 Task: Find connections with filter location Srīrāmnagar with filter topic #Socialmediawith filter profile language German with filter current company Pristyn Care with filter school Ishan Institute of Management and Technology with filter industry Administrative and Support Services with filter service category Web Development with filter keywords title Media Relations Coordinator
Action: Mouse moved to (607, 85)
Screenshot: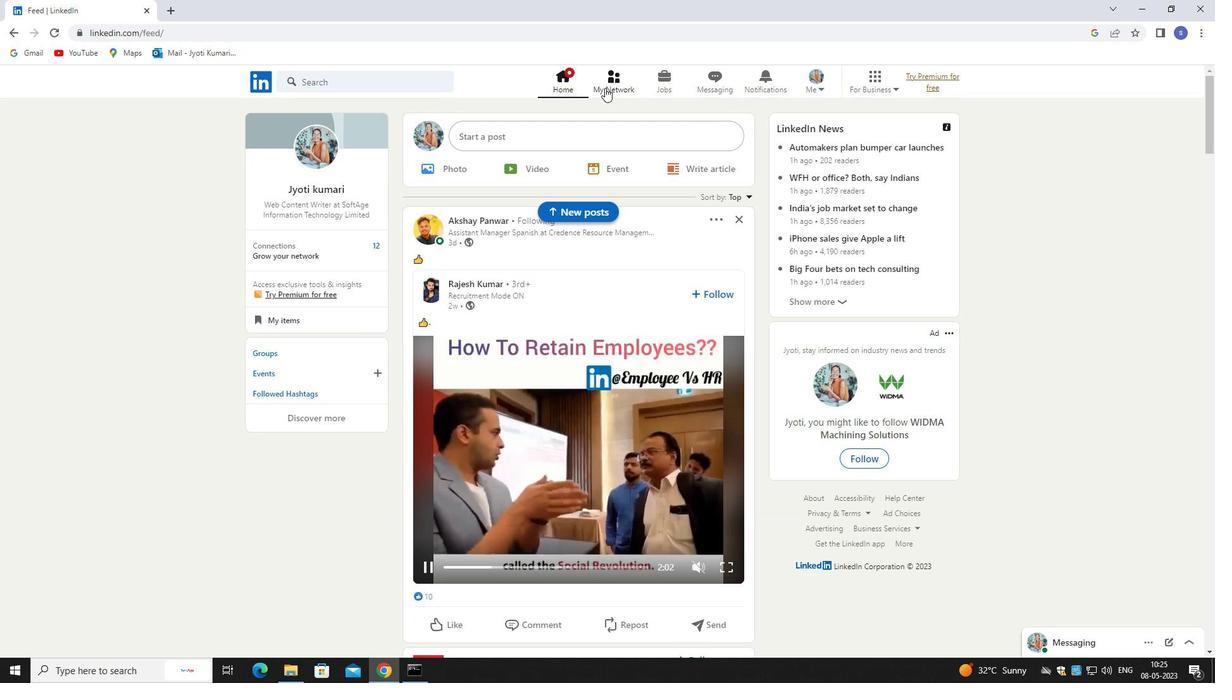 
Action: Mouse pressed left at (607, 85)
Screenshot: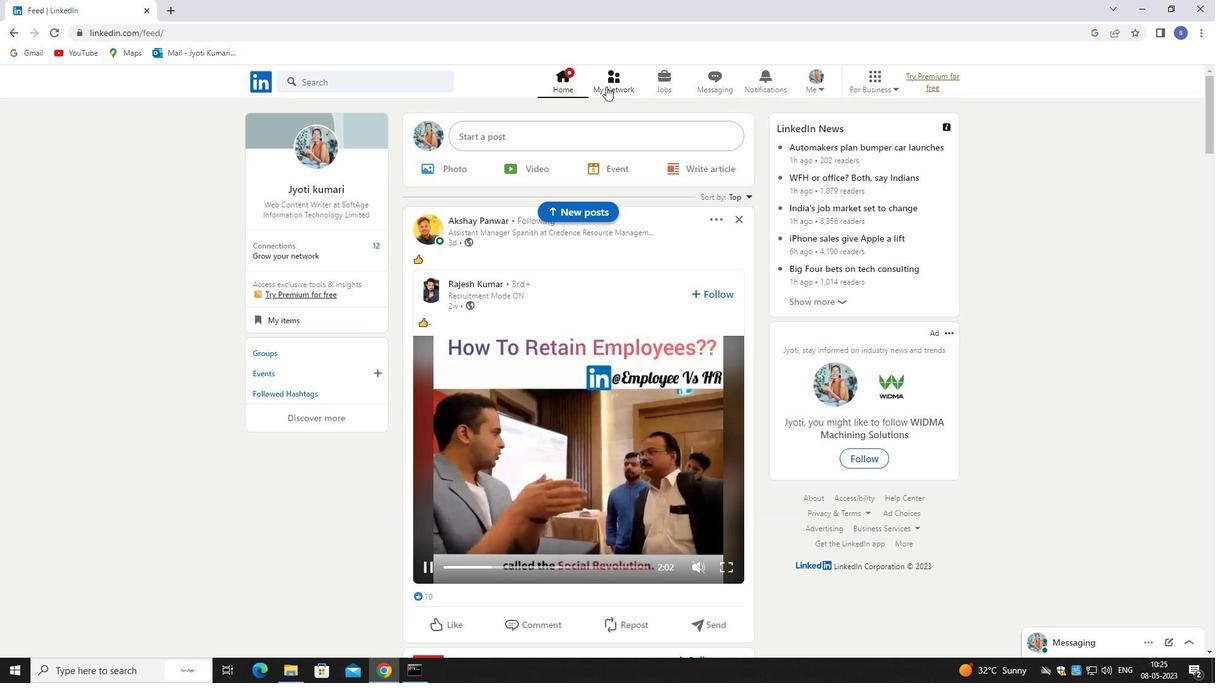 
Action: Mouse pressed left at (607, 85)
Screenshot: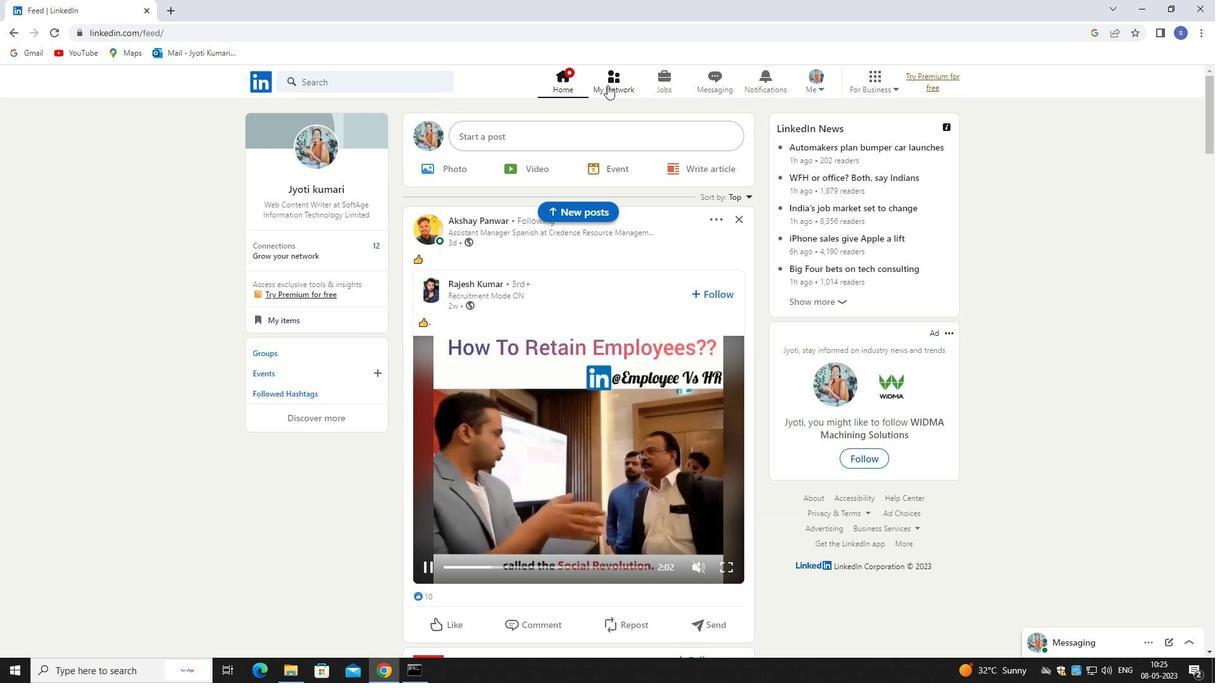 
Action: Mouse moved to (398, 155)
Screenshot: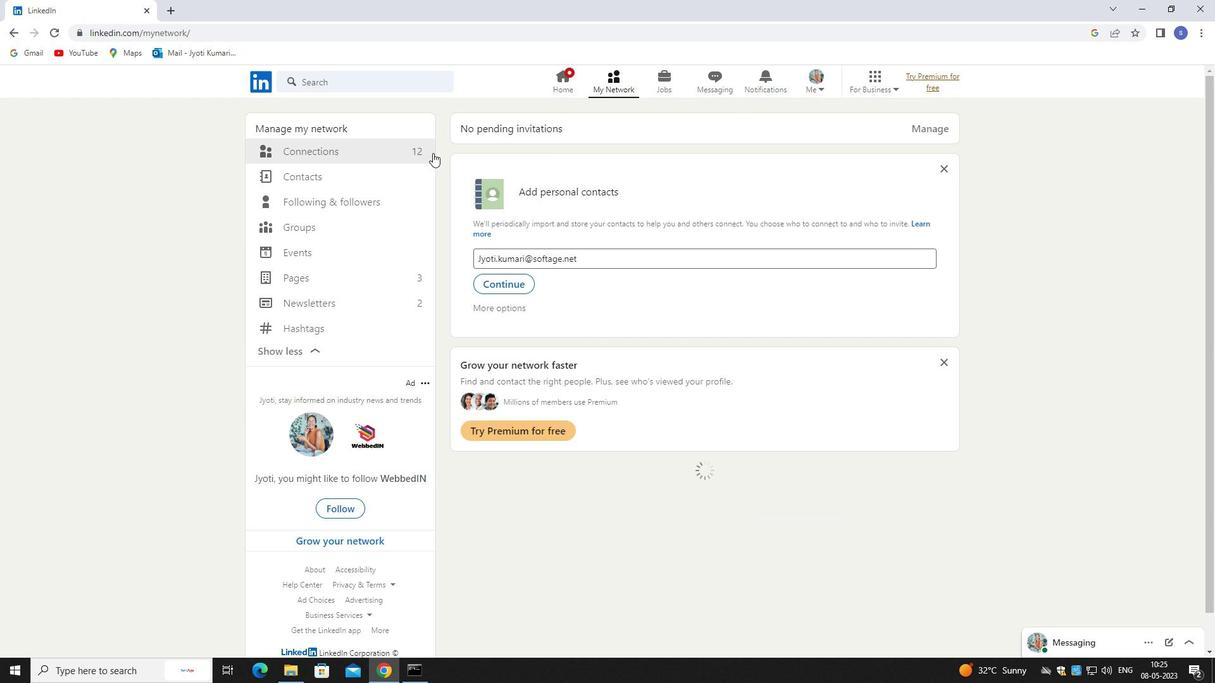 
Action: Mouse pressed left at (398, 155)
Screenshot: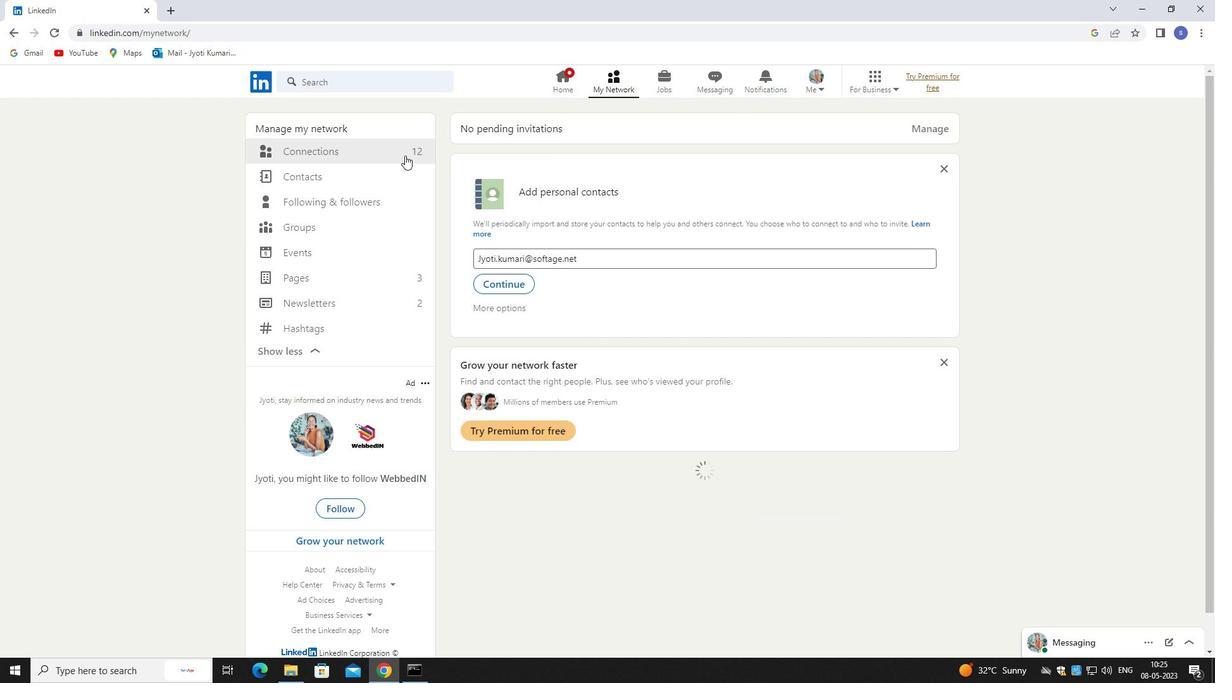 
Action: Mouse pressed left at (398, 155)
Screenshot: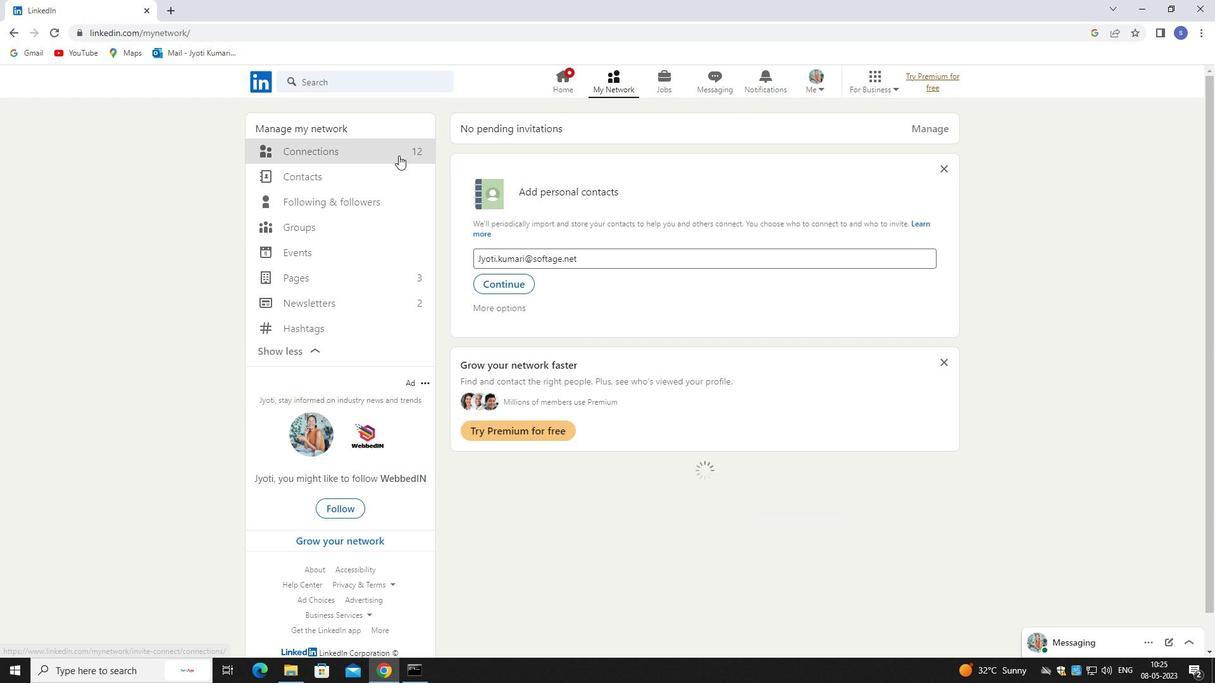 
Action: Mouse moved to (730, 145)
Screenshot: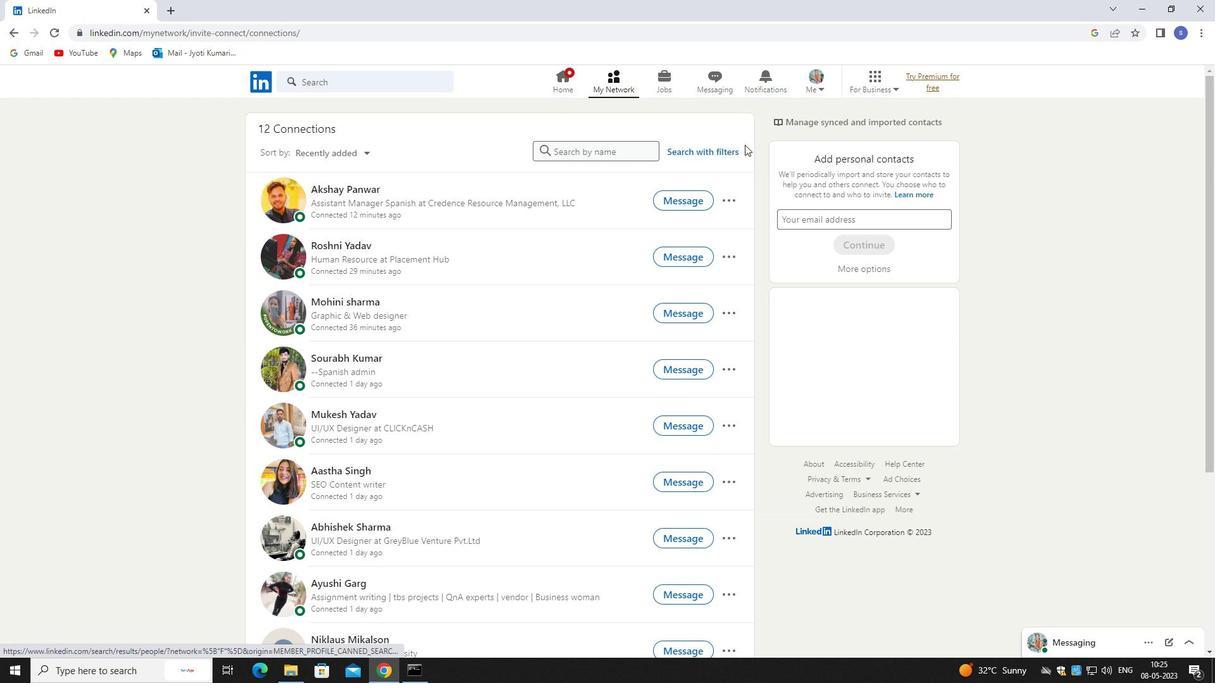 
Action: Mouse pressed left at (730, 145)
Screenshot: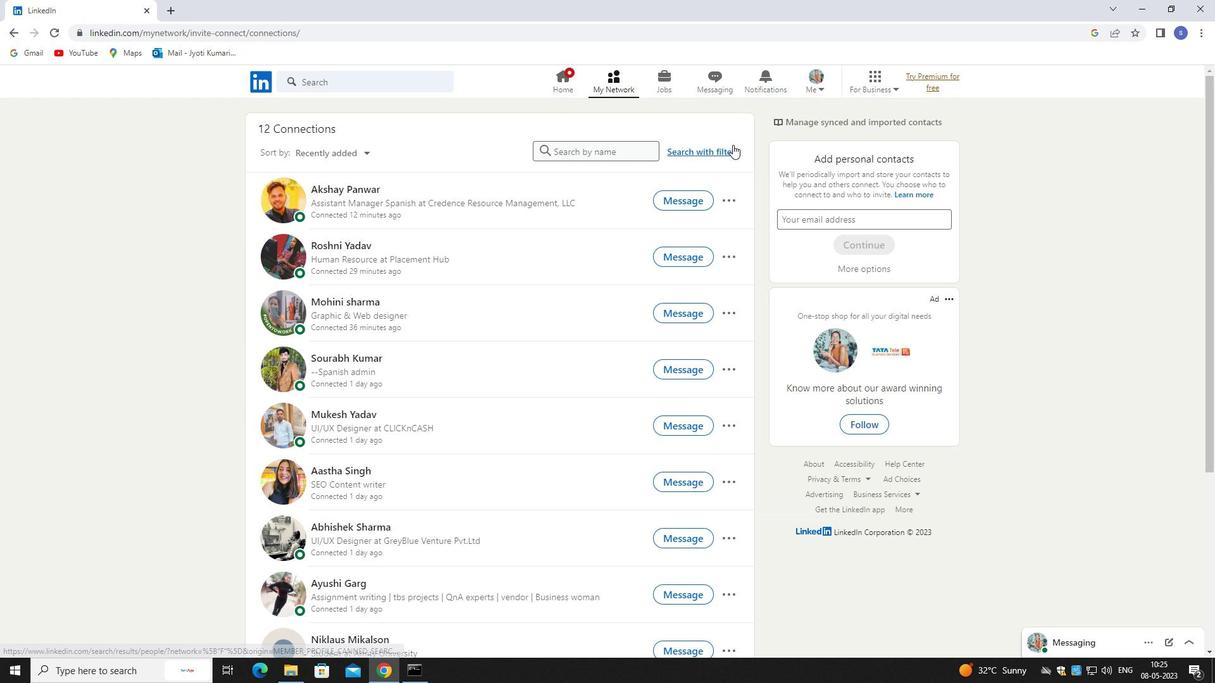 
Action: Mouse moved to (656, 117)
Screenshot: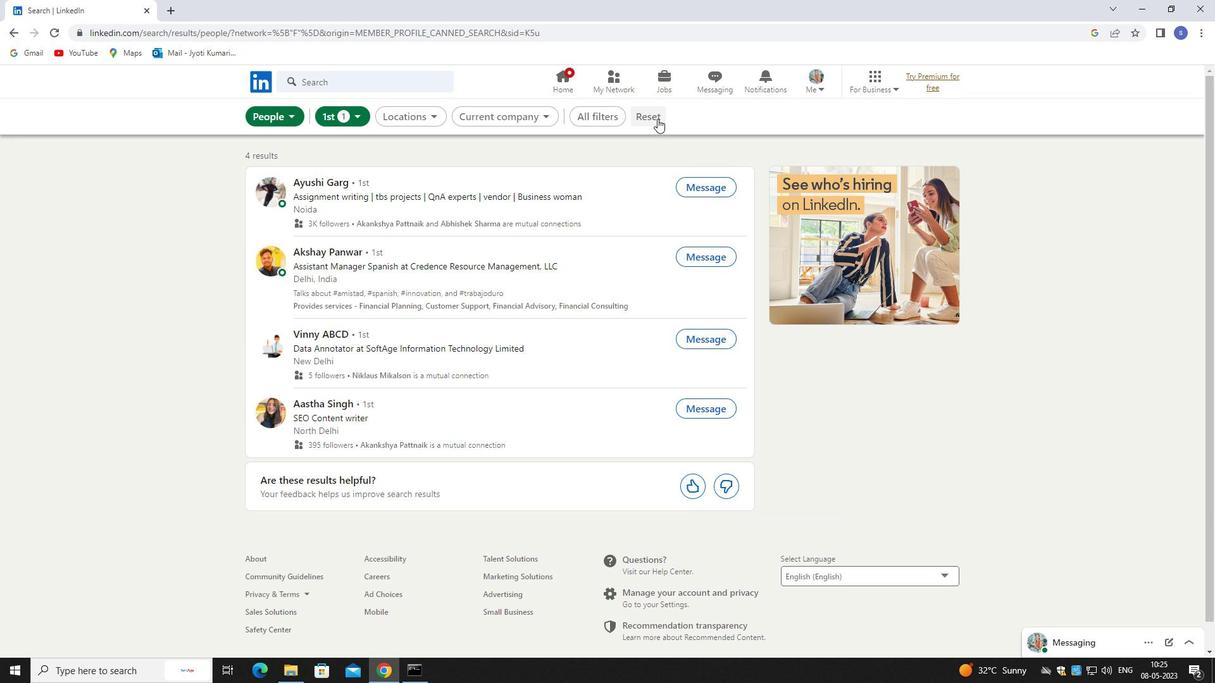 
Action: Mouse pressed left at (656, 117)
Screenshot: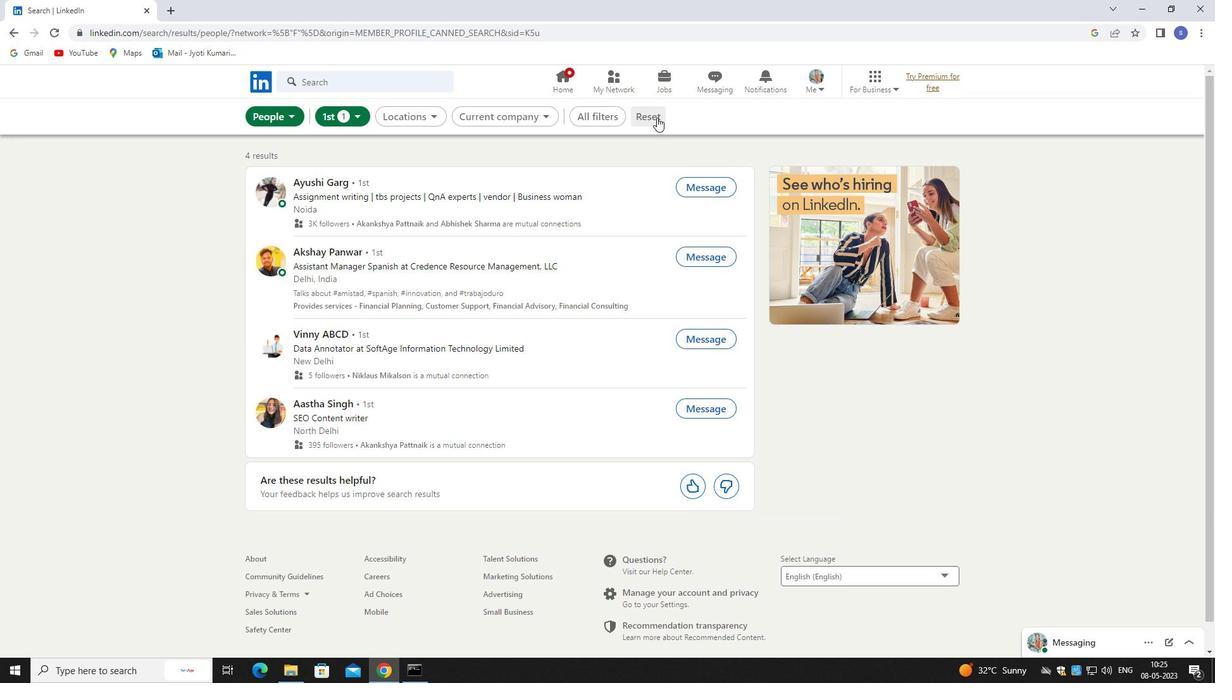 
Action: Mouse moved to (615, 113)
Screenshot: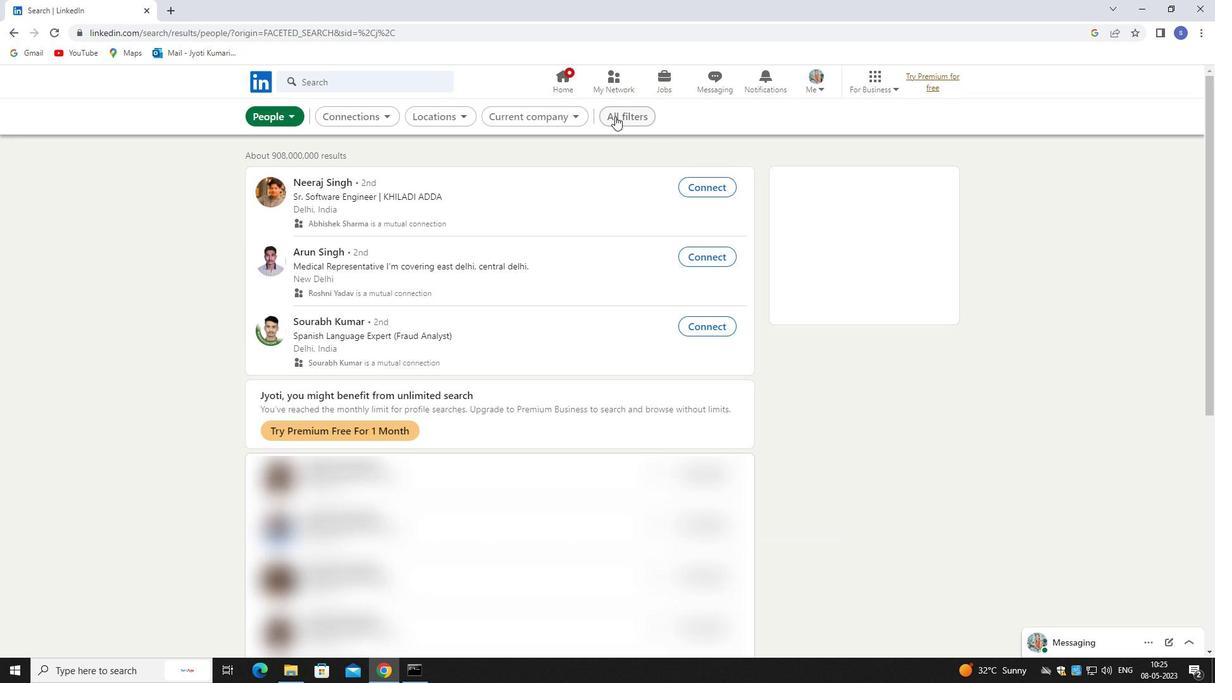 
Action: Mouse pressed left at (615, 113)
Screenshot: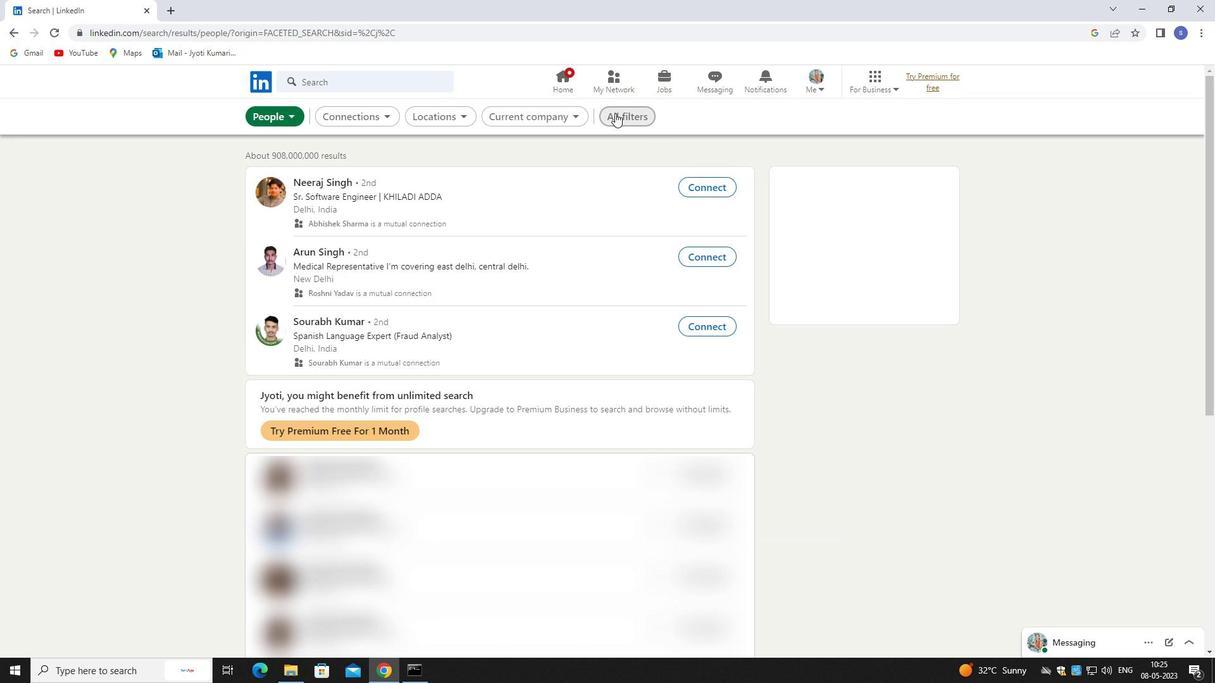 
Action: Mouse moved to (1056, 498)
Screenshot: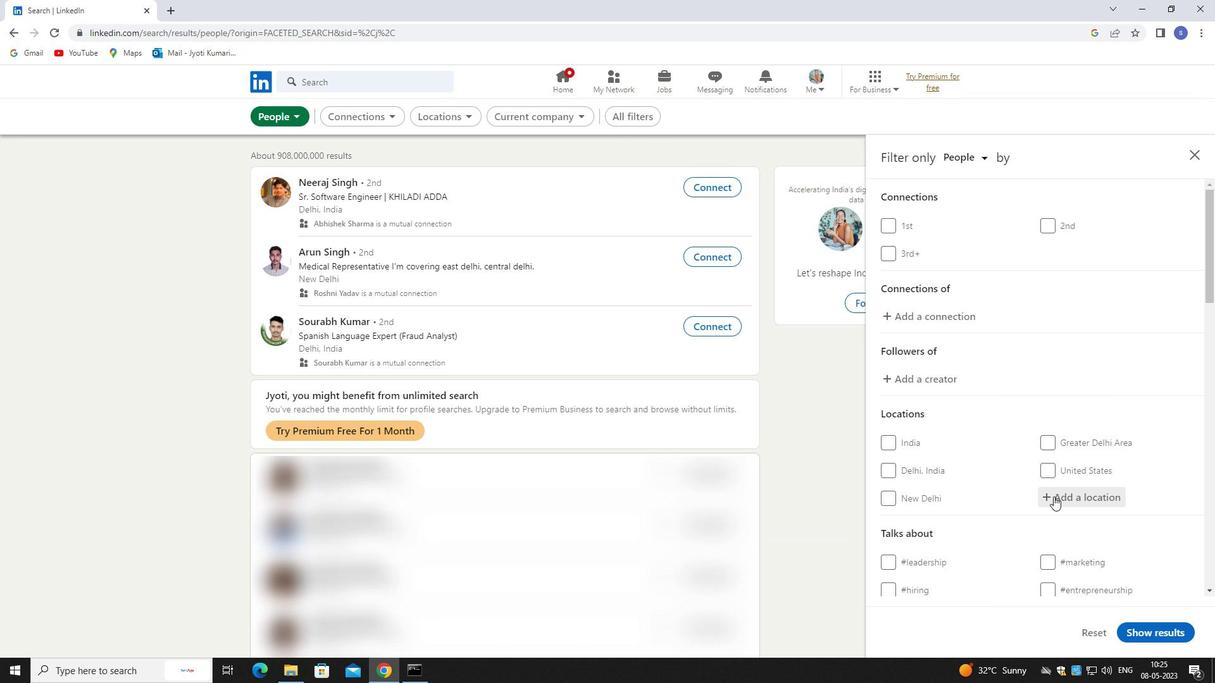 
Action: Mouse pressed left at (1056, 498)
Screenshot: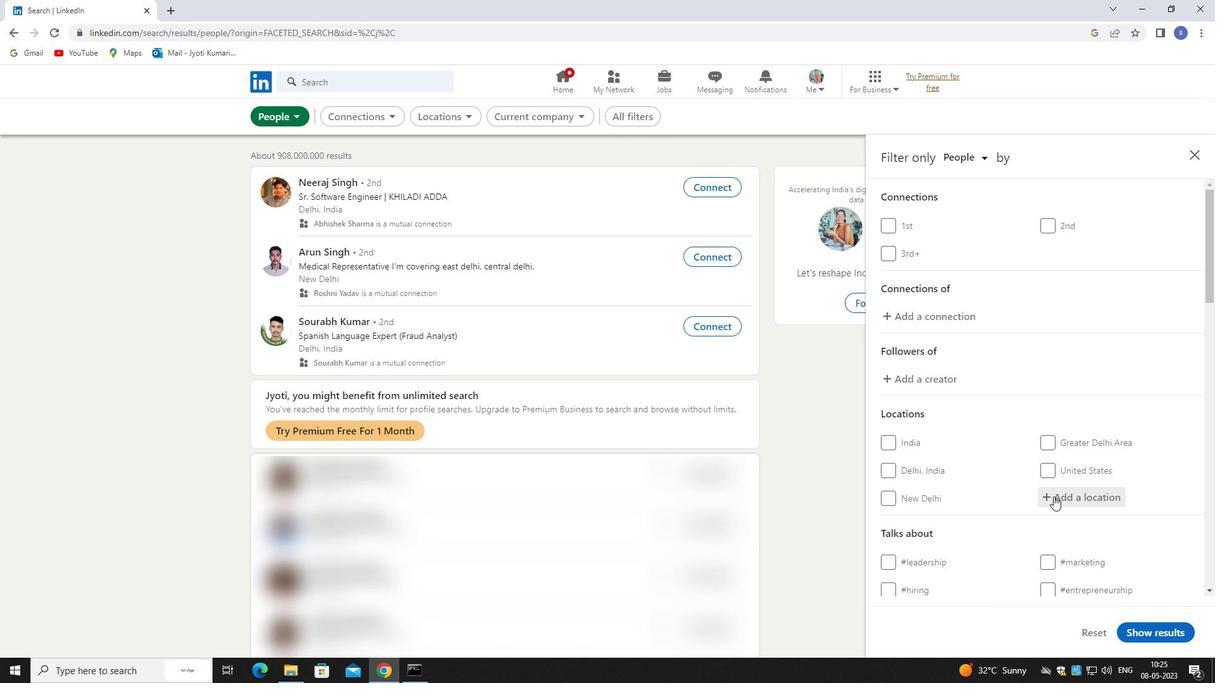 
Action: Mouse moved to (1058, 498)
Screenshot: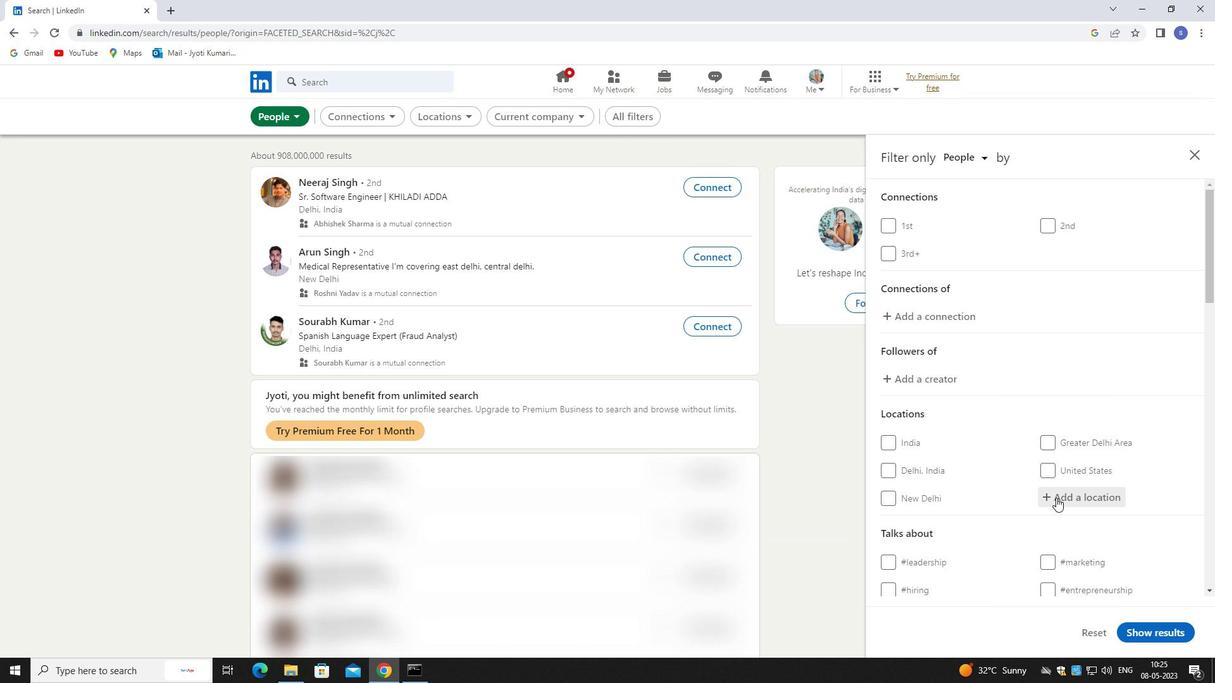 
Action: Key pressed sriramna<Key.backspace><Key.backspace>
Screenshot: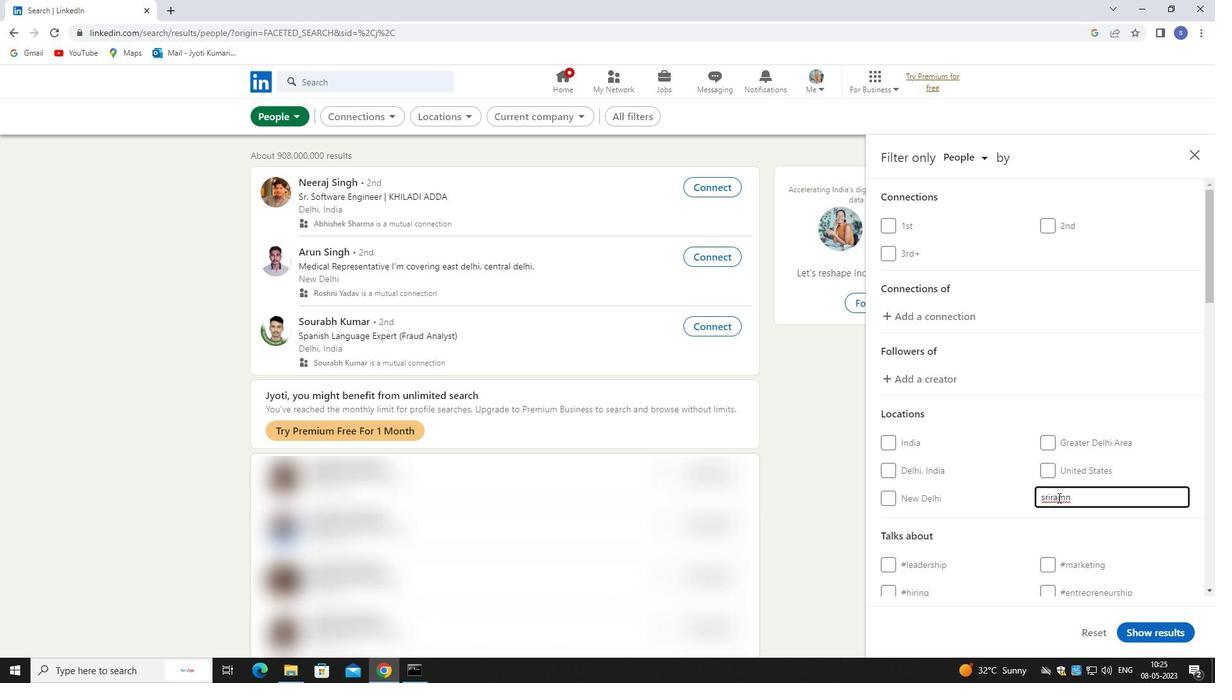 
Action: Mouse moved to (1067, 541)
Screenshot: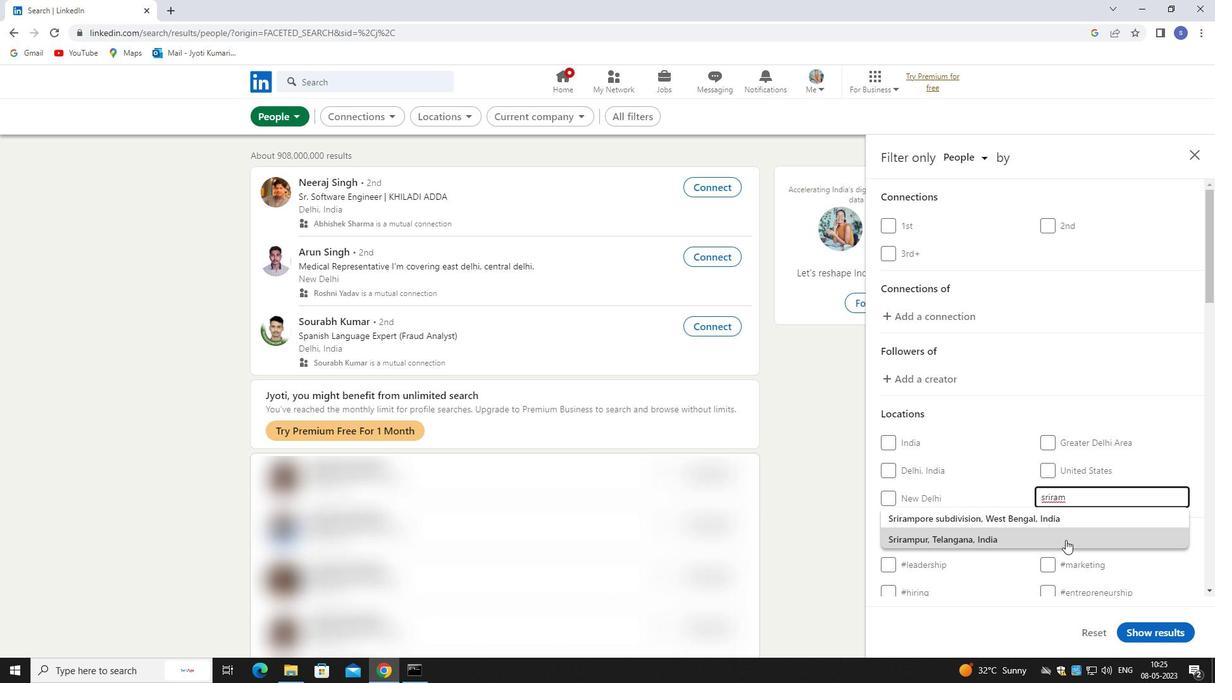 
Action: Mouse pressed left at (1067, 541)
Screenshot: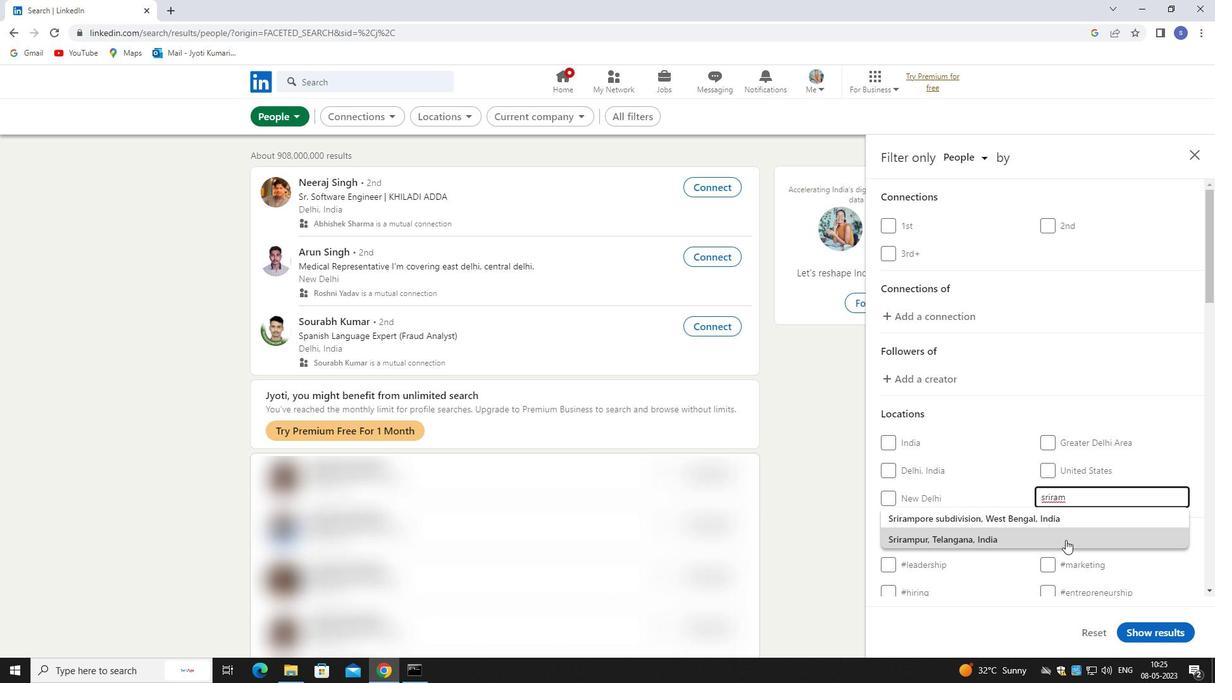 
Action: Mouse moved to (1067, 541)
Screenshot: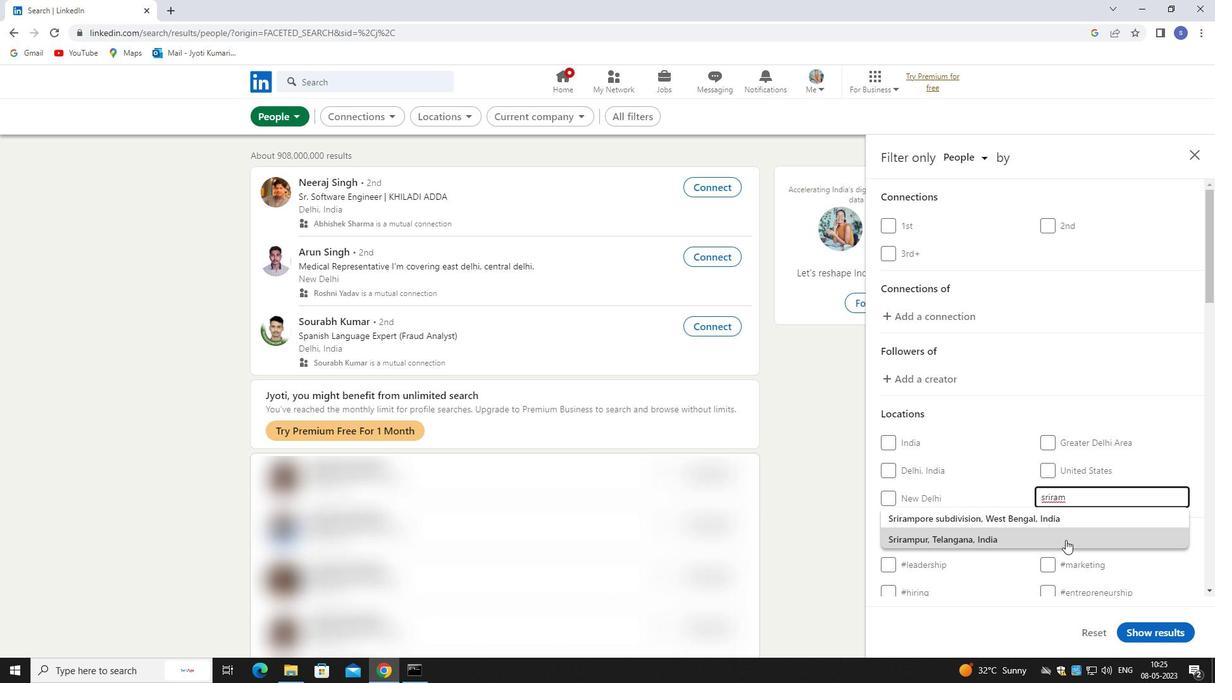 
Action: Mouse scrolled (1067, 540) with delta (0, 0)
Screenshot: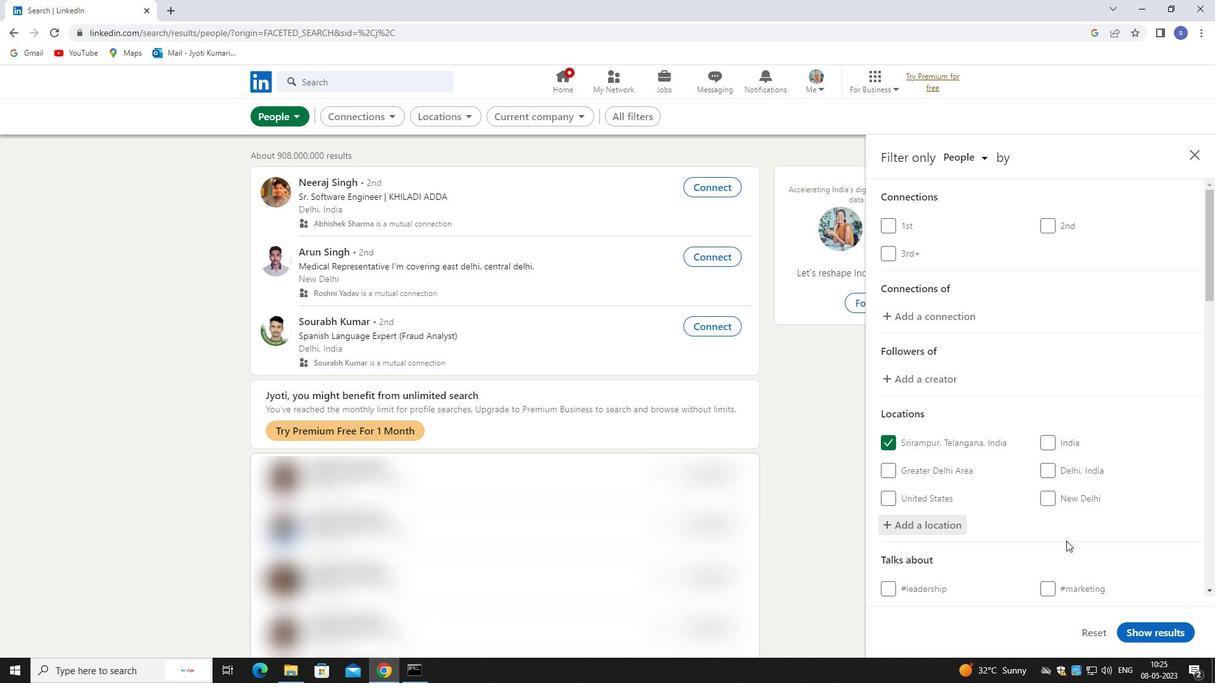 
Action: Mouse scrolled (1067, 540) with delta (0, 0)
Screenshot: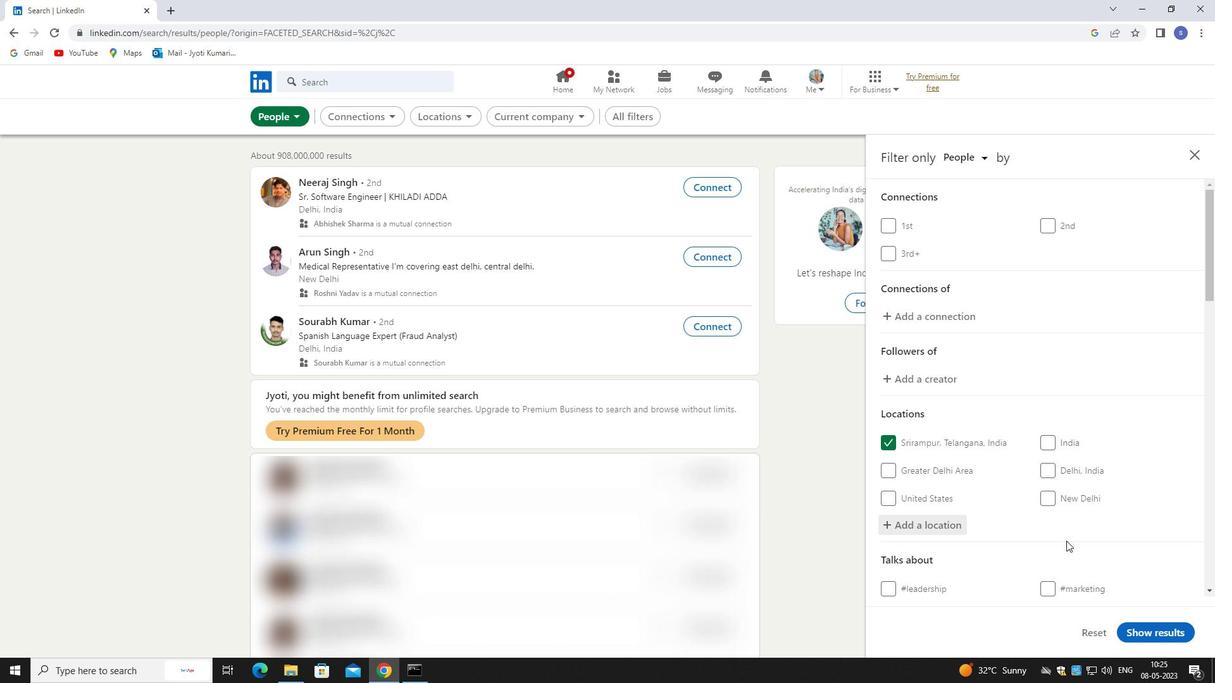 
Action: Mouse scrolled (1067, 540) with delta (0, 0)
Screenshot: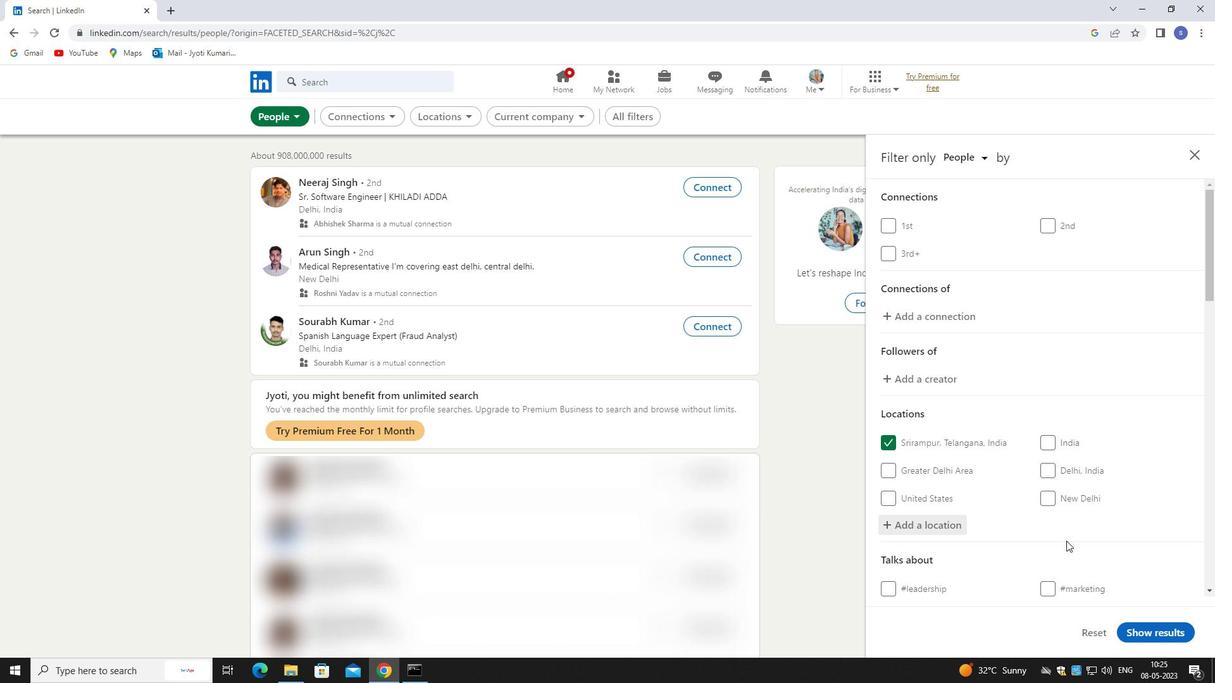 
Action: Mouse moved to (1062, 450)
Screenshot: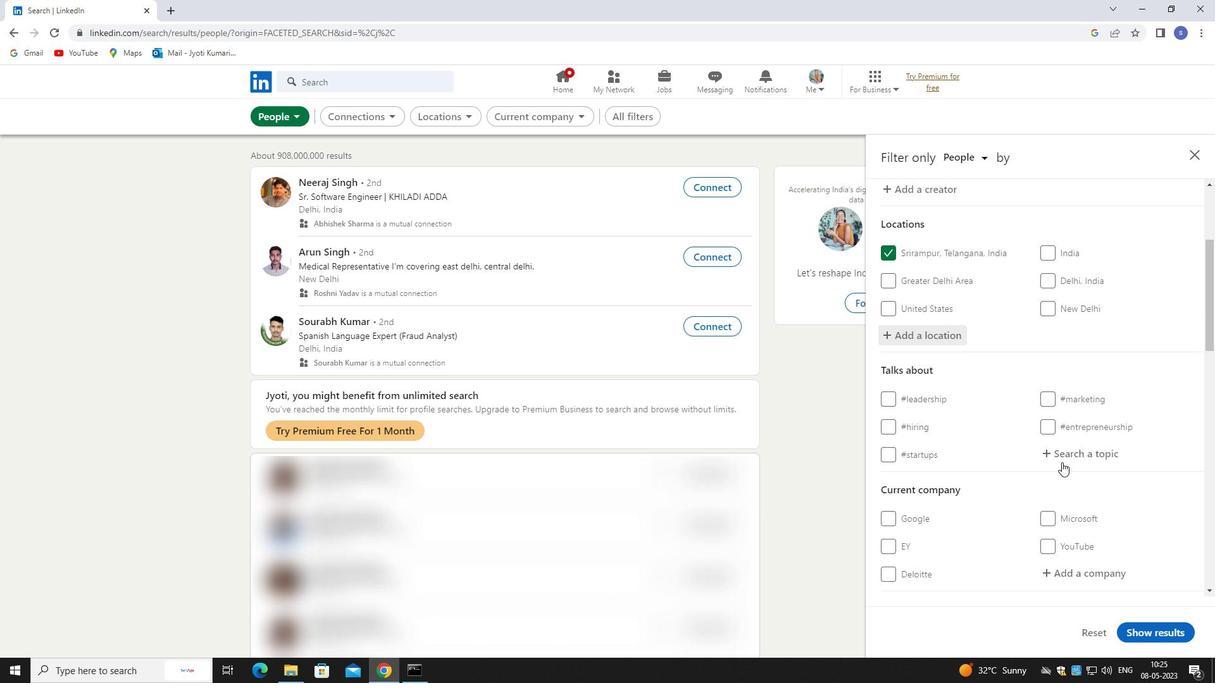 
Action: Mouse pressed left at (1062, 450)
Screenshot: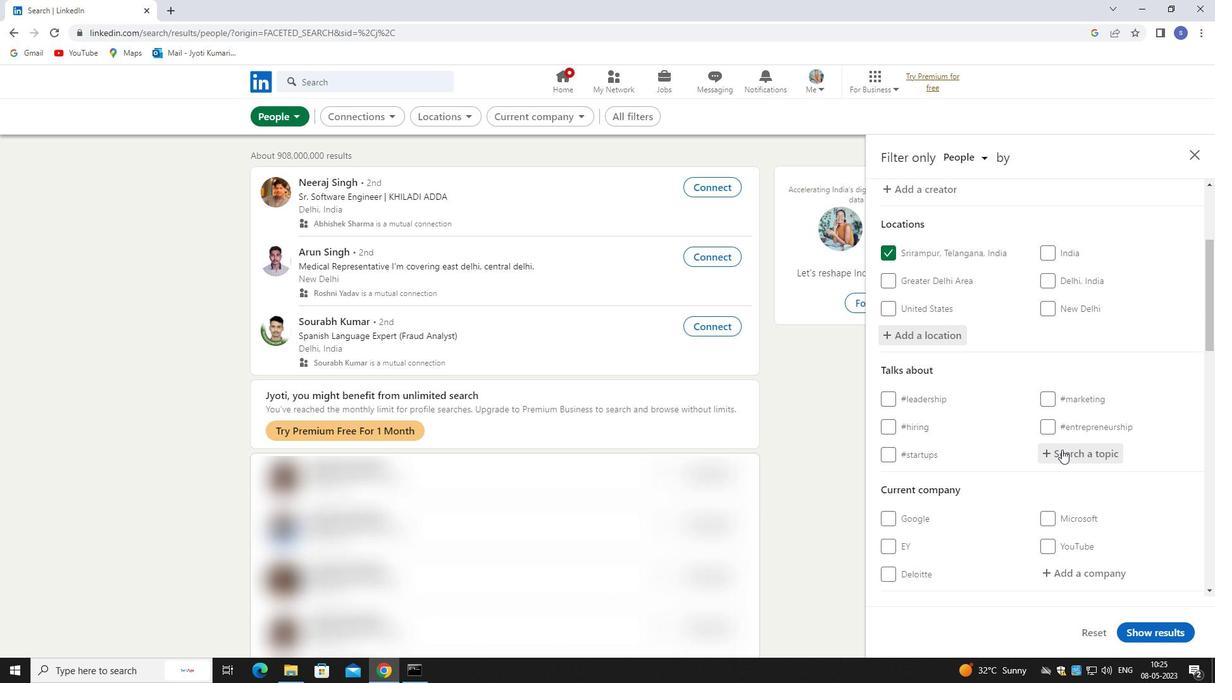 
Action: Mouse moved to (1057, 447)
Screenshot: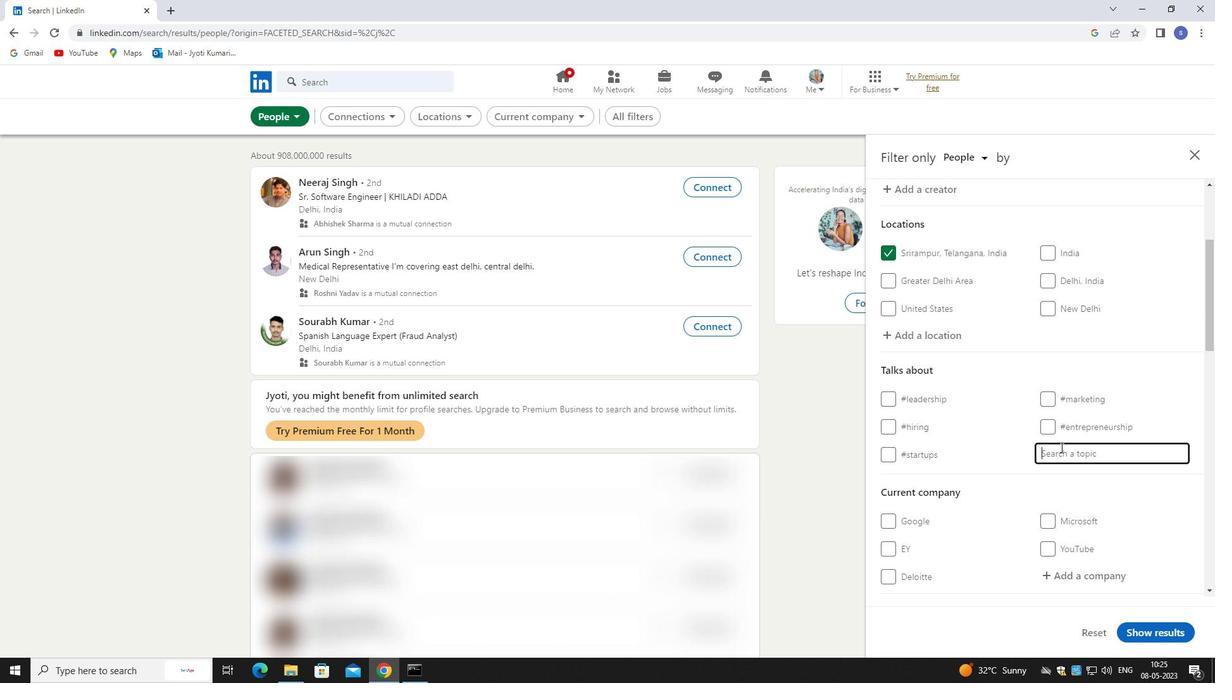 
Action: Key pressed socialm
Screenshot: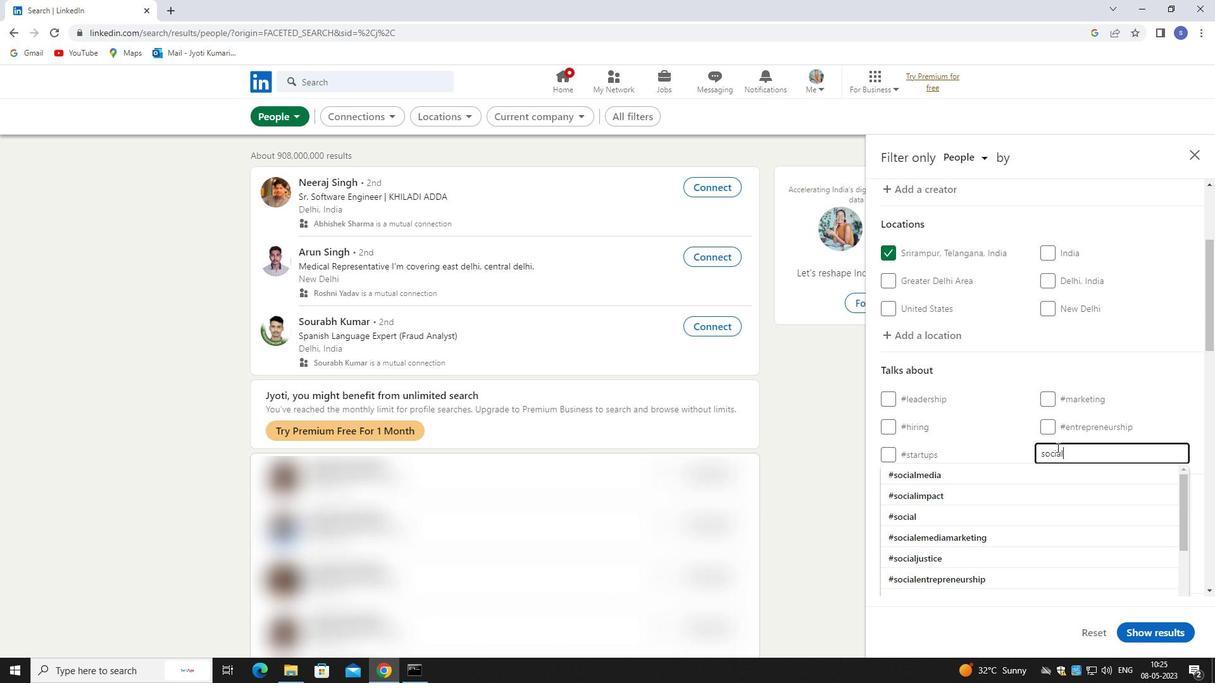 
Action: Mouse moved to (1058, 471)
Screenshot: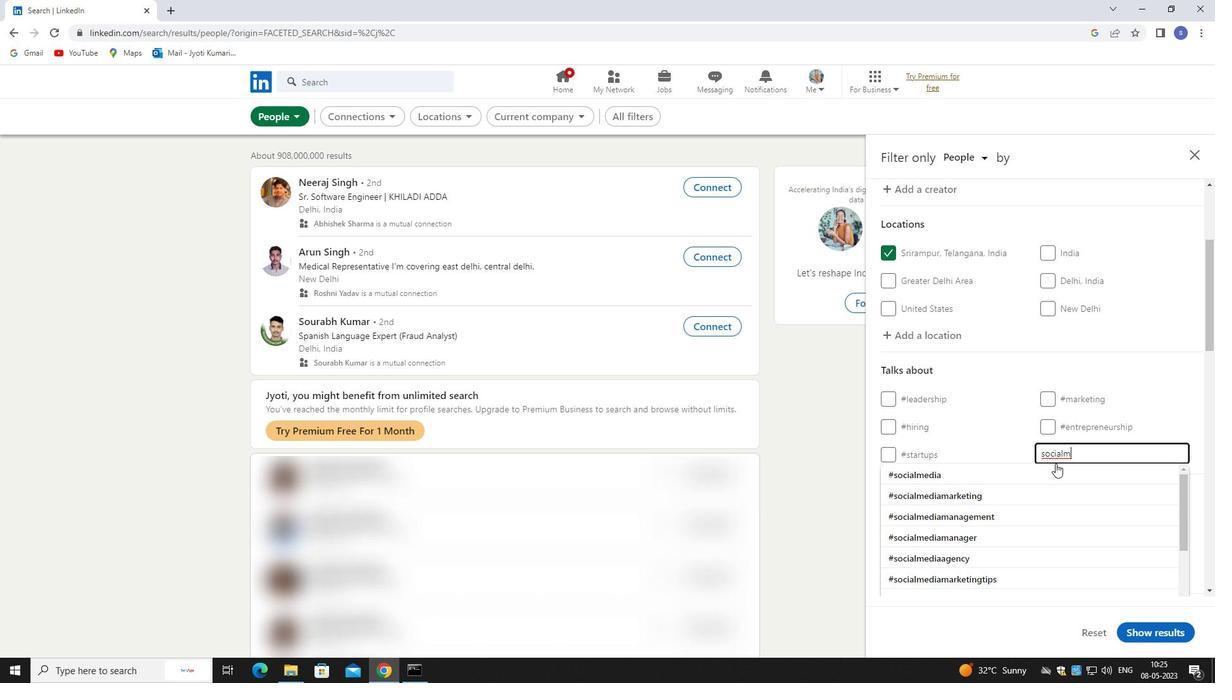 
Action: Mouse pressed left at (1058, 471)
Screenshot: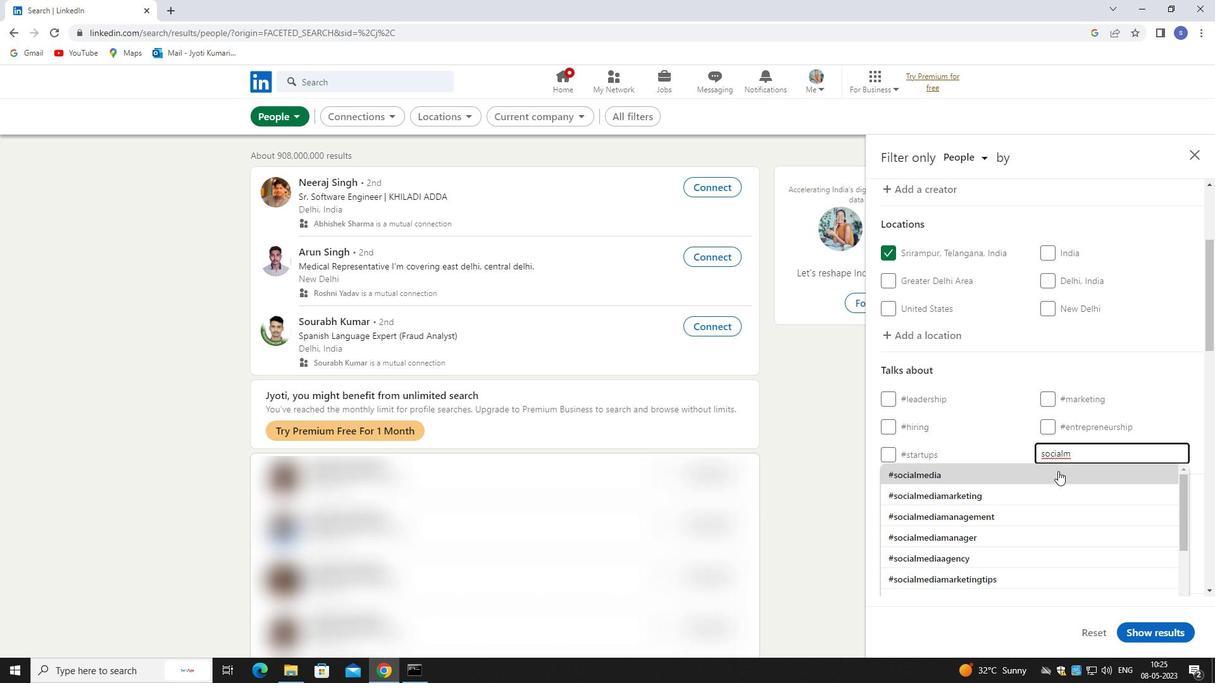 
Action: Mouse moved to (1058, 475)
Screenshot: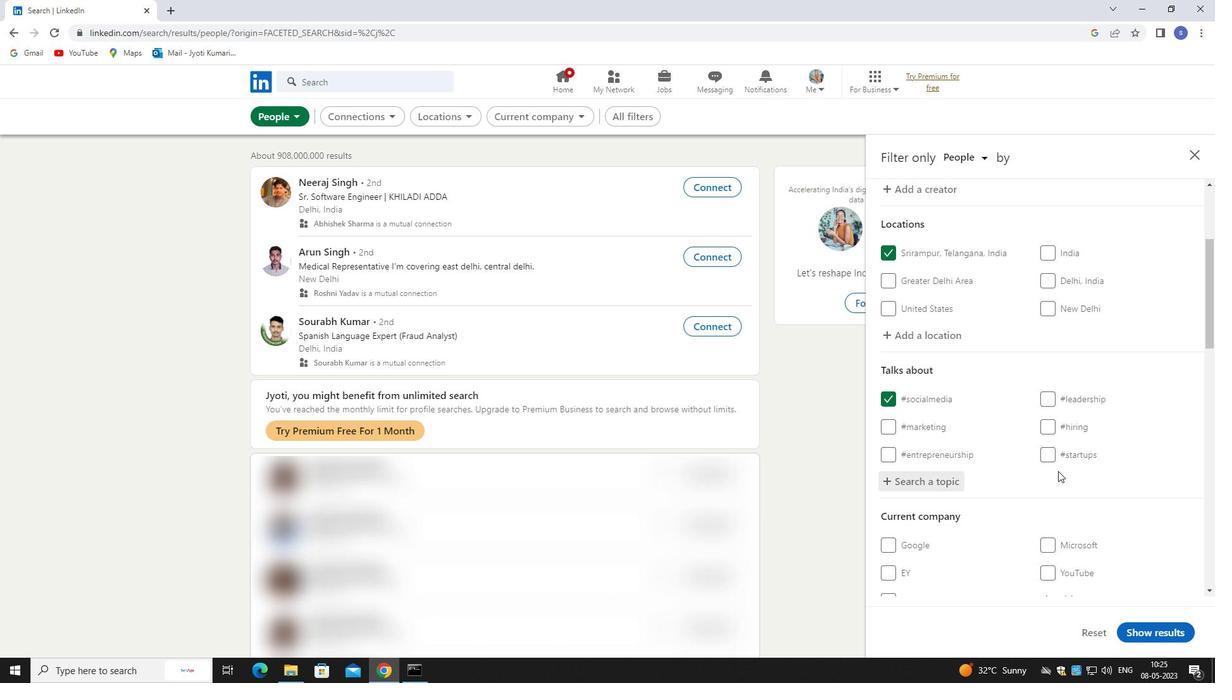 
Action: Mouse scrolled (1058, 474) with delta (0, 0)
Screenshot: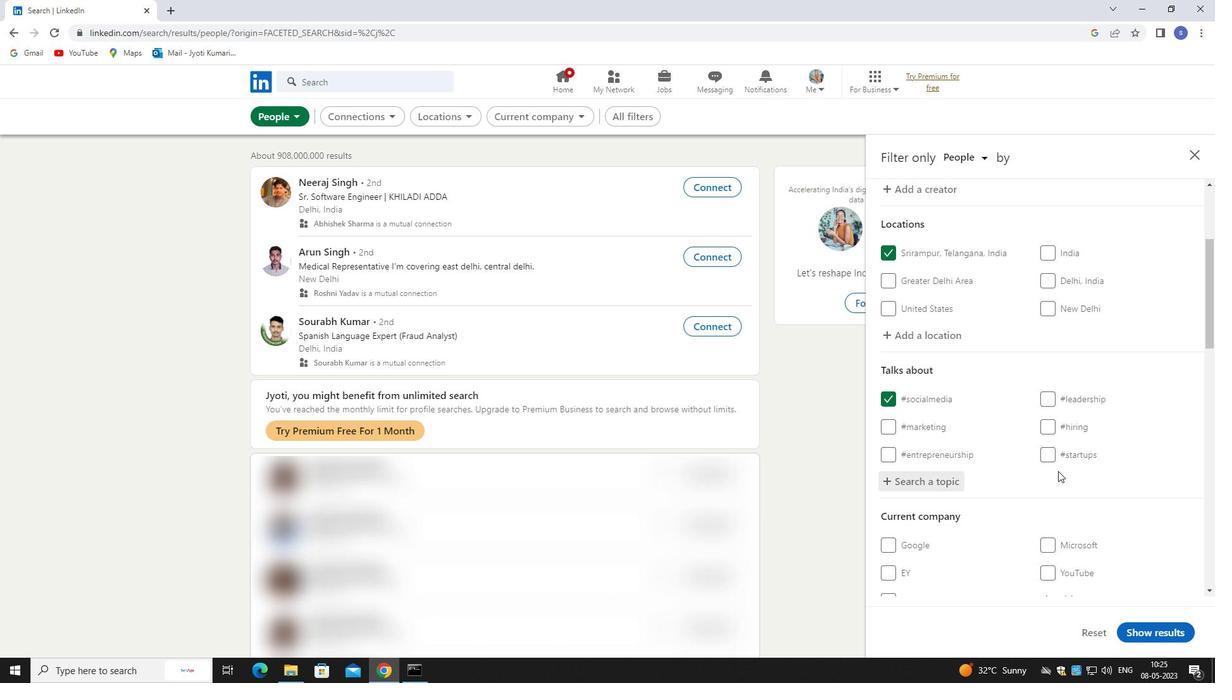 
Action: Mouse moved to (1058, 481)
Screenshot: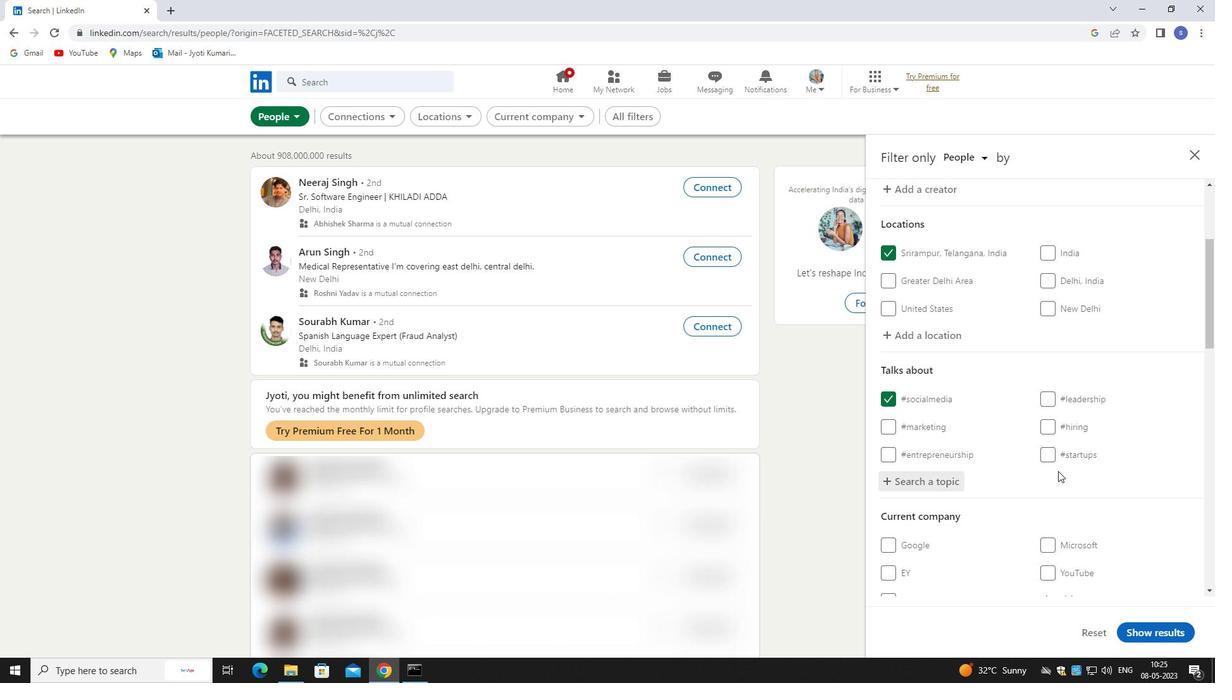 
Action: Mouse scrolled (1058, 480) with delta (0, 0)
Screenshot: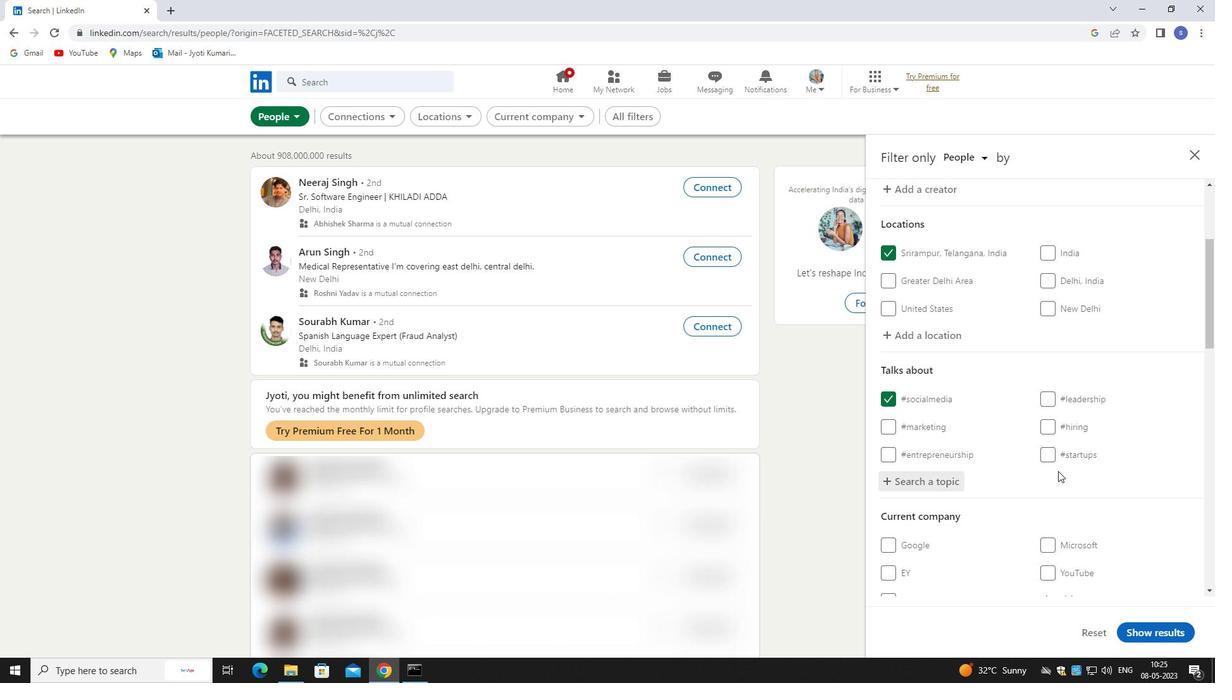 
Action: Mouse moved to (1058, 483)
Screenshot: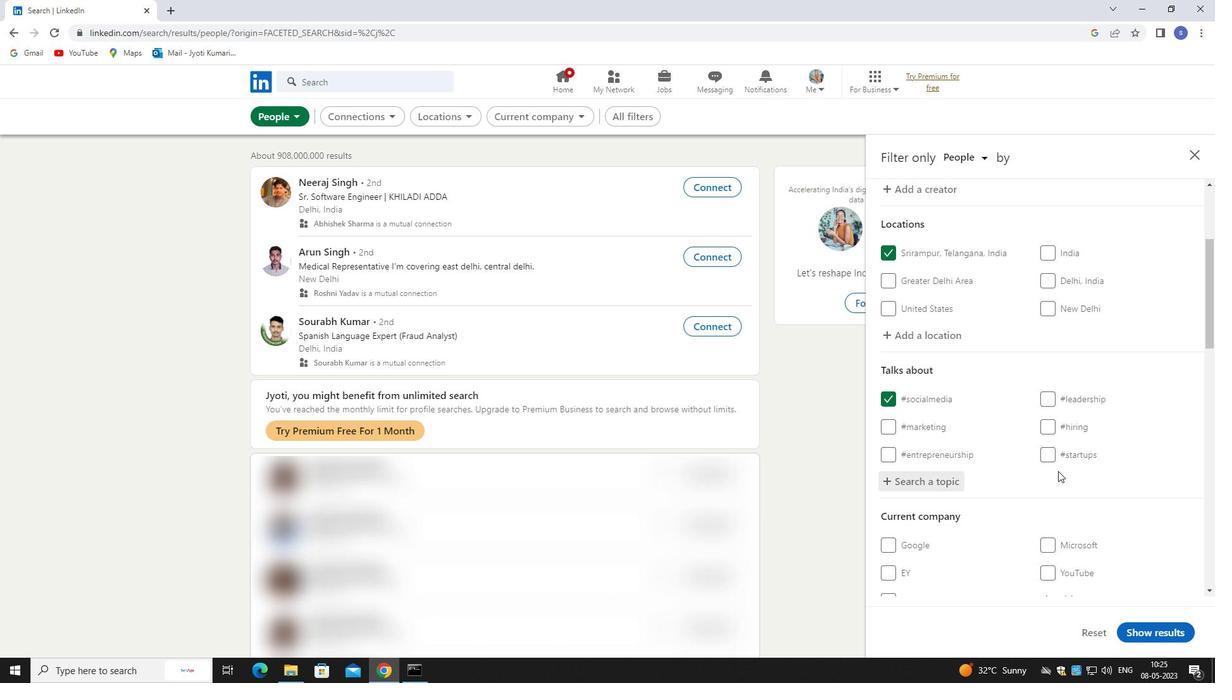 
Action: Mouse scrolled (1058, 483) with delta (0, 0)
Screenshot: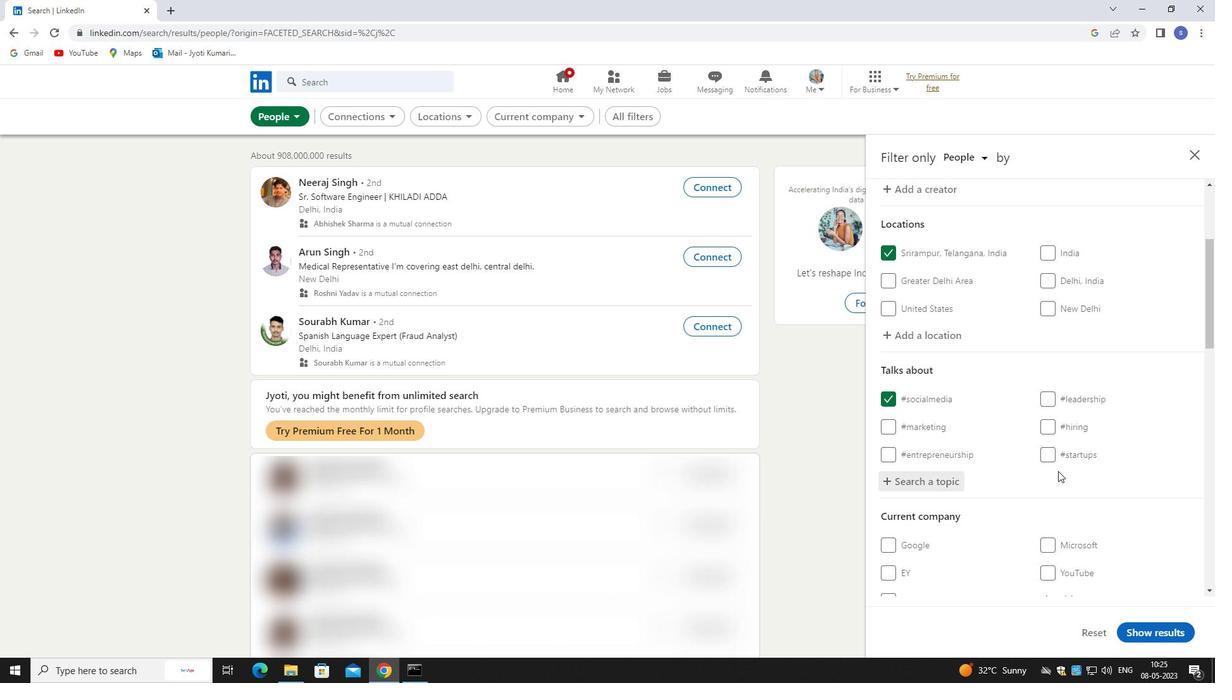 
Action: Mouse moved to (1058, 485)
Screenshot: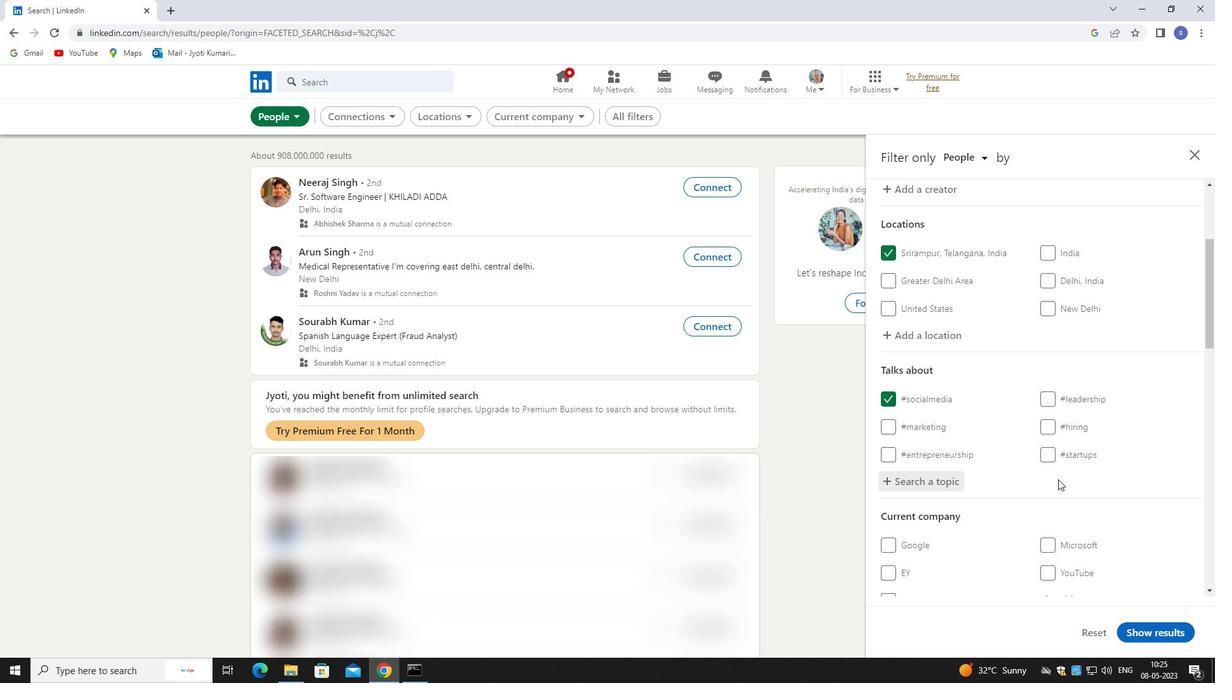 
Action: Mouse scrolled (1058, 485) with delta (0, 0)
Screenshot: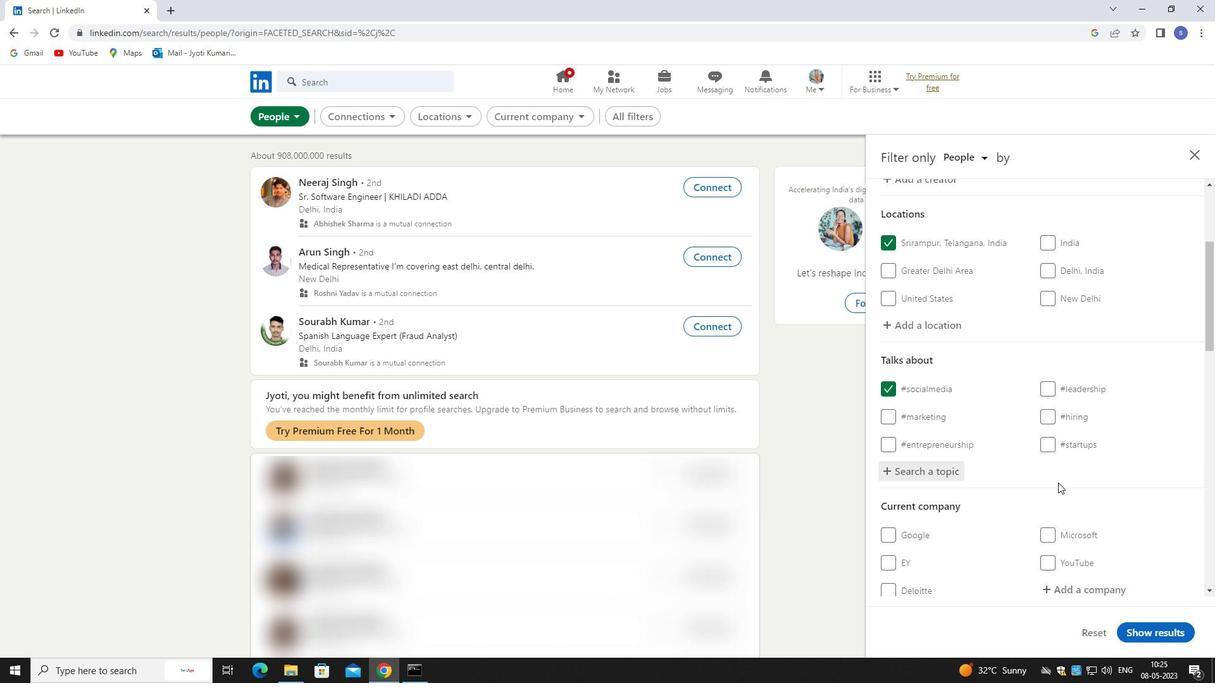 
Action: Mouse moved to (1101, 344)
Screenshot: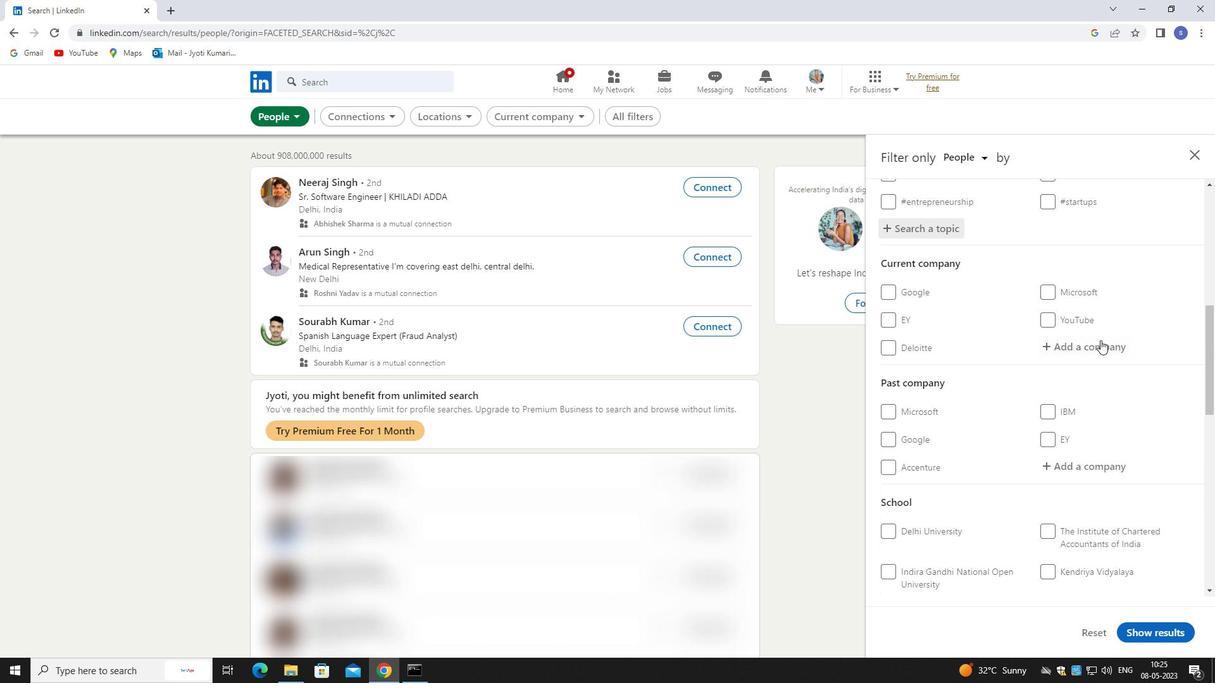 
Action: Mouse pressed left at (1101, 344)
Screenshot: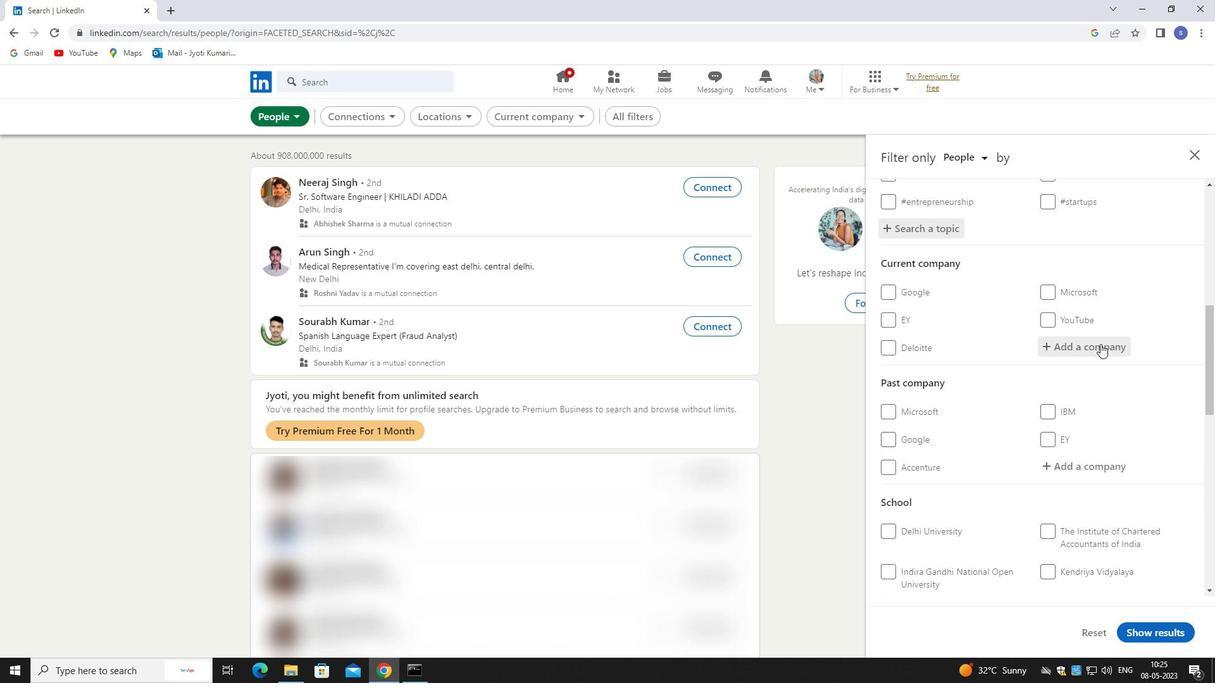 
Action: Mouse moved to (1079, 338)
Screenshot: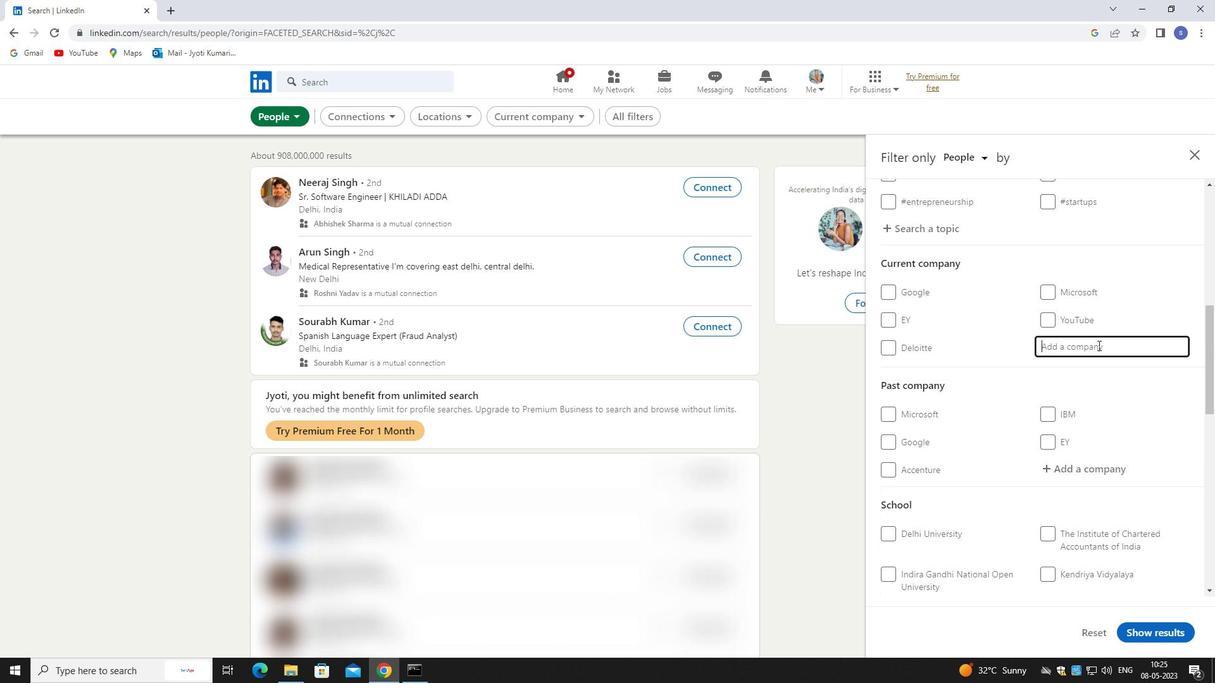 
Action: Key pressed pristyn
Screenshot: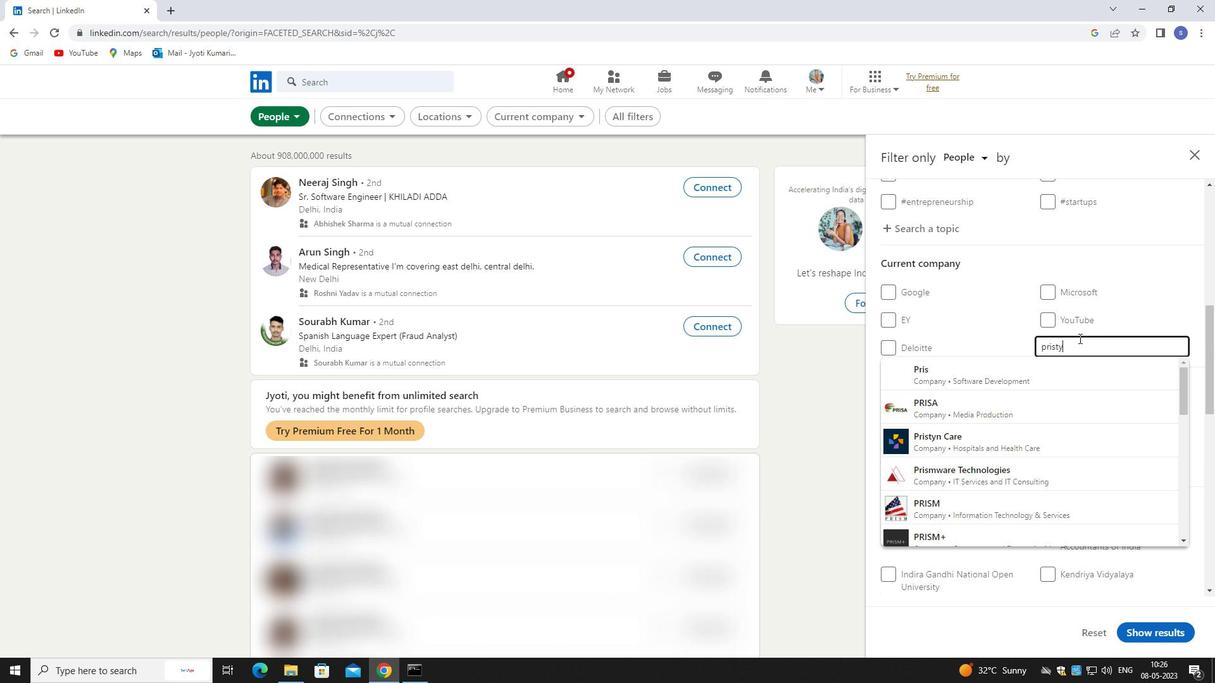 
Action: Mouse moved to (1081, 376)
Screenshot: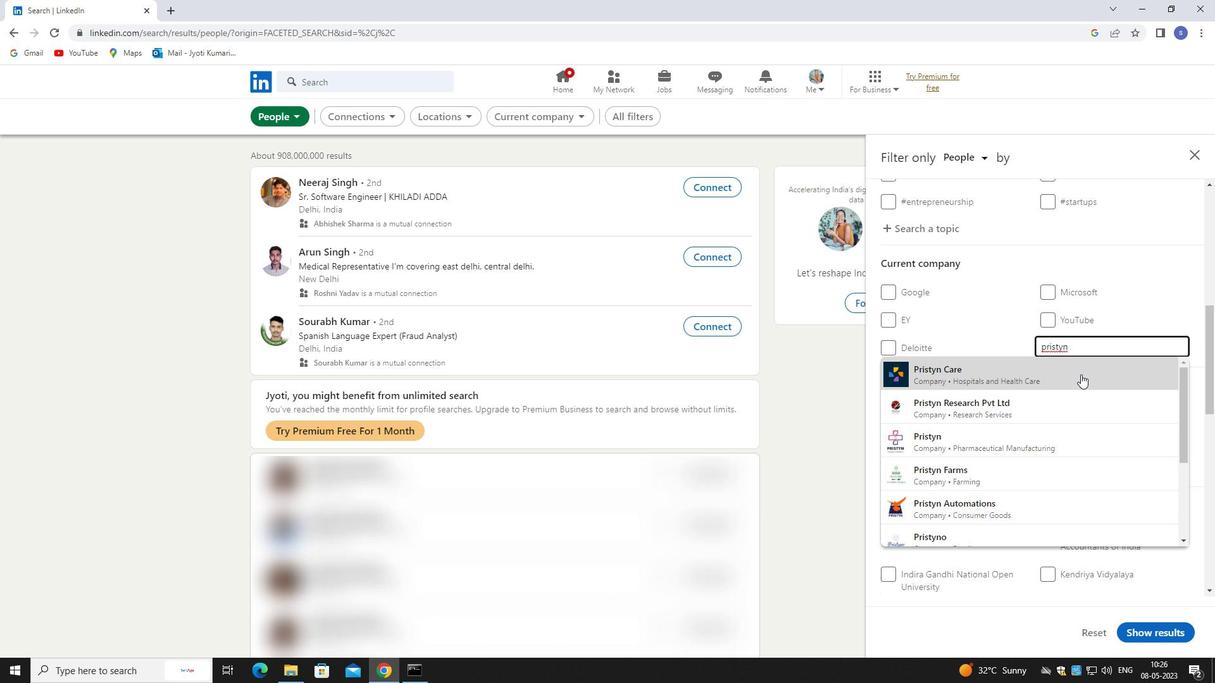 
Action: Mouse pressed left at (1081, 376)
Screenshot: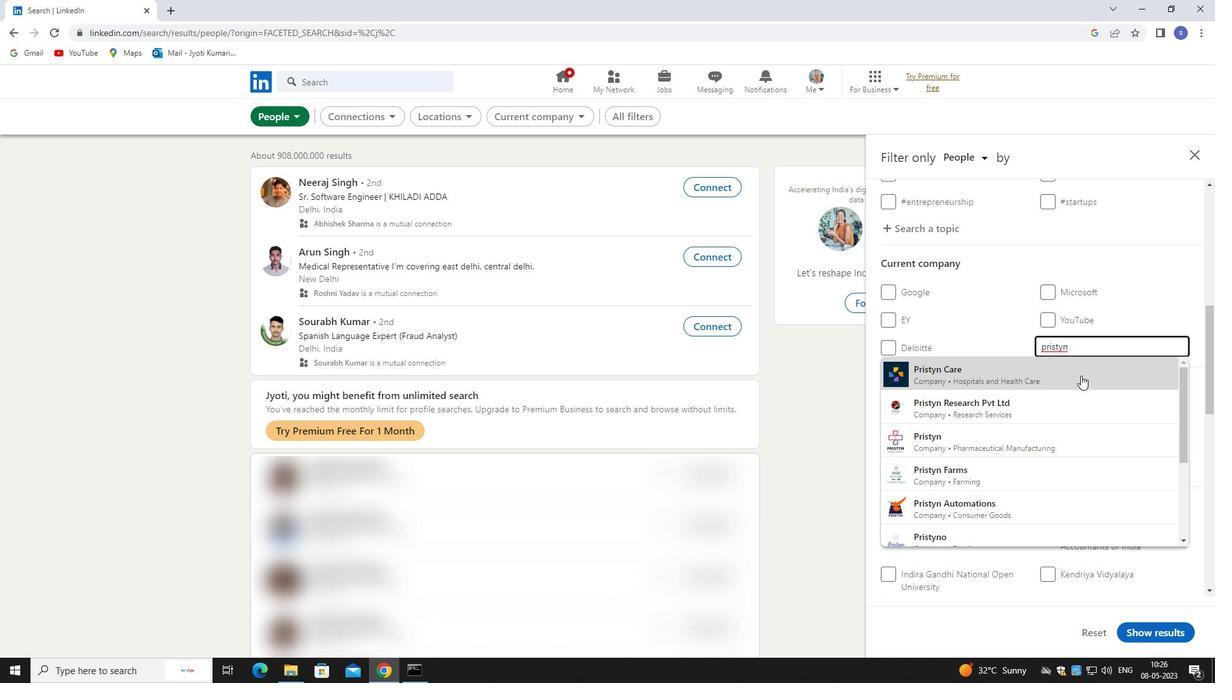 
Action: Mouse moved to (1080, 376)
Screenshot: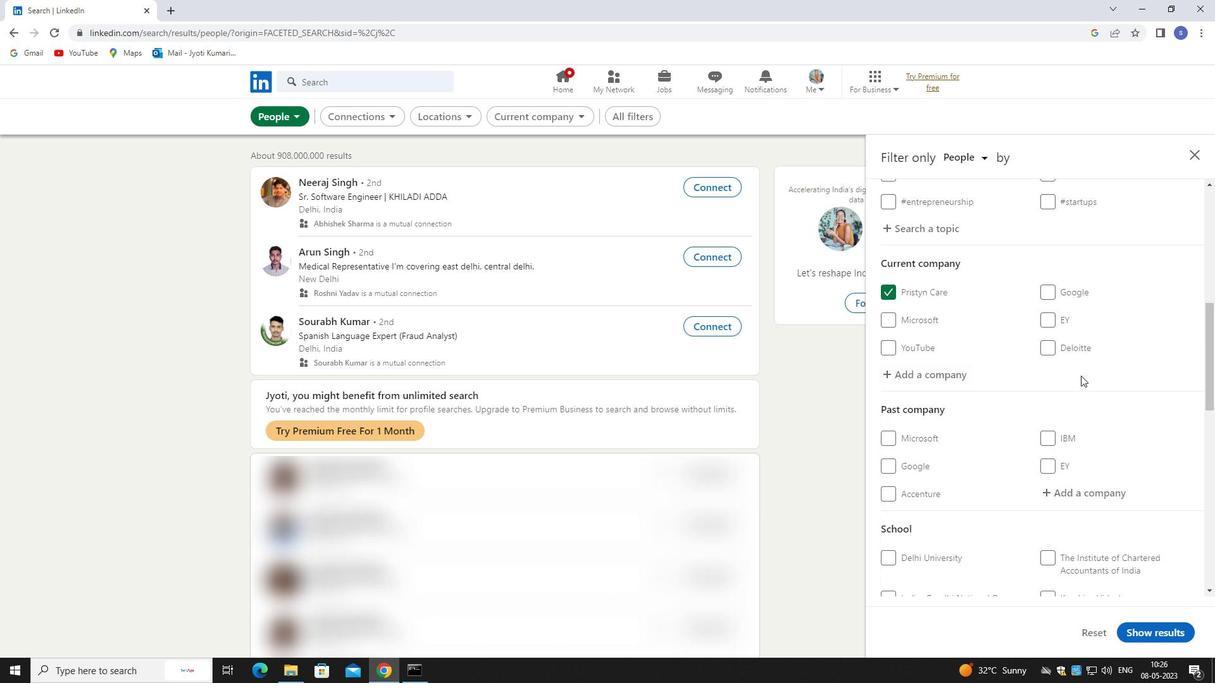 
Action: Mouse scrolled (1080, 376) with delta (0, 0)
Screenshot: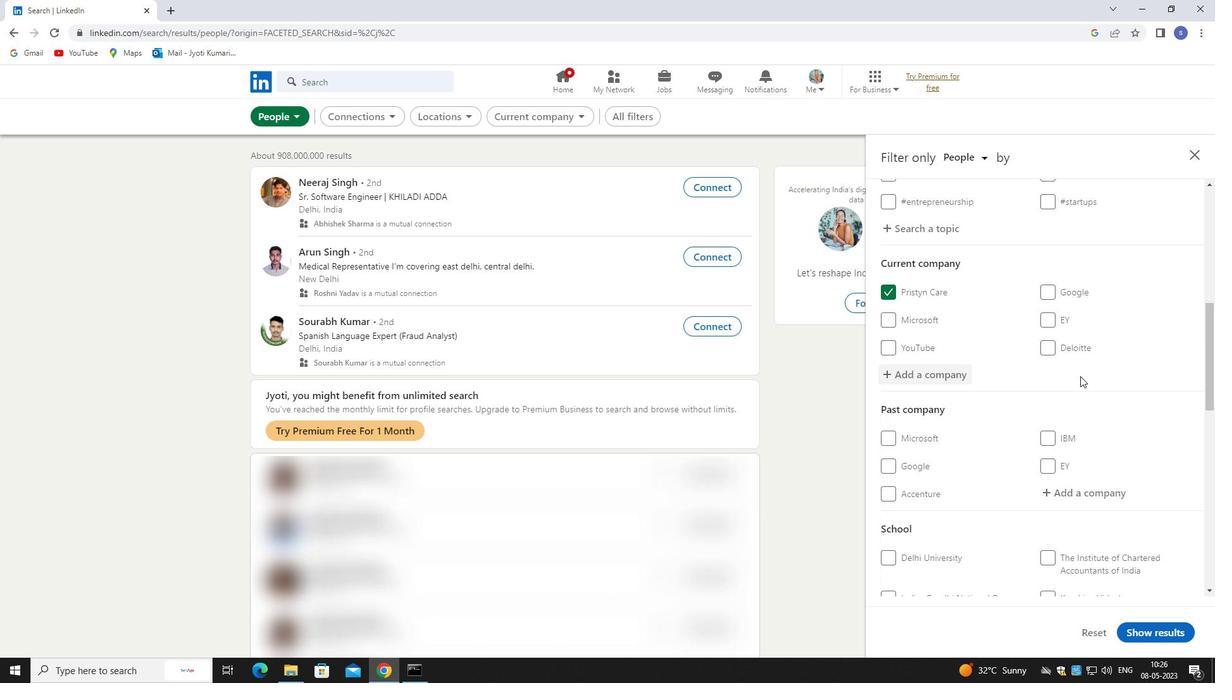 
Action: Mouse moved to (1080, 378)
Screenshot: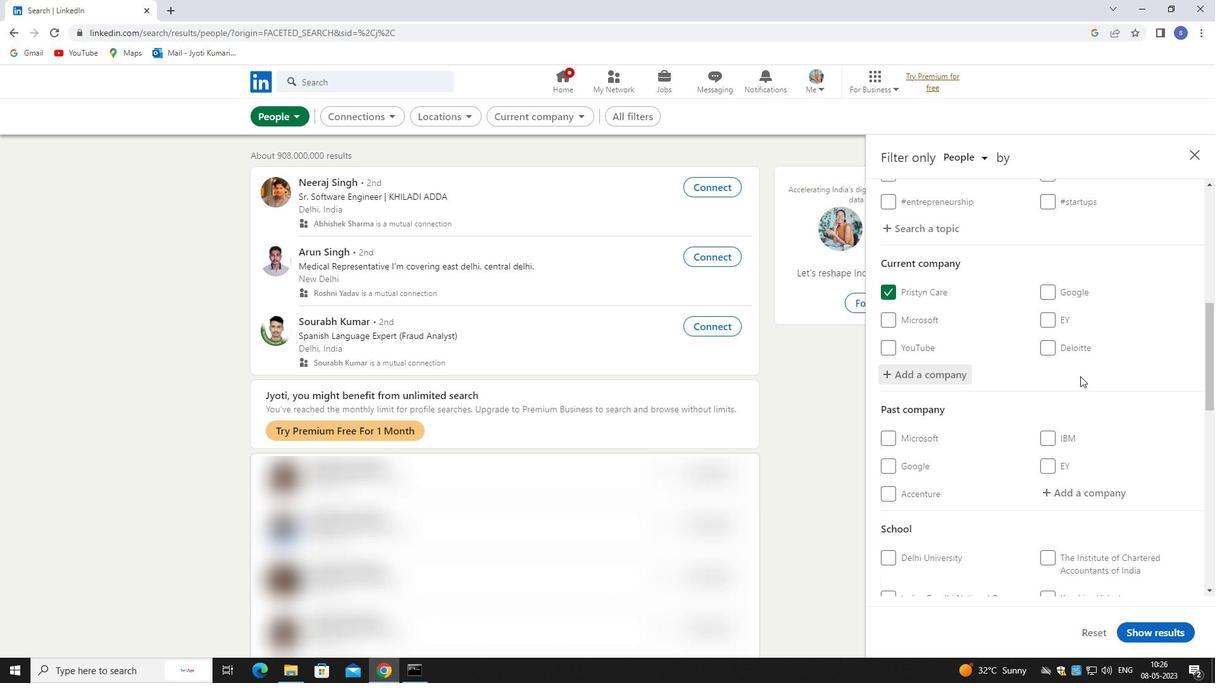 
Action: Mouse scrolled (1080, 377) with delta (0, 0)
Screenshot: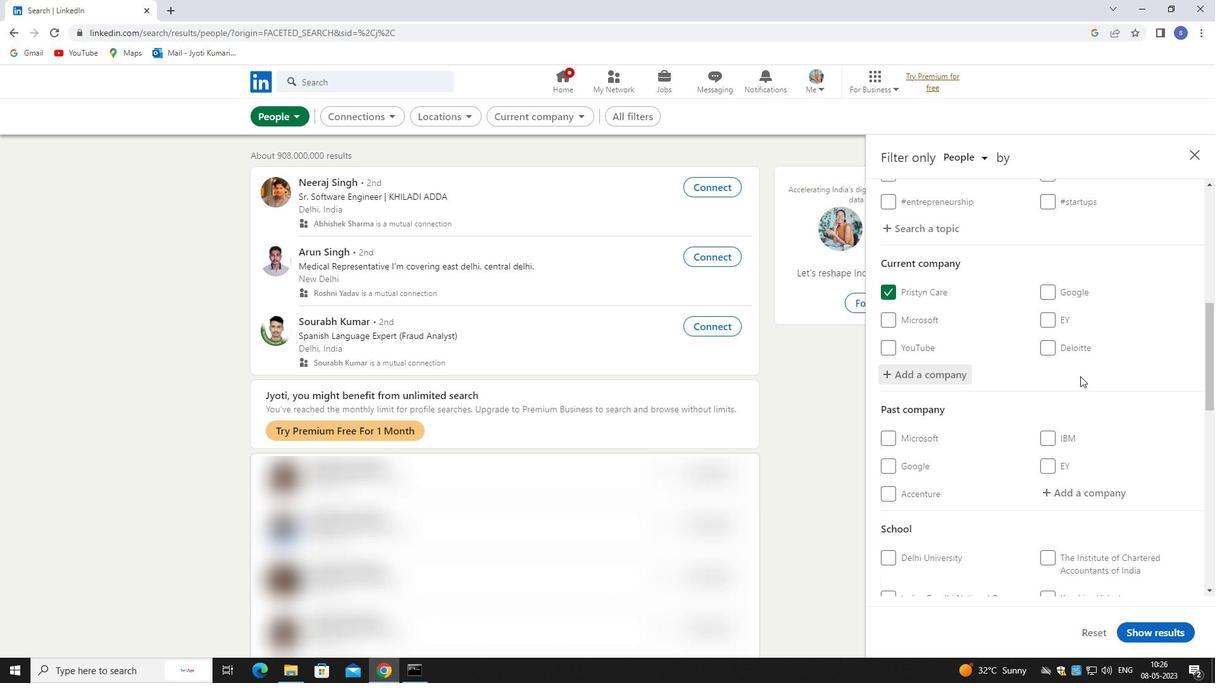 
Action: Mouse moved to (1080, 378)
Screenshot: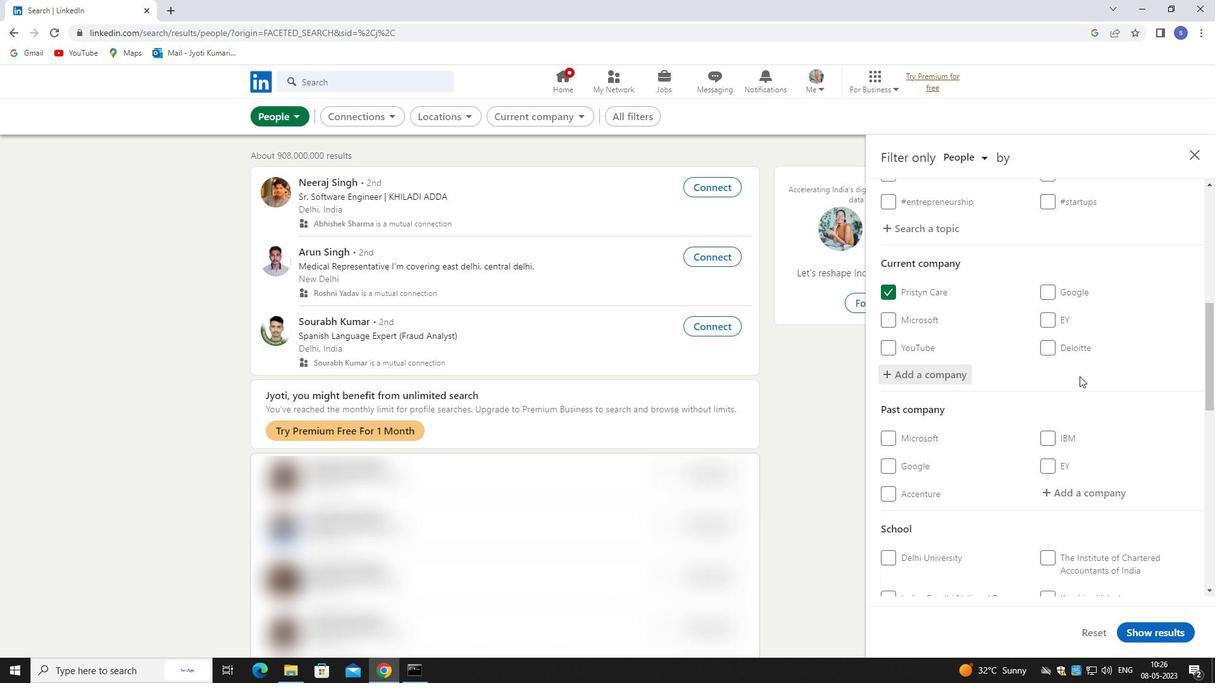 
Action: Mouse scrolled (1080, 378) with delta (0, 0)
Screenshot: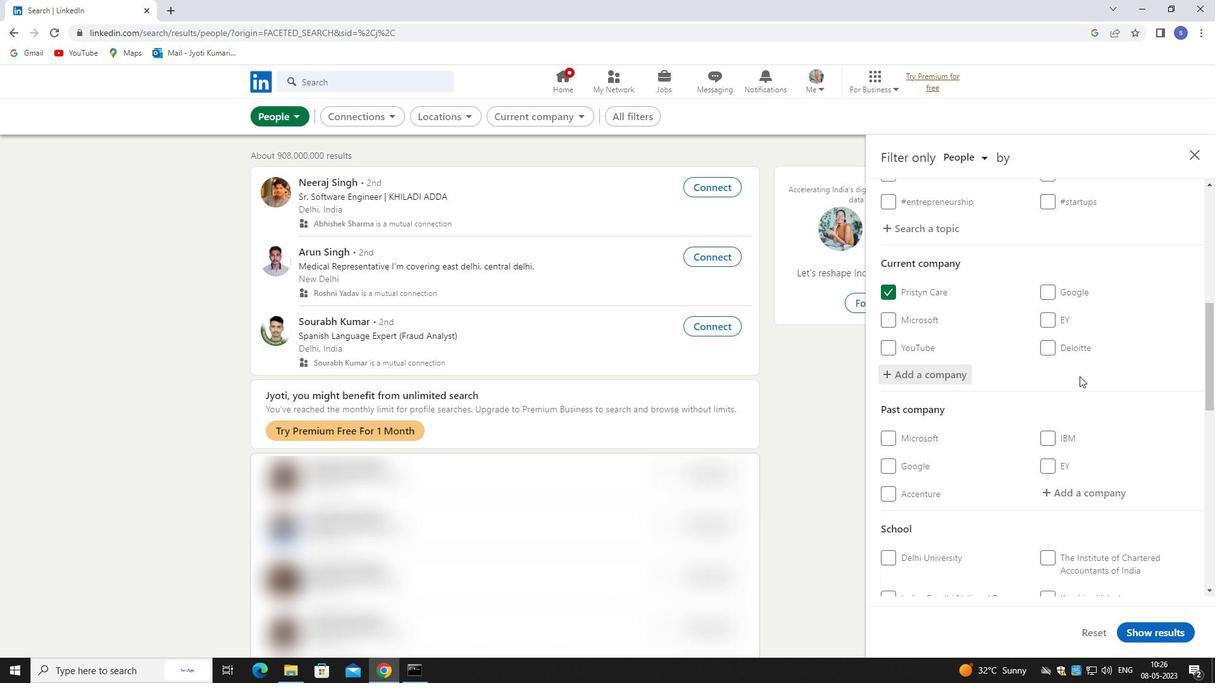 
Action: Mouse moved to (1086, 447)
Screenshot: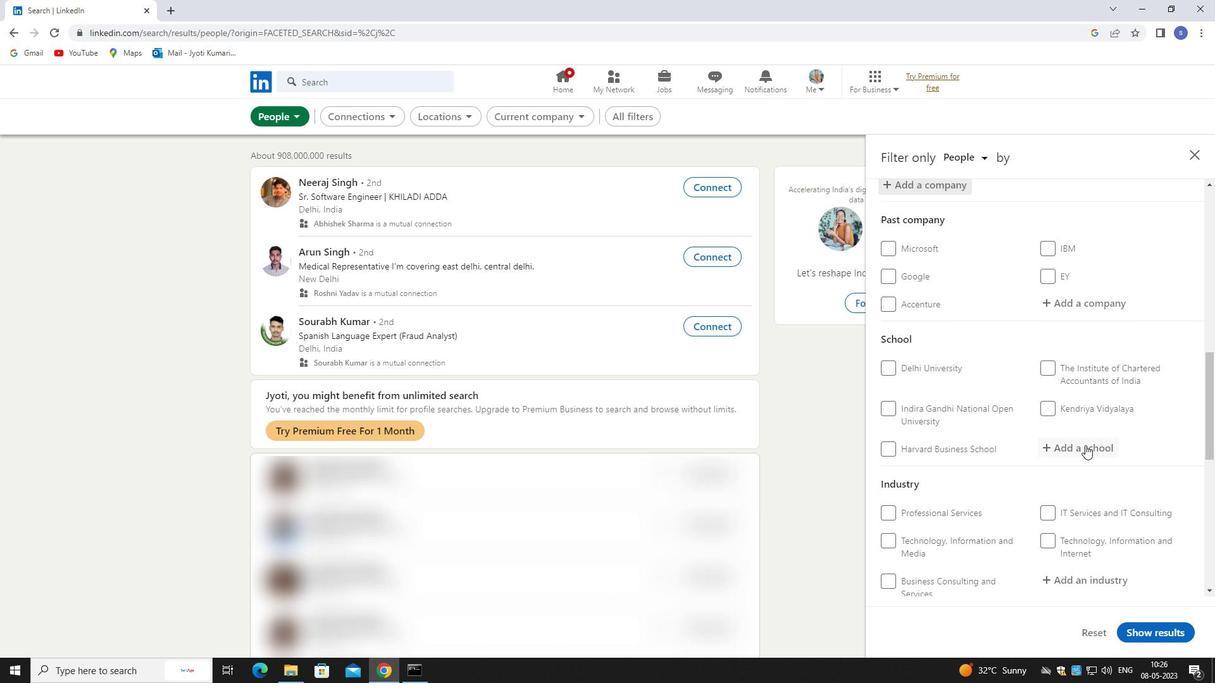 
Action: Mouse pressed left at (1086, 447)
Screenshot: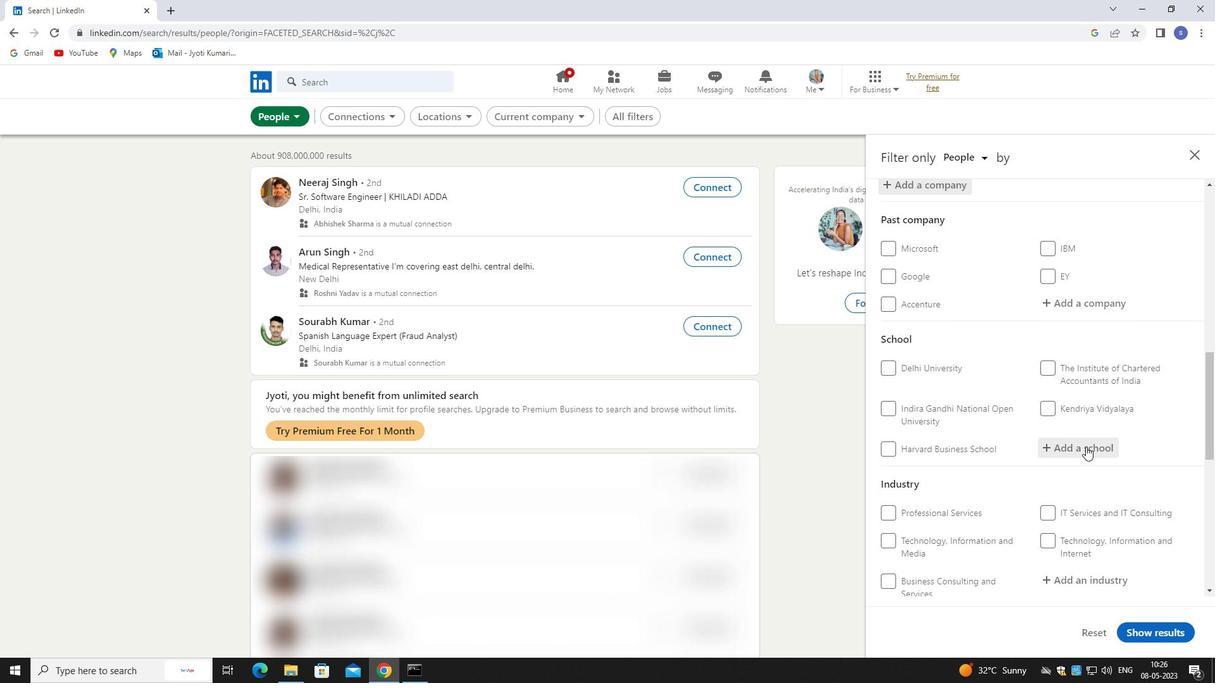 
Action: Key pressed ishan<Key.space>ins
Screenshot: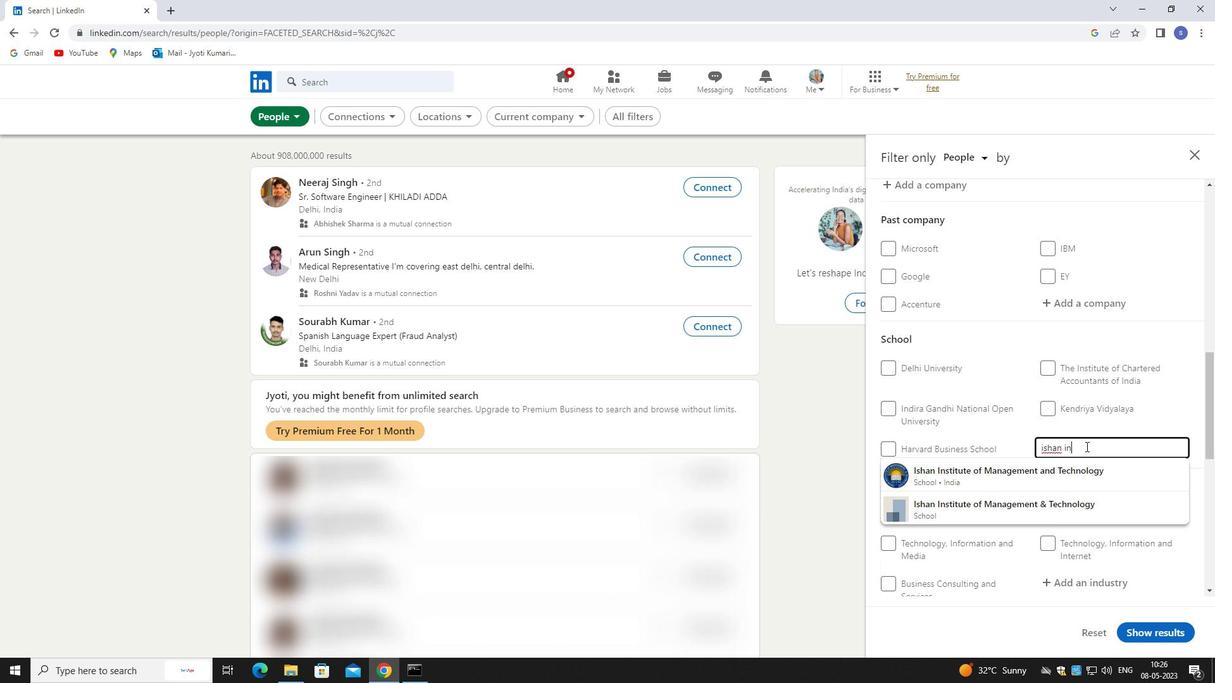 
Action: Mouse moved to (1074, 471)
Screenshot: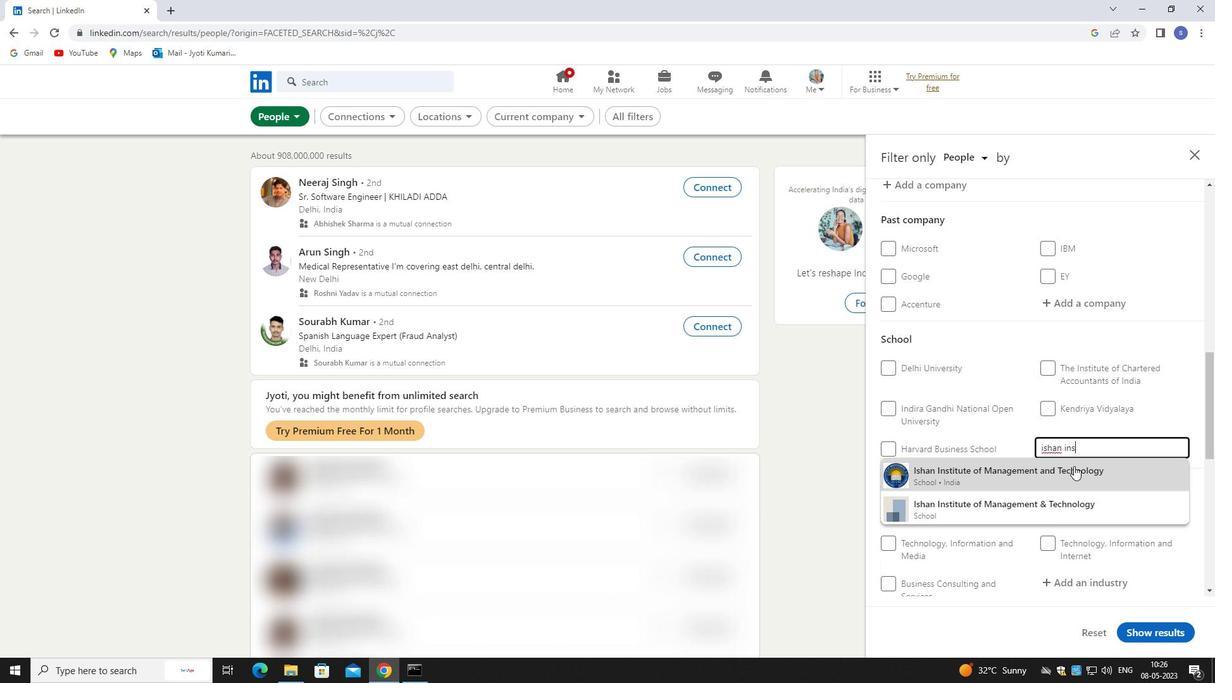 
Action: Mouse pressed left at (1074, 471)
Screenshot: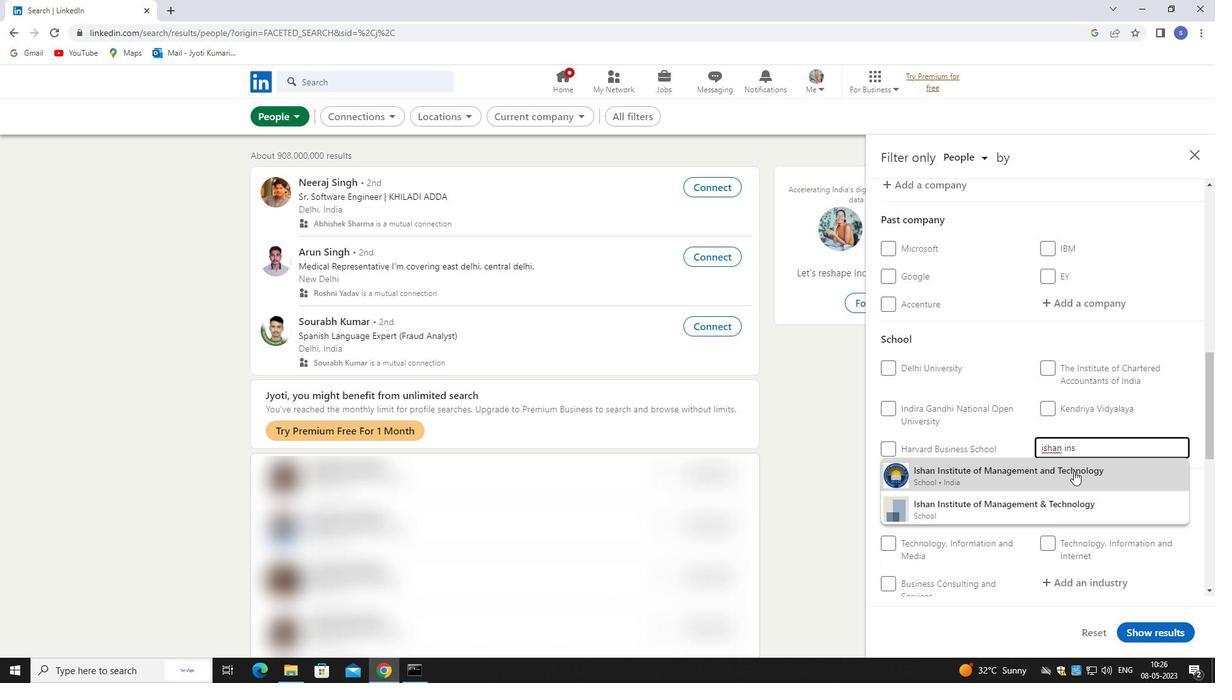 
Action: Mouse scrolled (1074, 471) with delta (0, 0)
Screenshot: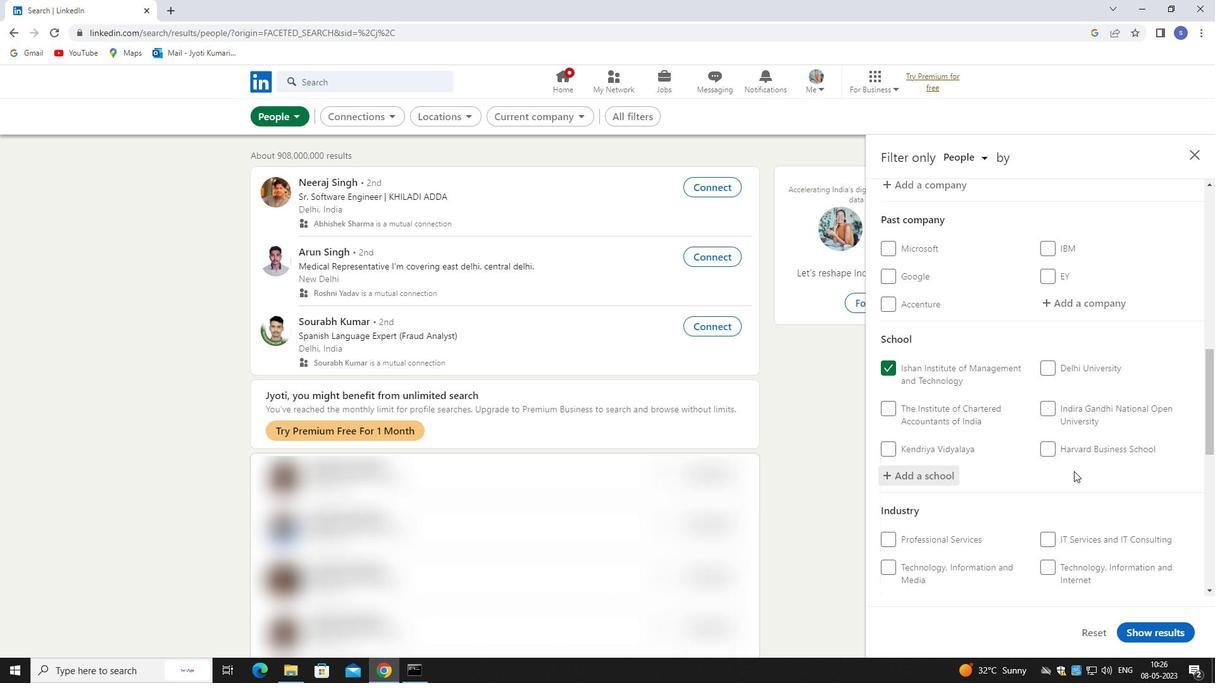 
Action: Mouse scrolled (1074, 471) with delta (0, 0)
Screenshot: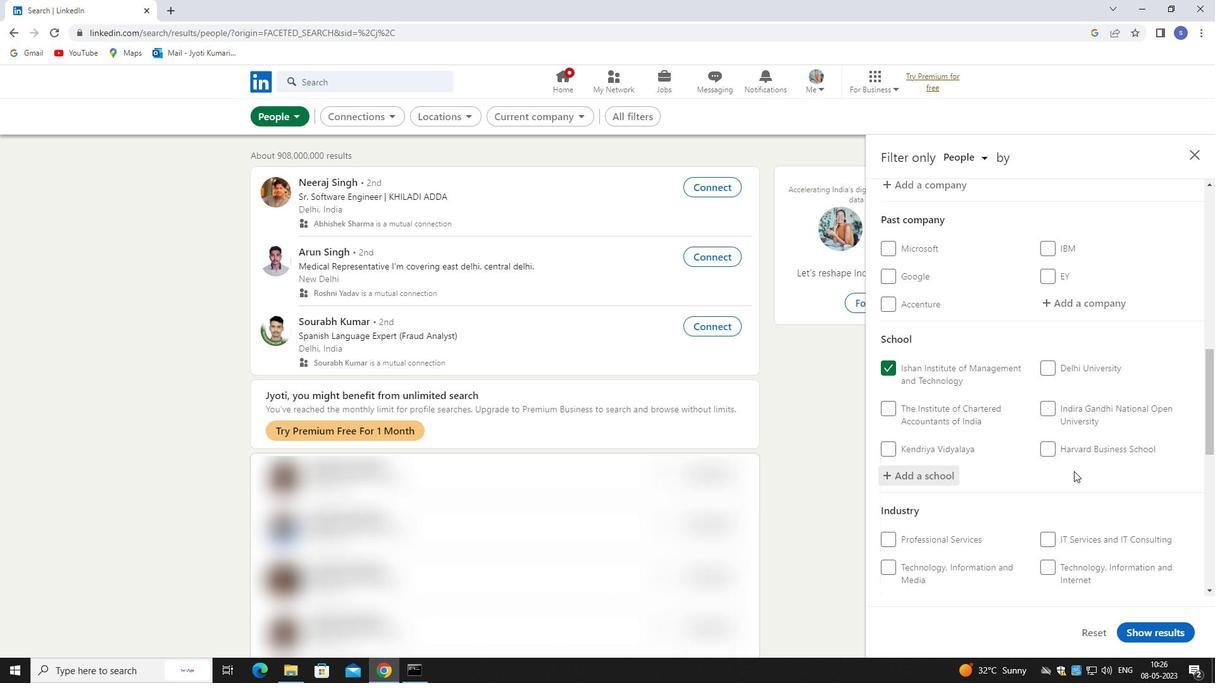 
Action: Mouse scrolled (1074, 471) with delta (0, 0)
Screenshot: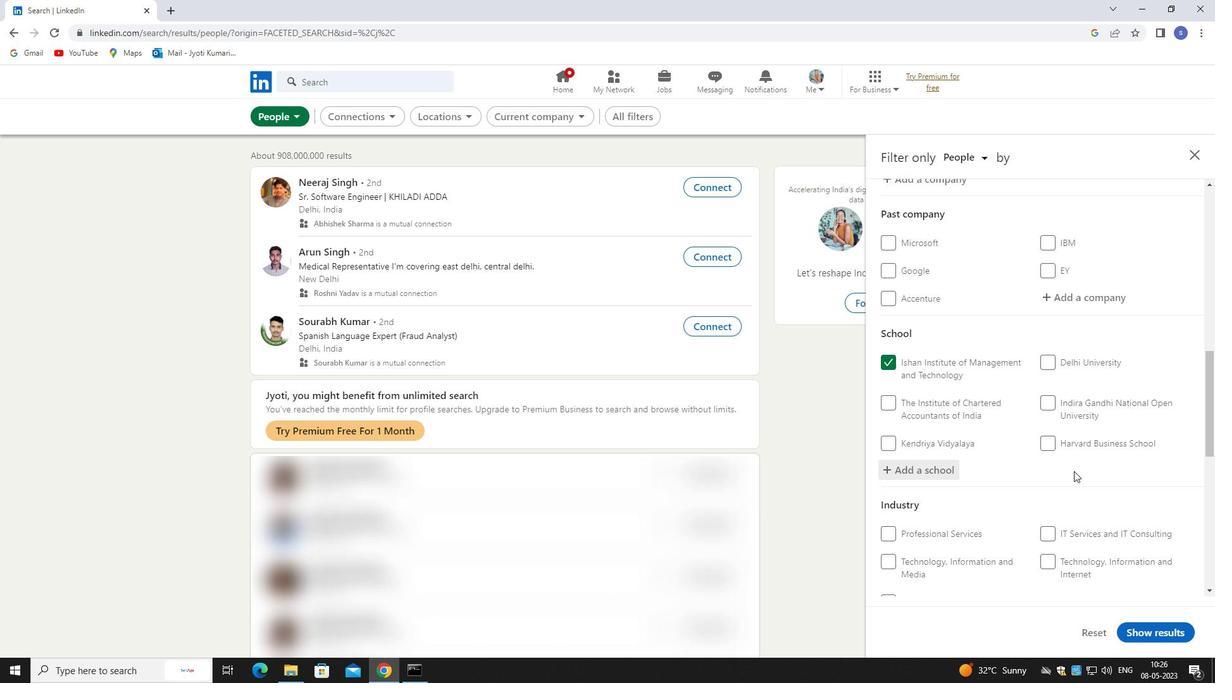 
Action: Mouse moved to (1087, 412)
Screenshot: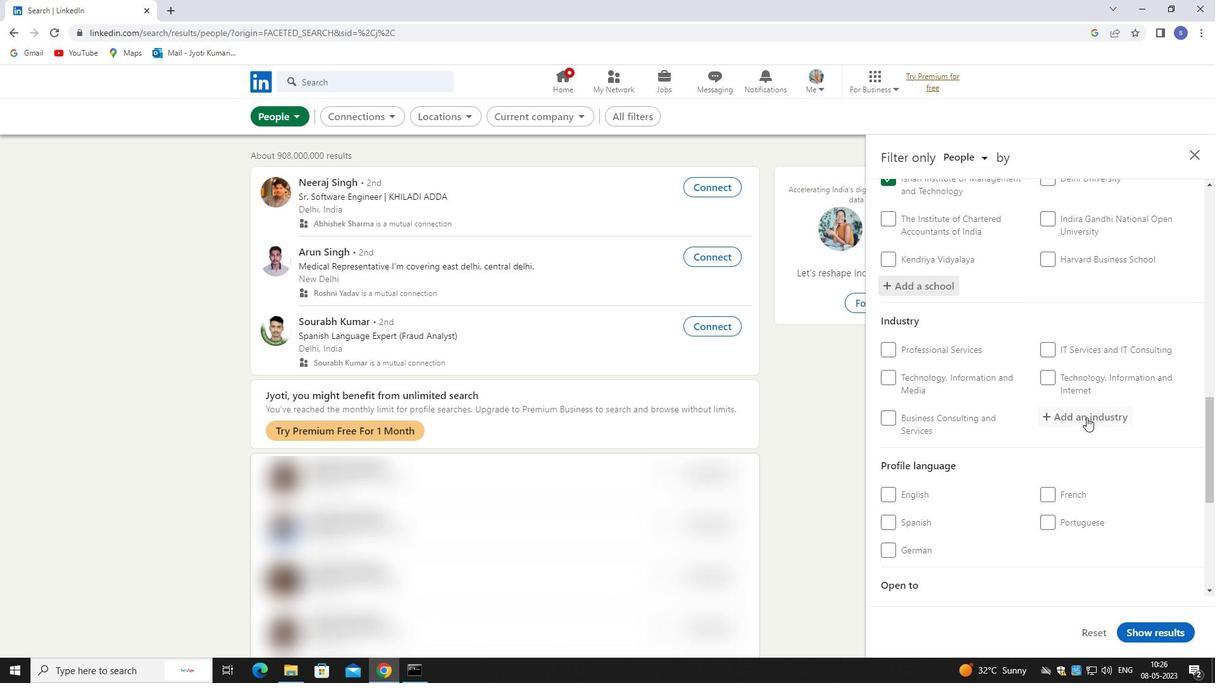 
Action: Mouse pressed left at (1087, 412)
Screenshot: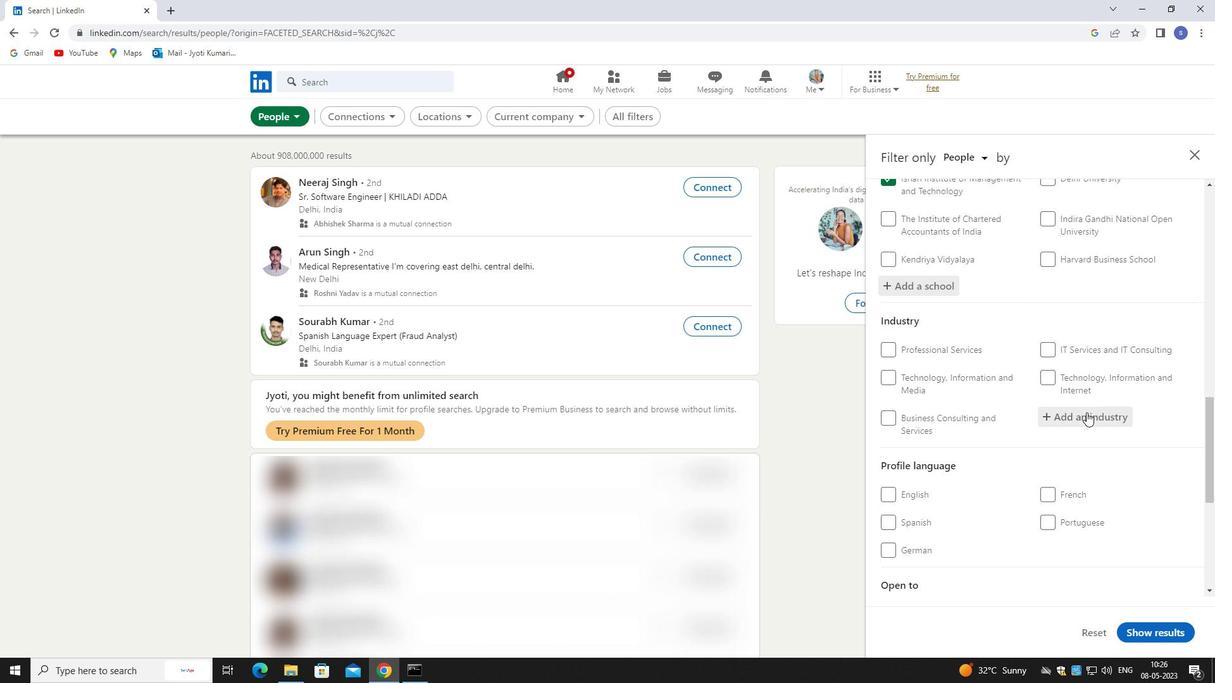 
Action: Key pressed administra
Screenshot: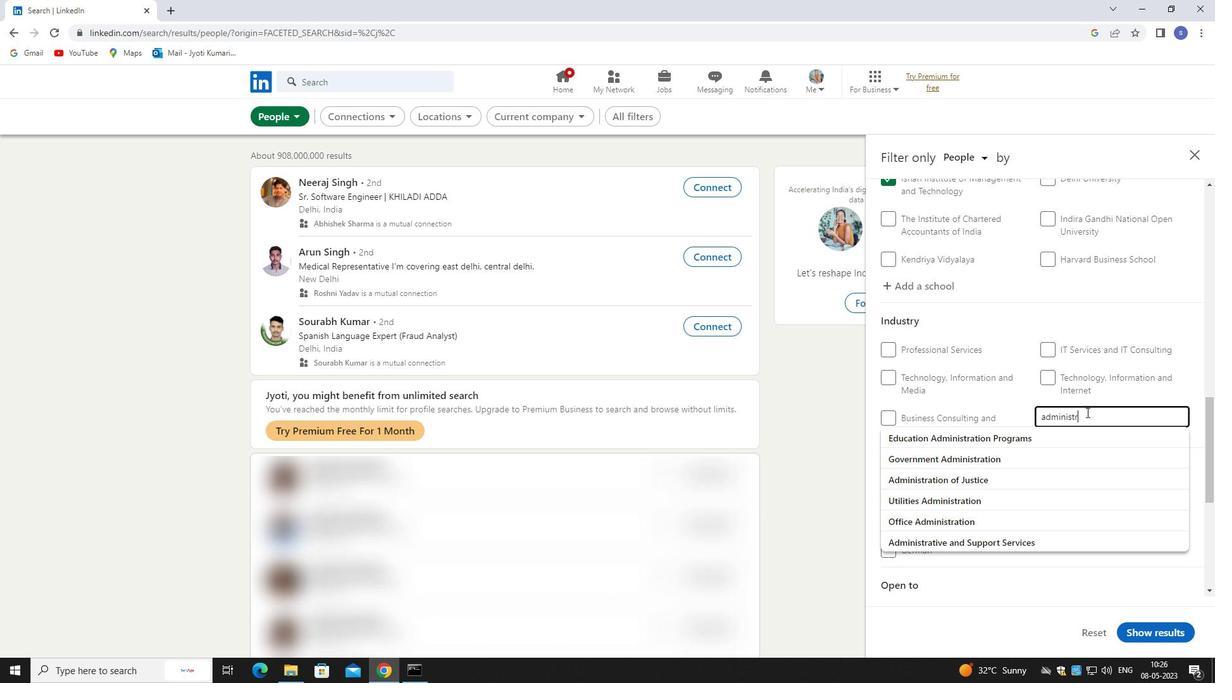 
Action: Mouse moved to (1101, 535)
Screenshot: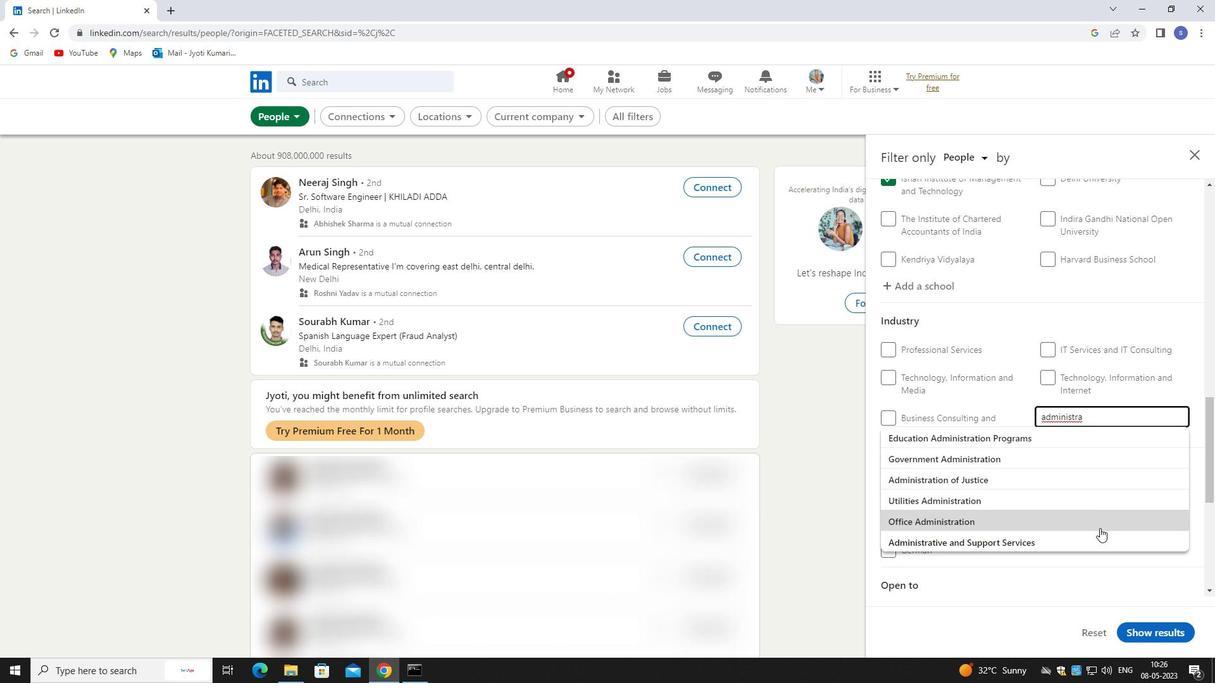 
Action: Mouse pressed left at (1101, 535)
Screenshot: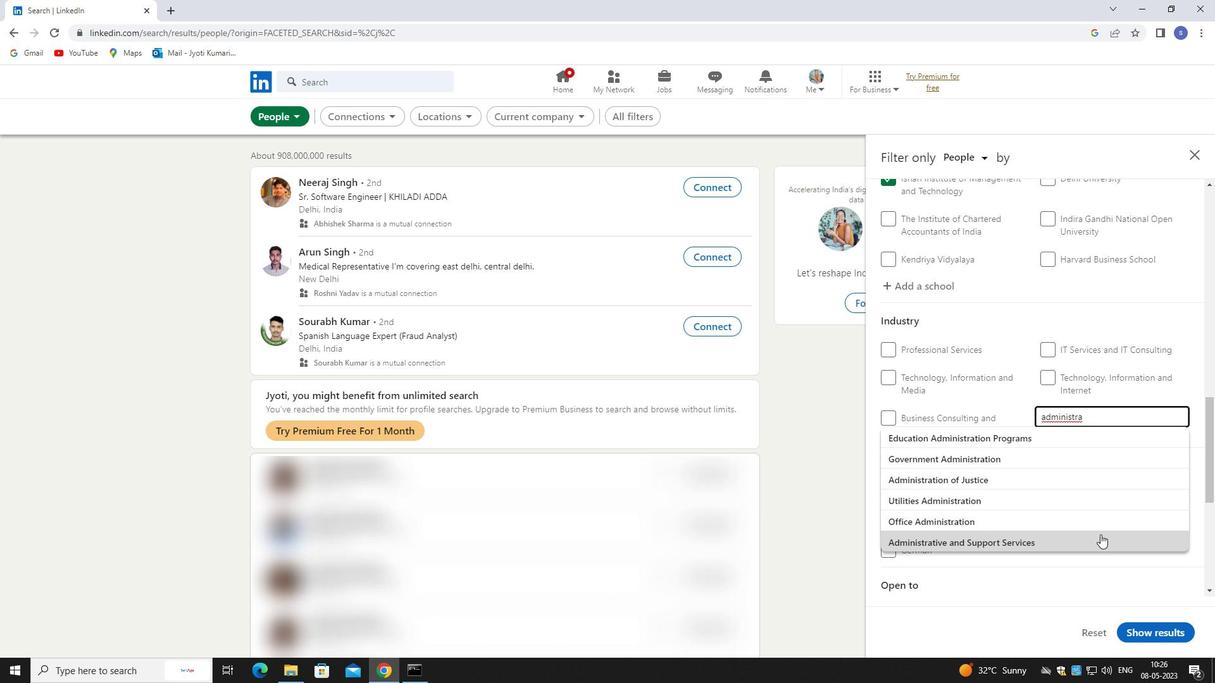
Action: Mouse moved to (1101, 531)
Screenshot: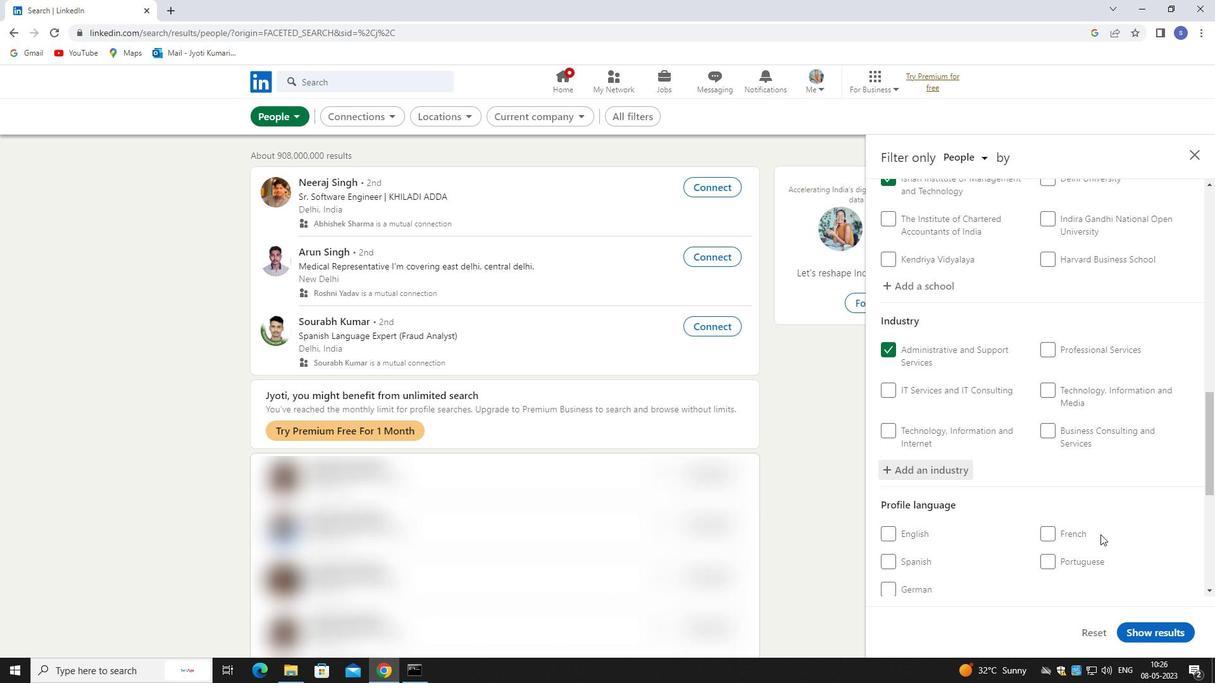 
Action: Mouse scrolled (1101, 530) with delta (0, 0)
Screenshot: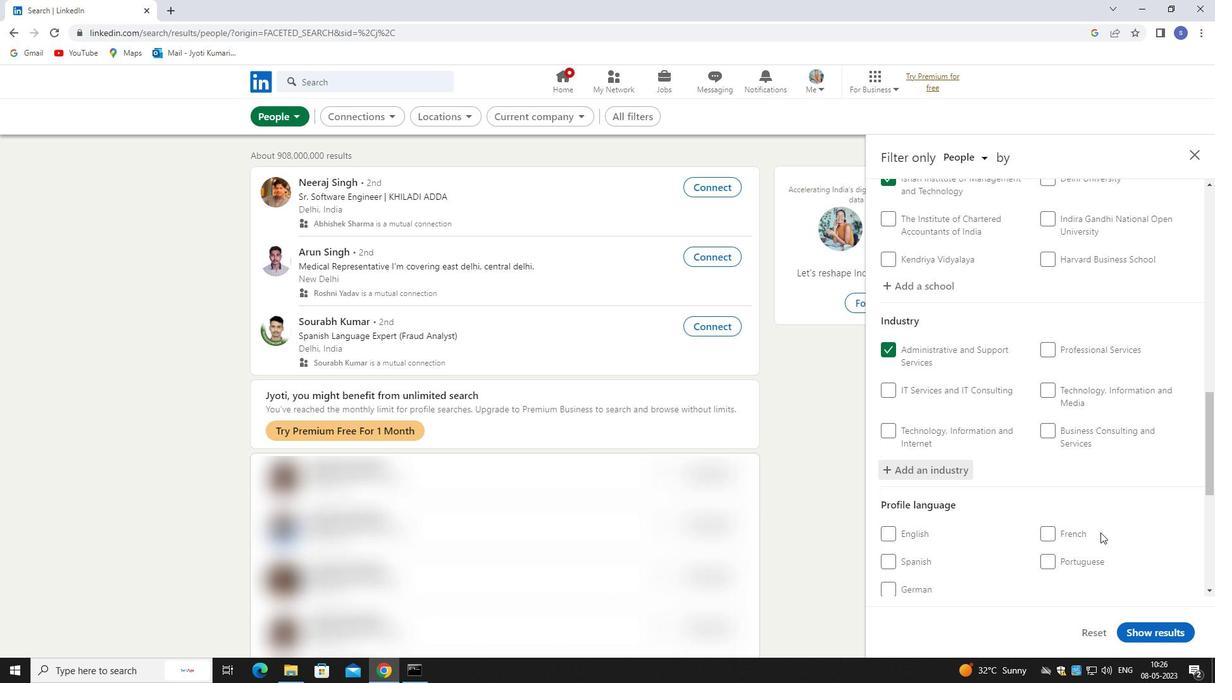
Action: Mouse scrolled (1101, 530) with delta (0, 0)
Screenshot: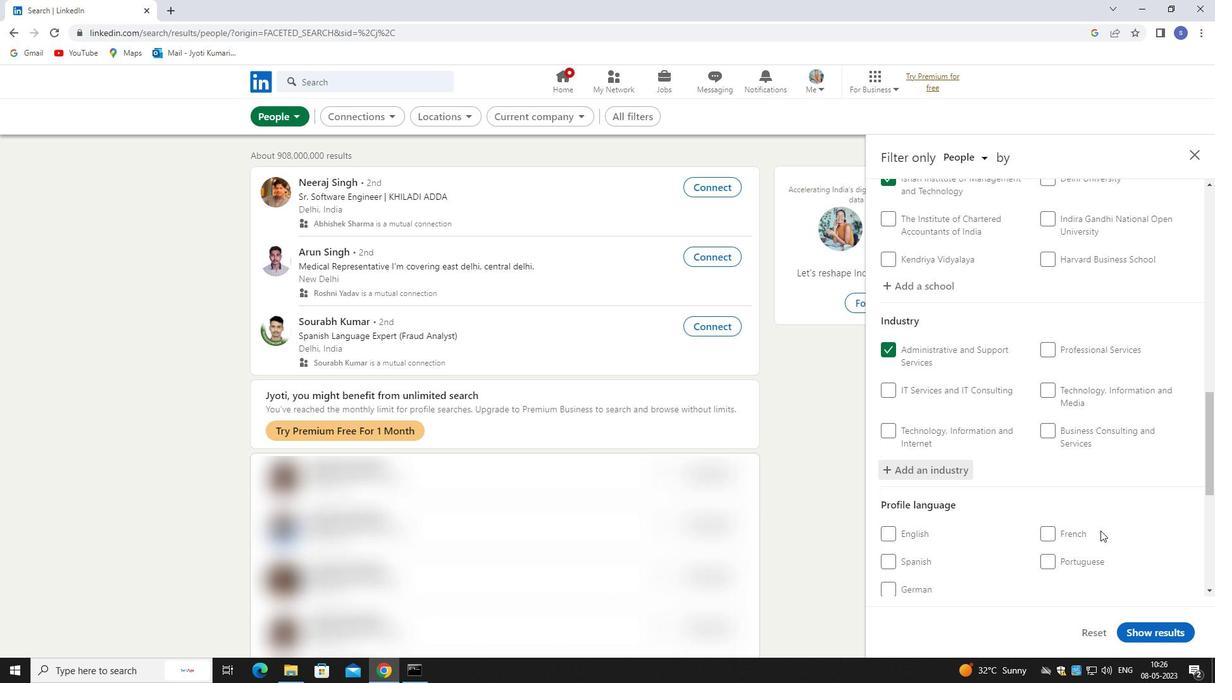 
Action: Mouse moved to (917, 462)
Screenshot: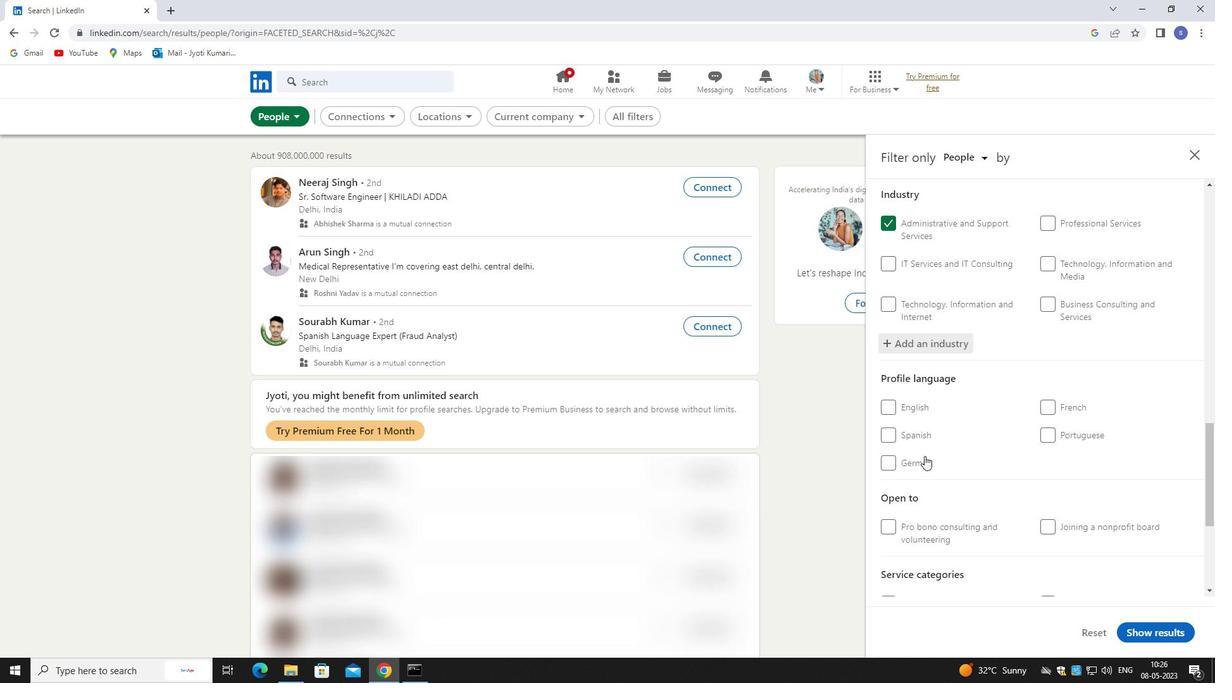 
Action: Mouse pressed left at (917, 462)
Screenshot: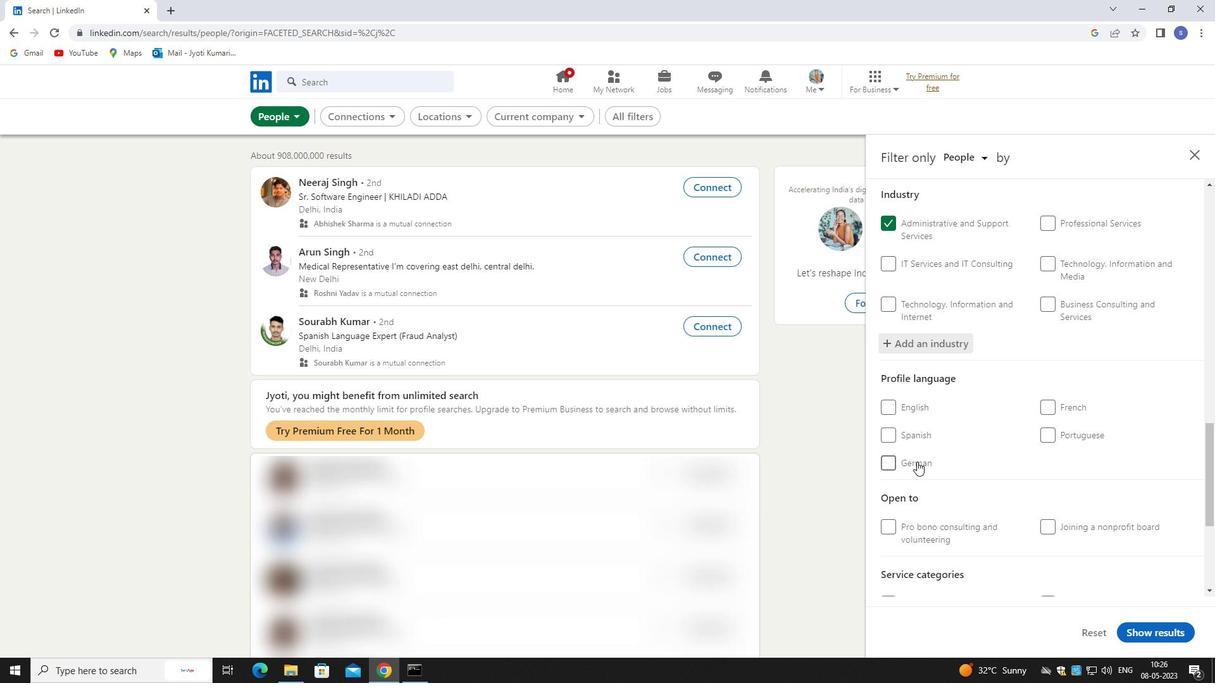 
Action: Mouse moved to (953, 460)
Screenshot: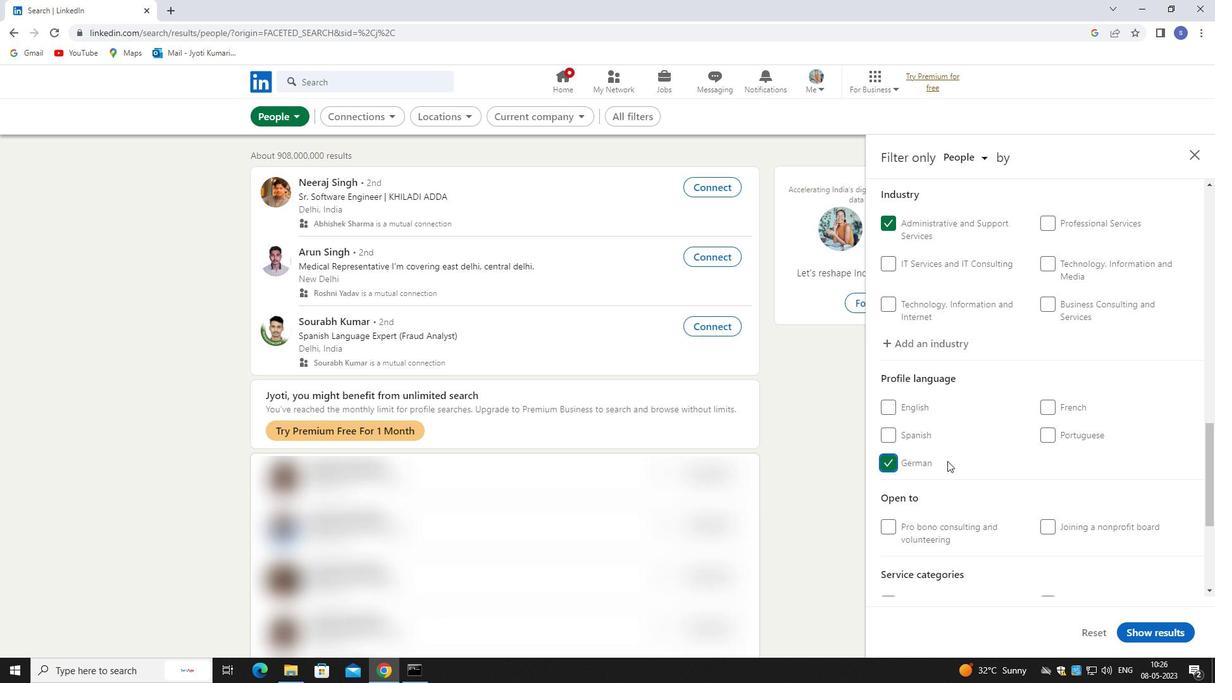 
Action: Mouse scrolled (953, 459) with delta (0, 0)
Screenshot: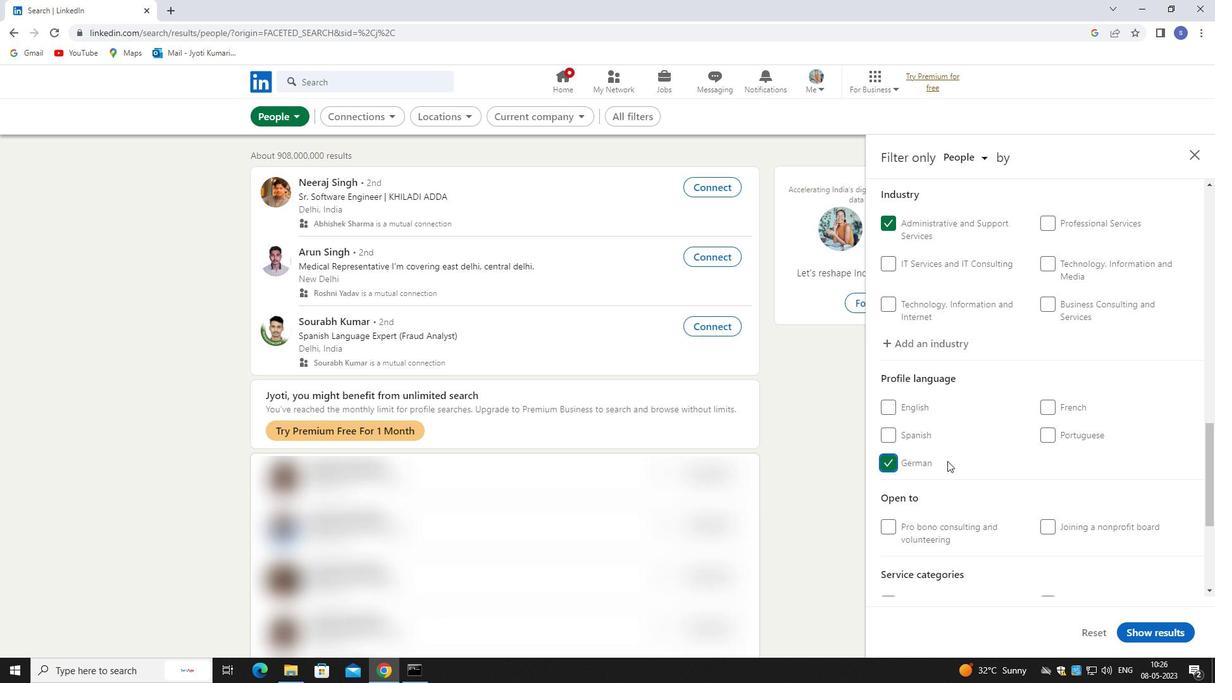 
Action: Mouse moved to (956, 461)
Screenshot: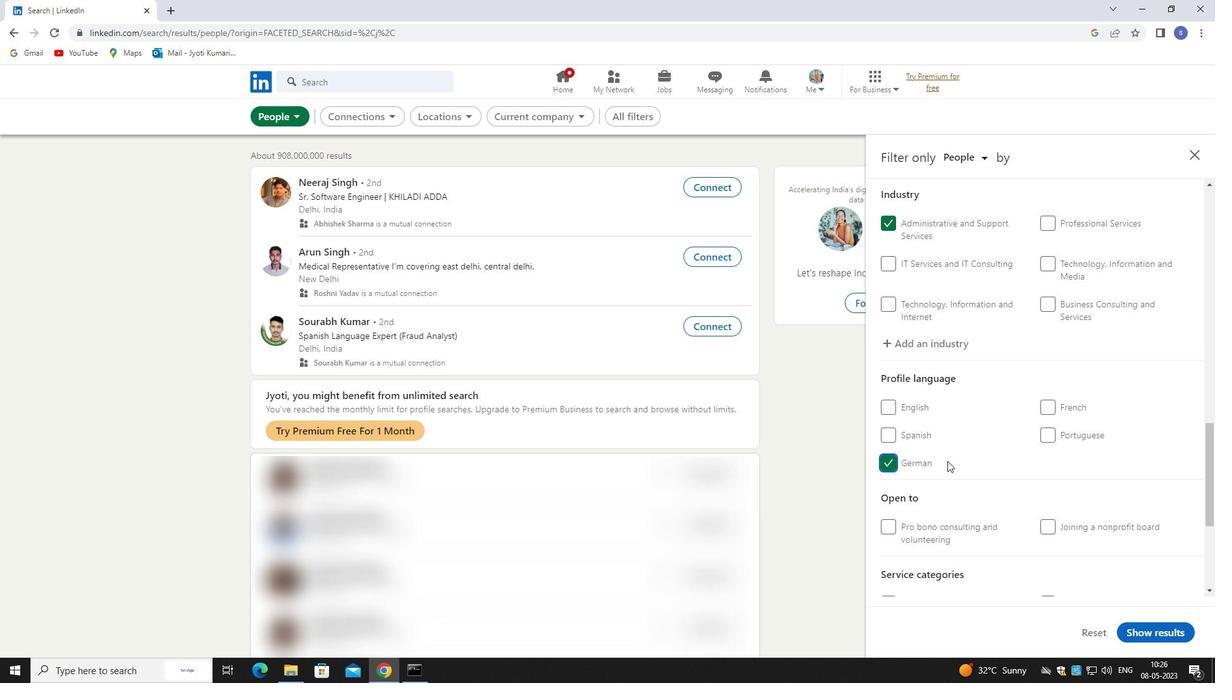 
Action: Mouse scrolled (956, 460) with delta (0, 0)
Screenshot: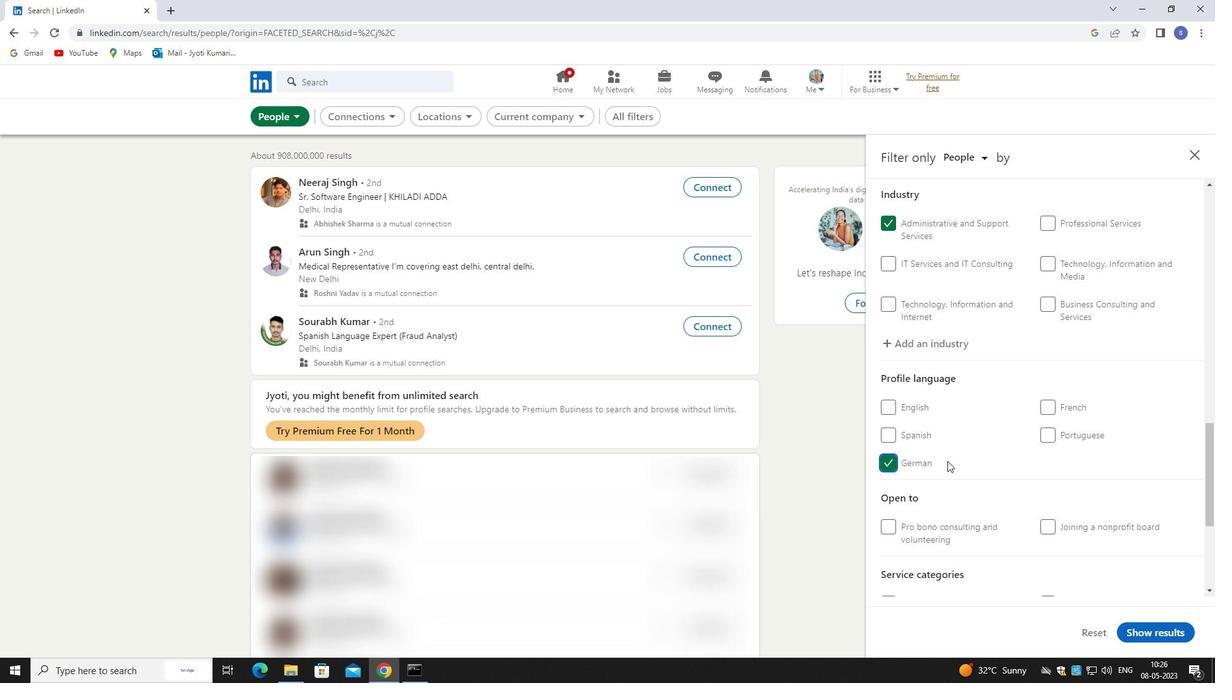 
Action: Mouse moved to (965, 464)
Screenshot: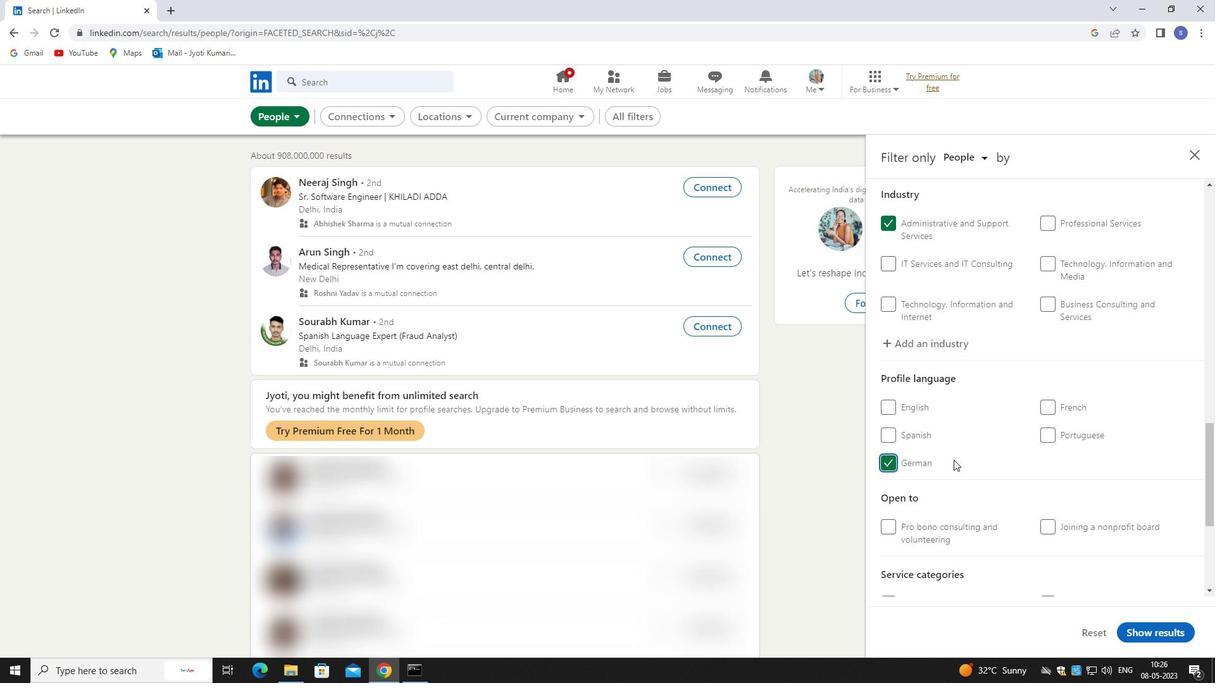 
Action: Mouse scrolled (965, 464) with delta (0, 0)
Screenshot: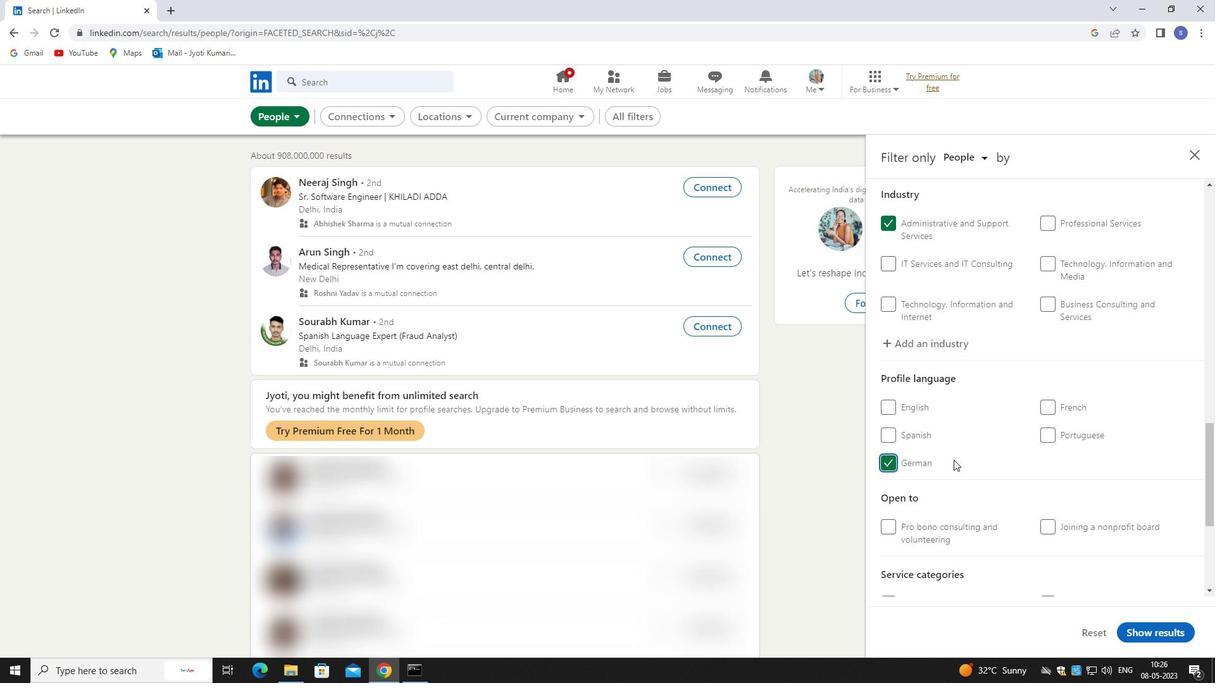 
Action: Mouse moved to (968, 466)
Screenshot: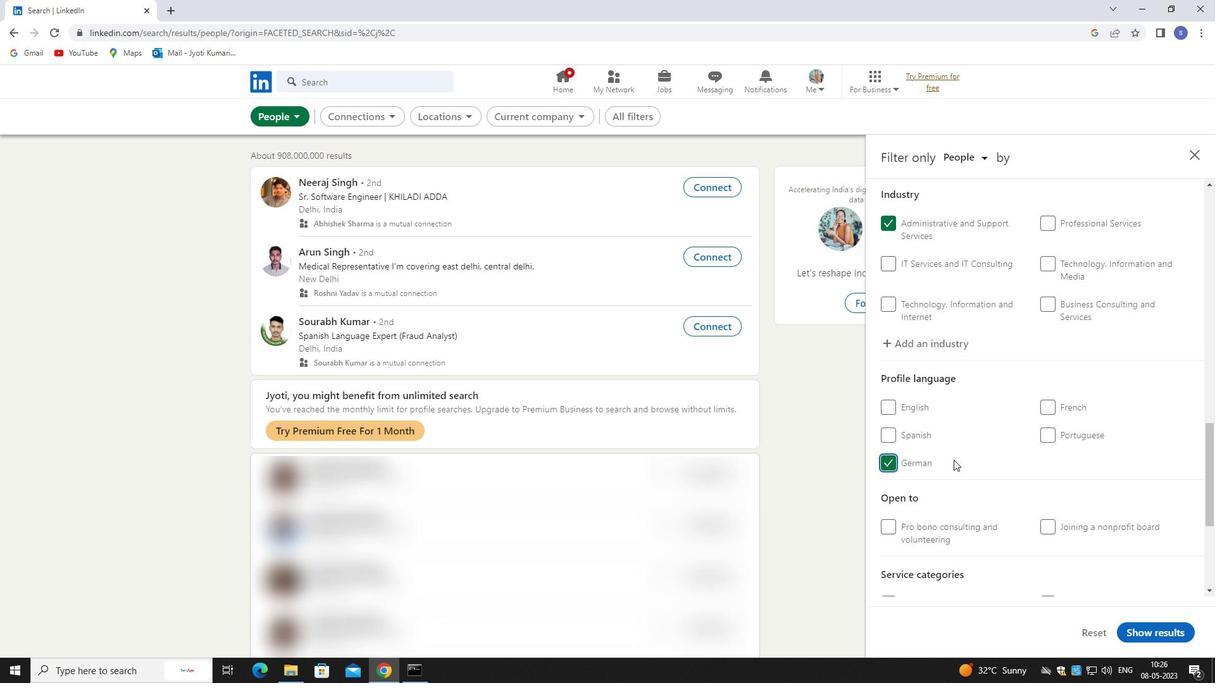 
Action: Mouse scrolled (968, 465) with delta (0, 0)
Screenshot: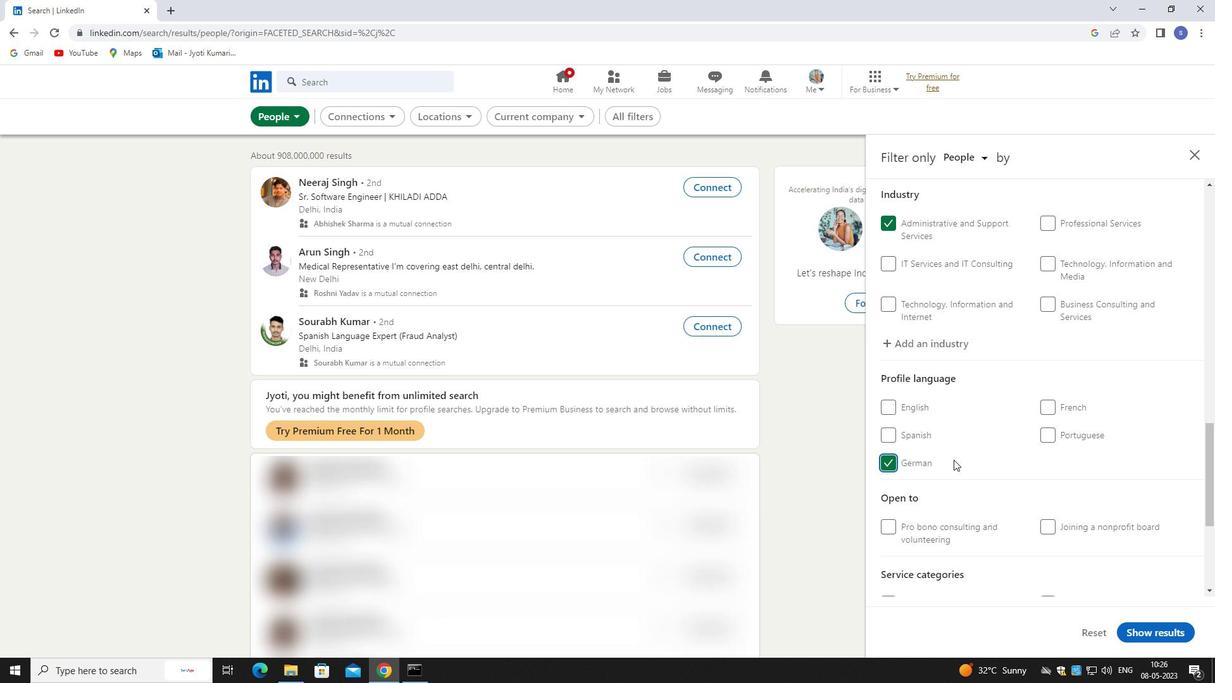 
Action: Mouse moved to (1088, 416)
Screenshot: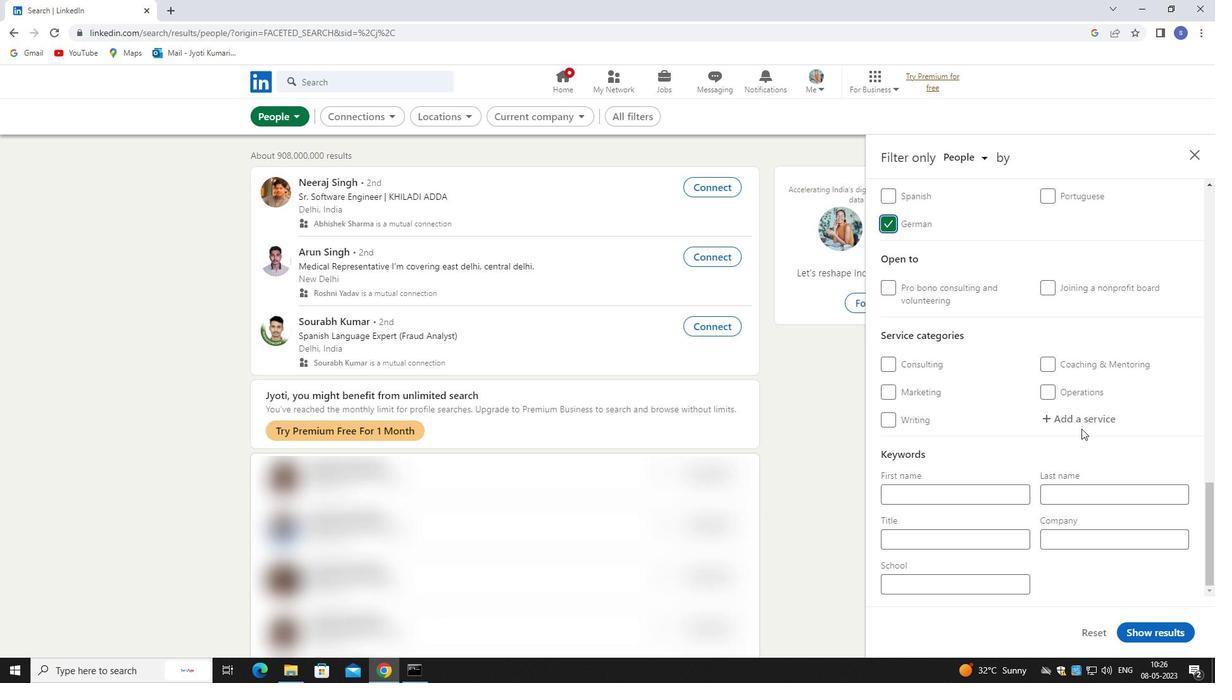 
Action: Mouse pressed left at (1088, 416)
Screenshot: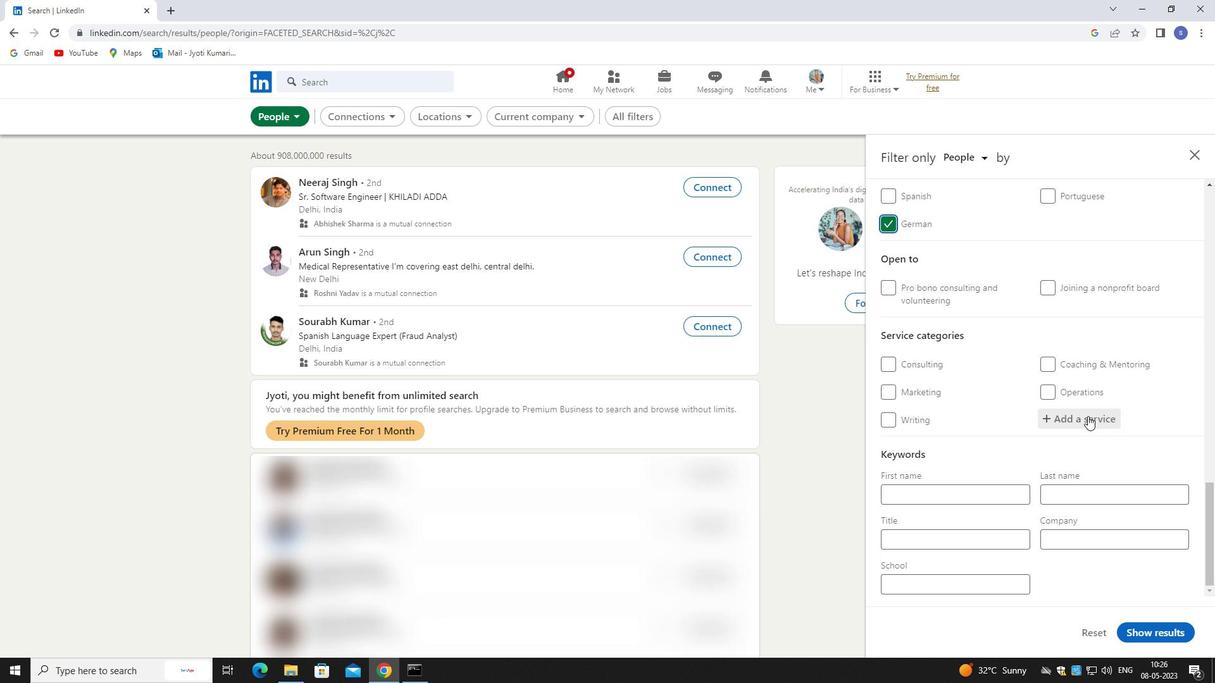 
Action: Mouse moved to (1089, 416)
Screenshot: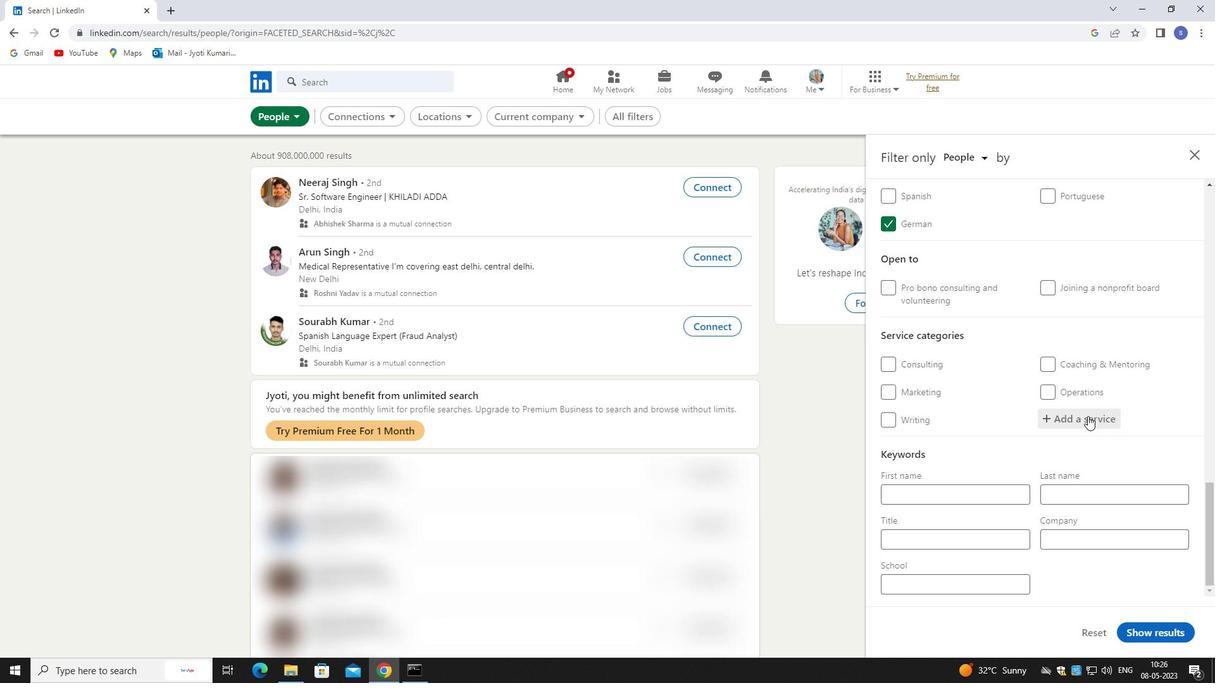 
Action: Key pressed web<Key.space>deve
Screenshot: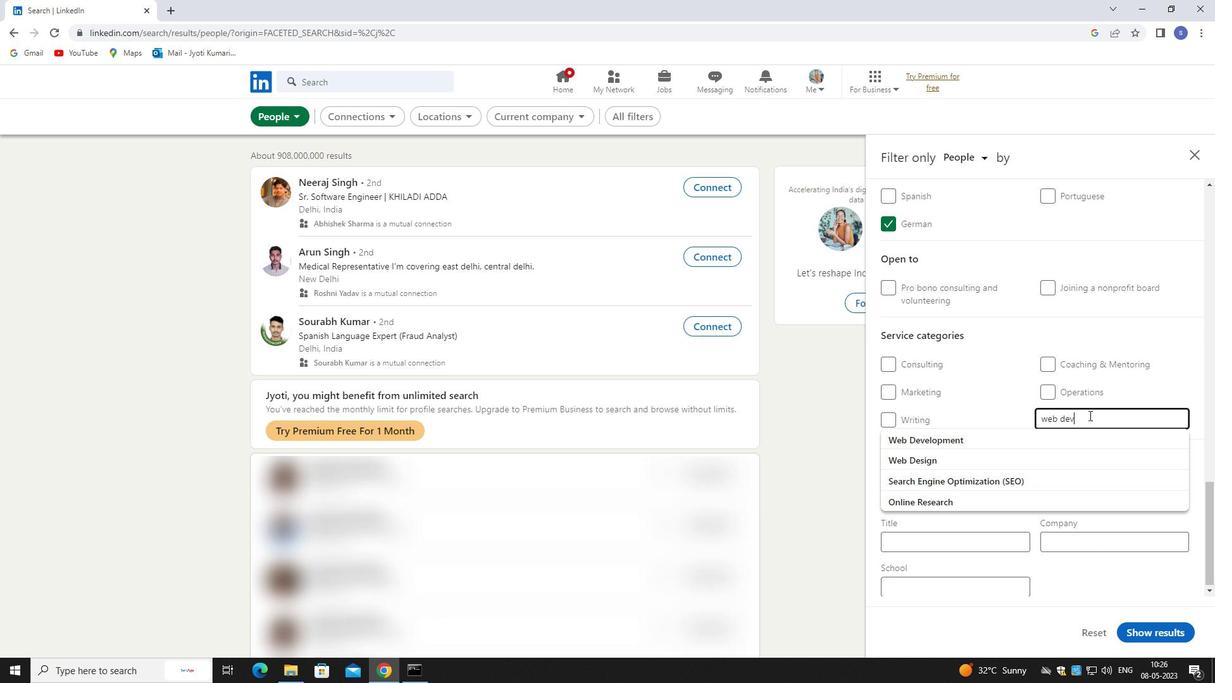 
Action: Mouse moved to (1063, 437)
Screenshot: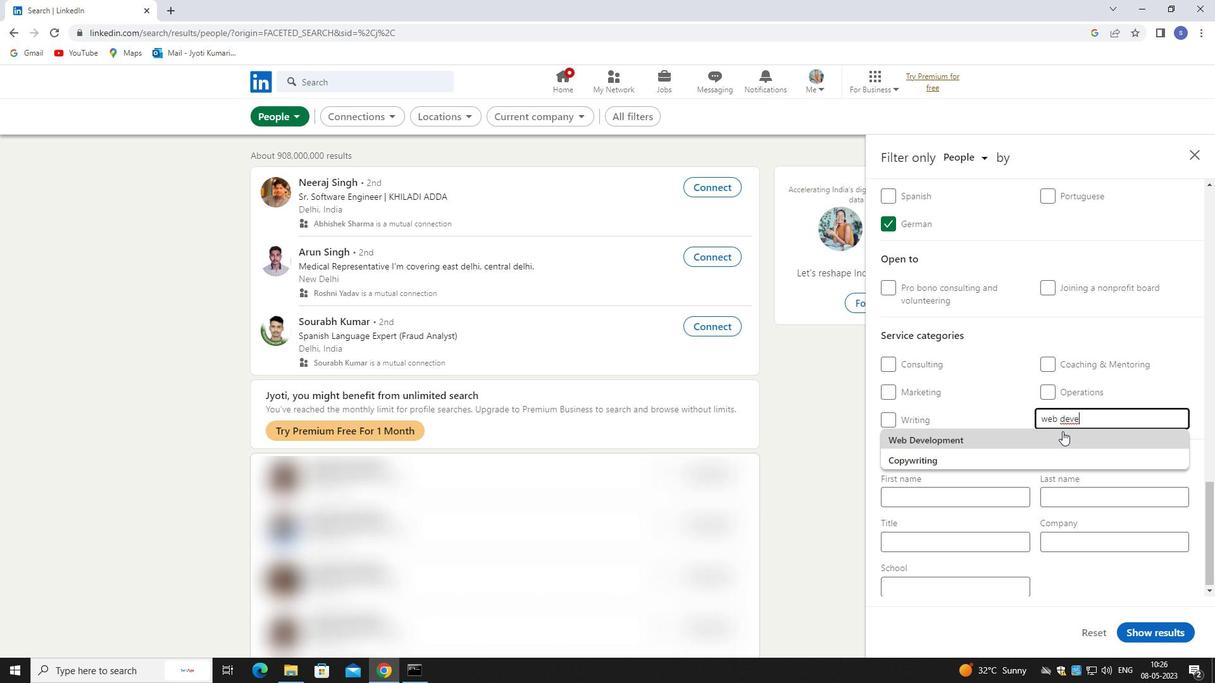 
Action: Mouse pressed left at (1063, 437)
Screenshot: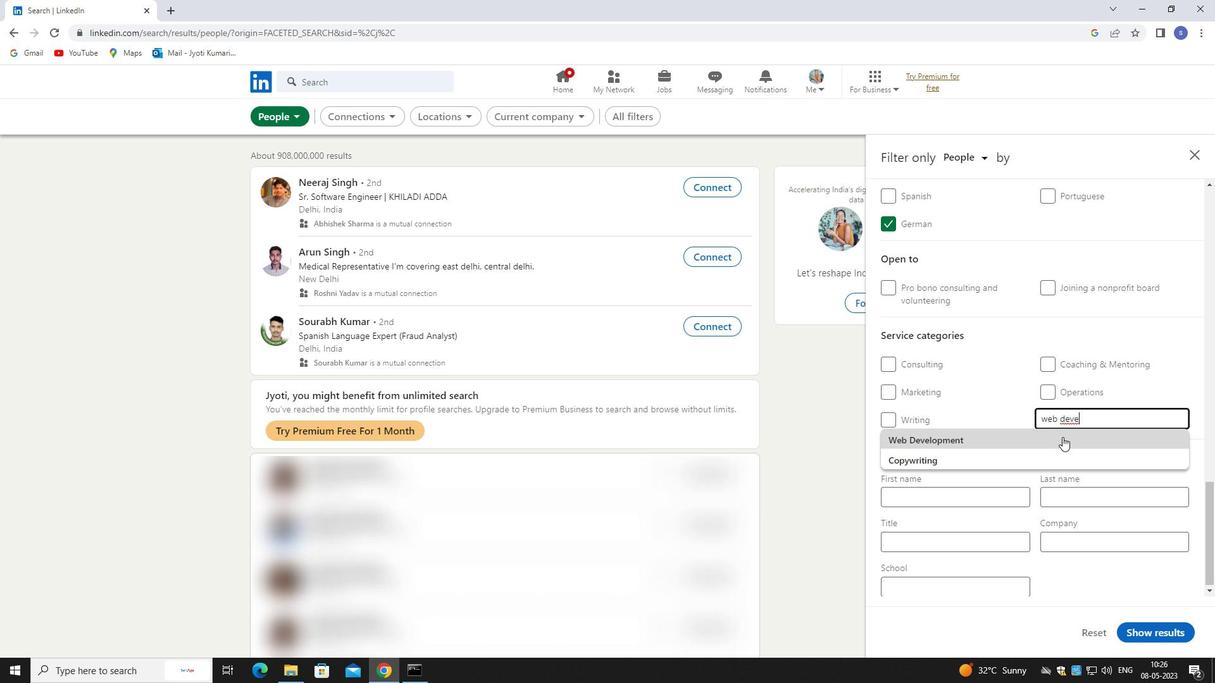 
Action: Mouse moved to (1063, 439)
Screenshot: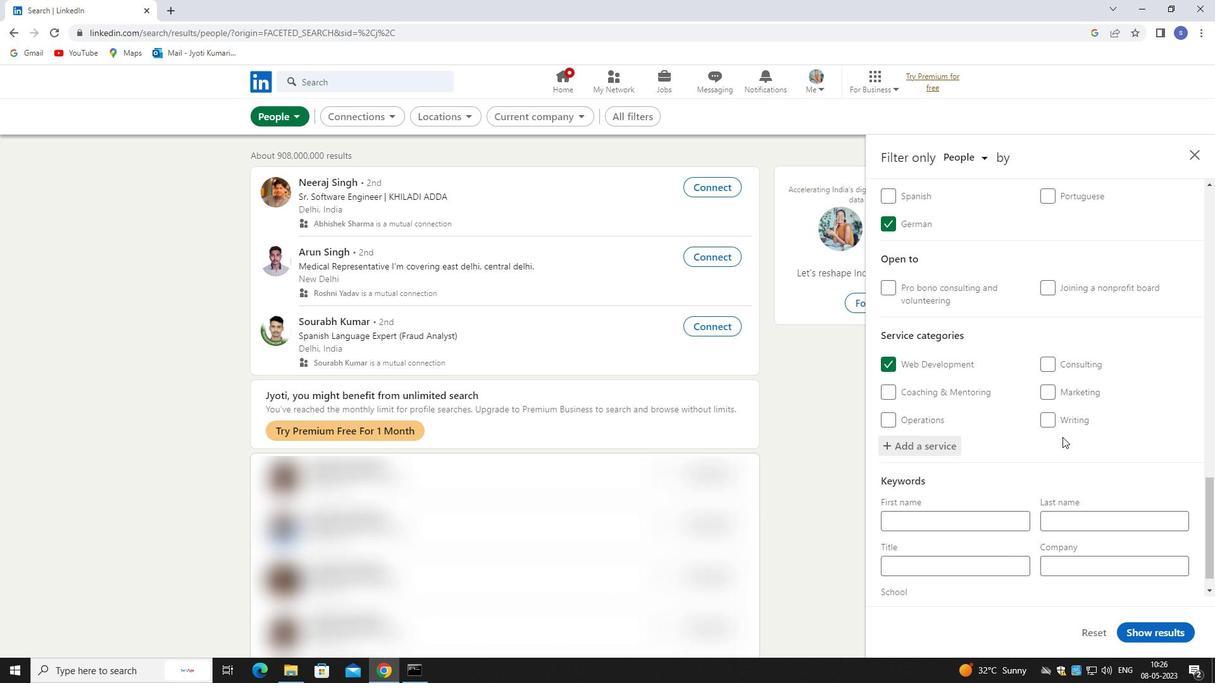 
Action: Mouse scrolled (1063, 438) with delta (0, 0)
Screenshot: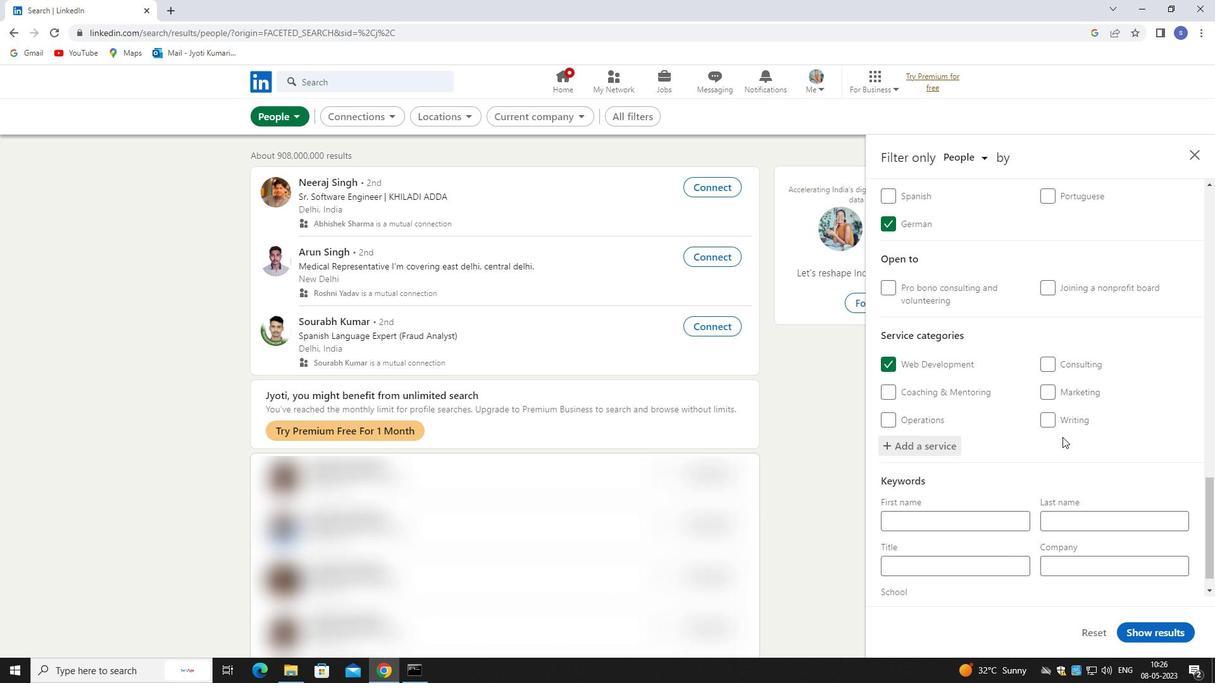 
Action: Mouse moved to (1063, 440)
Screenshot: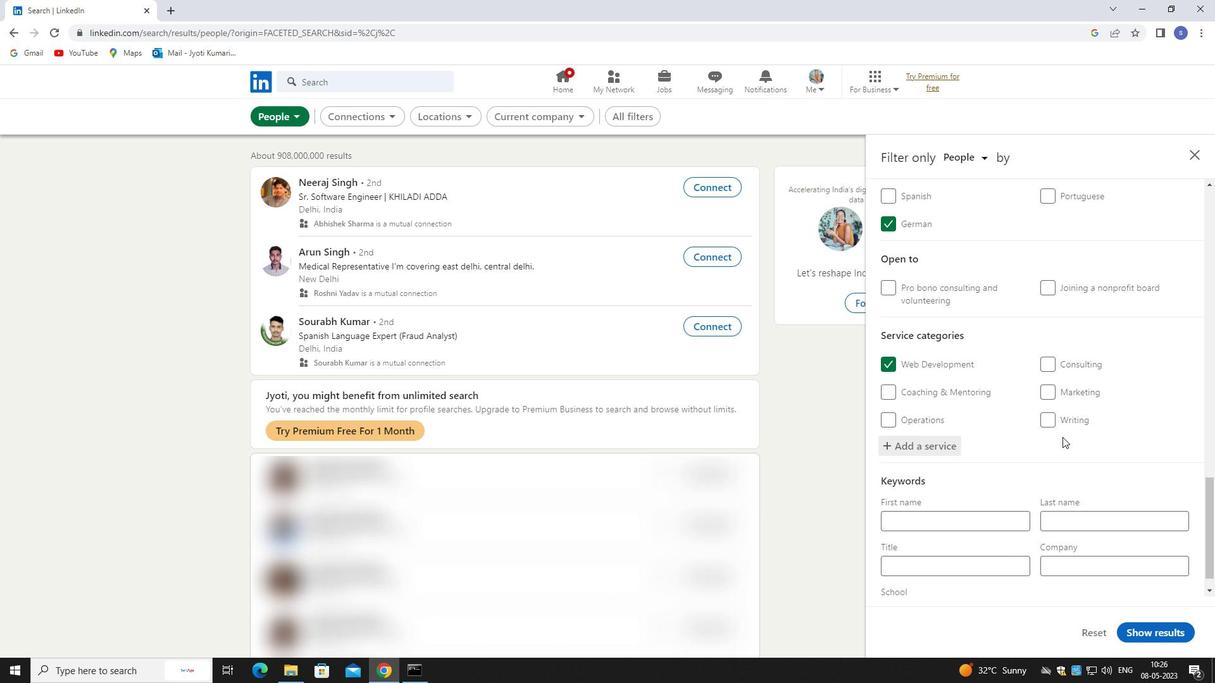 
Action: Mouse scrolled (1063, 439) with delta (0, 0)
Screenshot: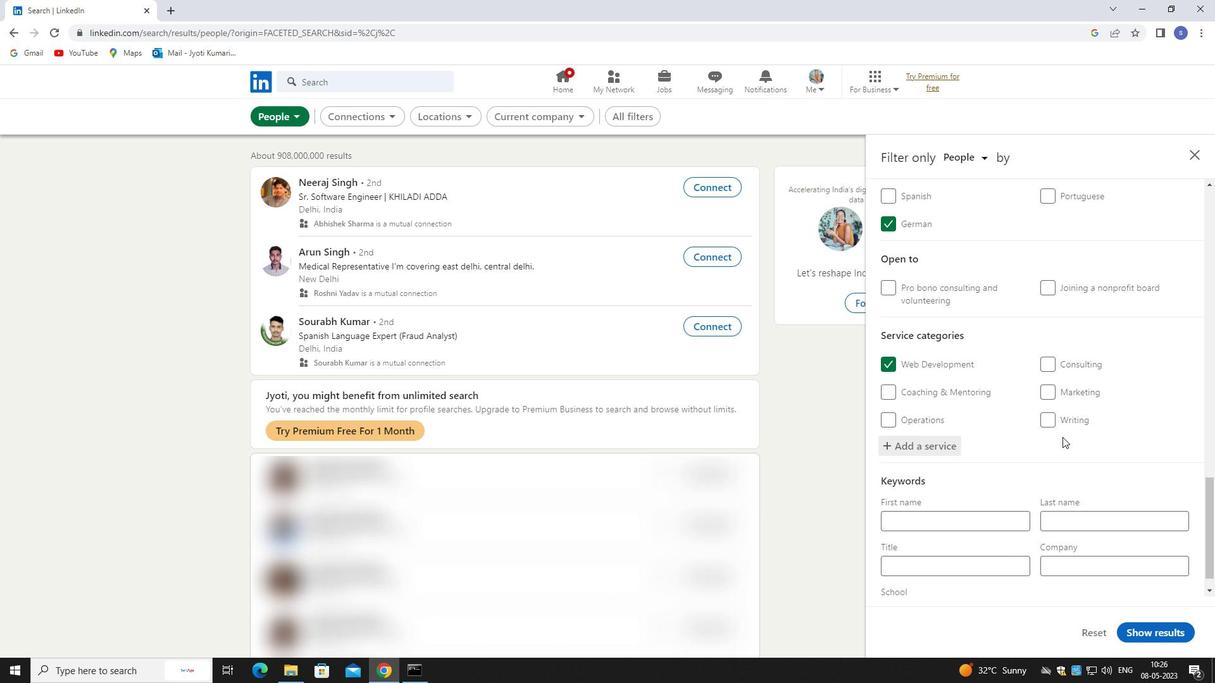 
Action: Mouse moved to (1063, 440)
Screenshot: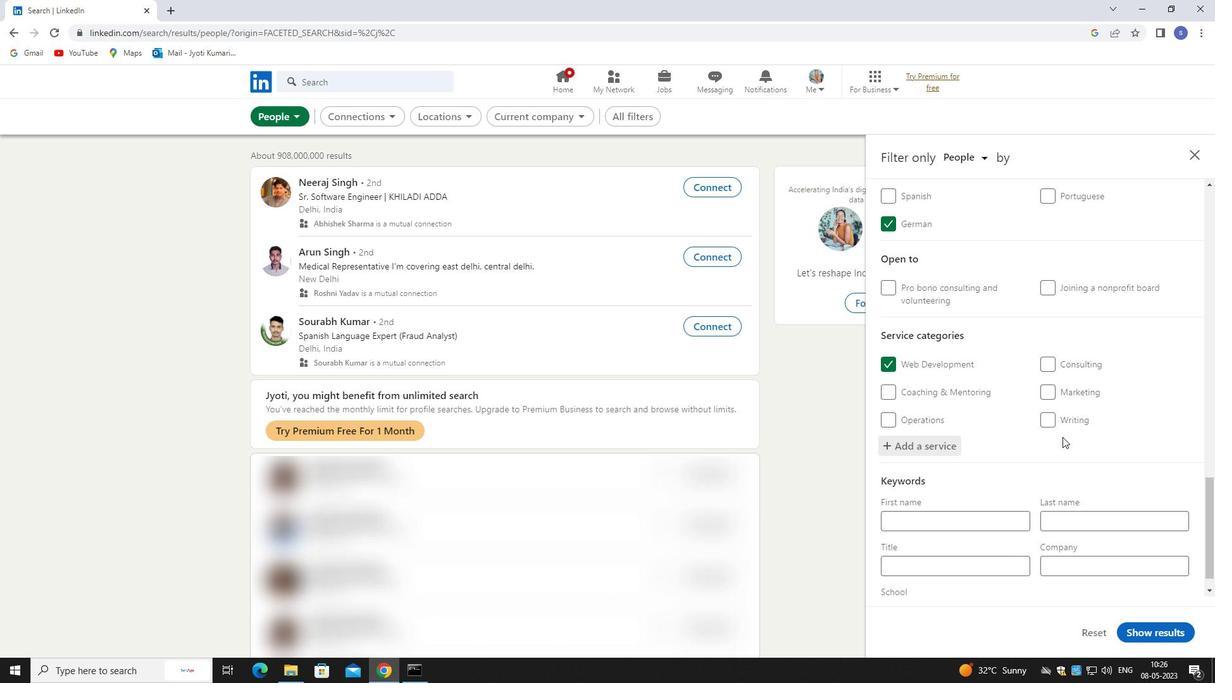 
Action: Mouse scrolled (1063, 439) with delta (0, 0)
Screenshot: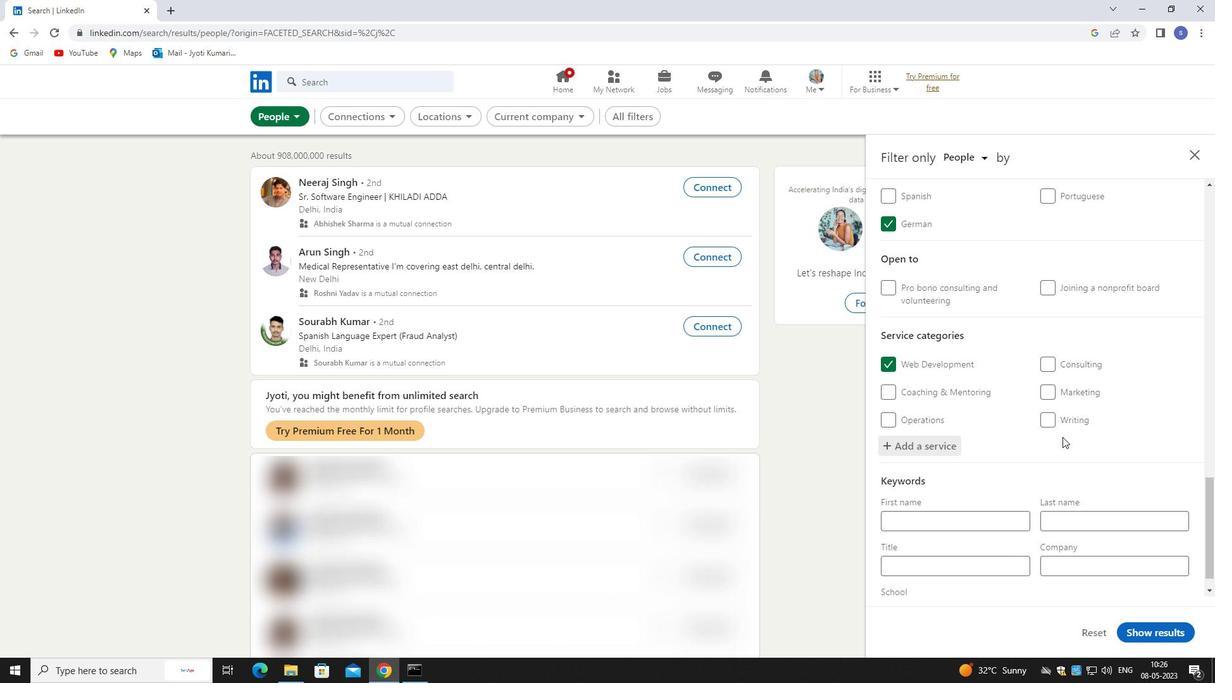 
Action: Mouse moved to (1062, 442)
Screenshot: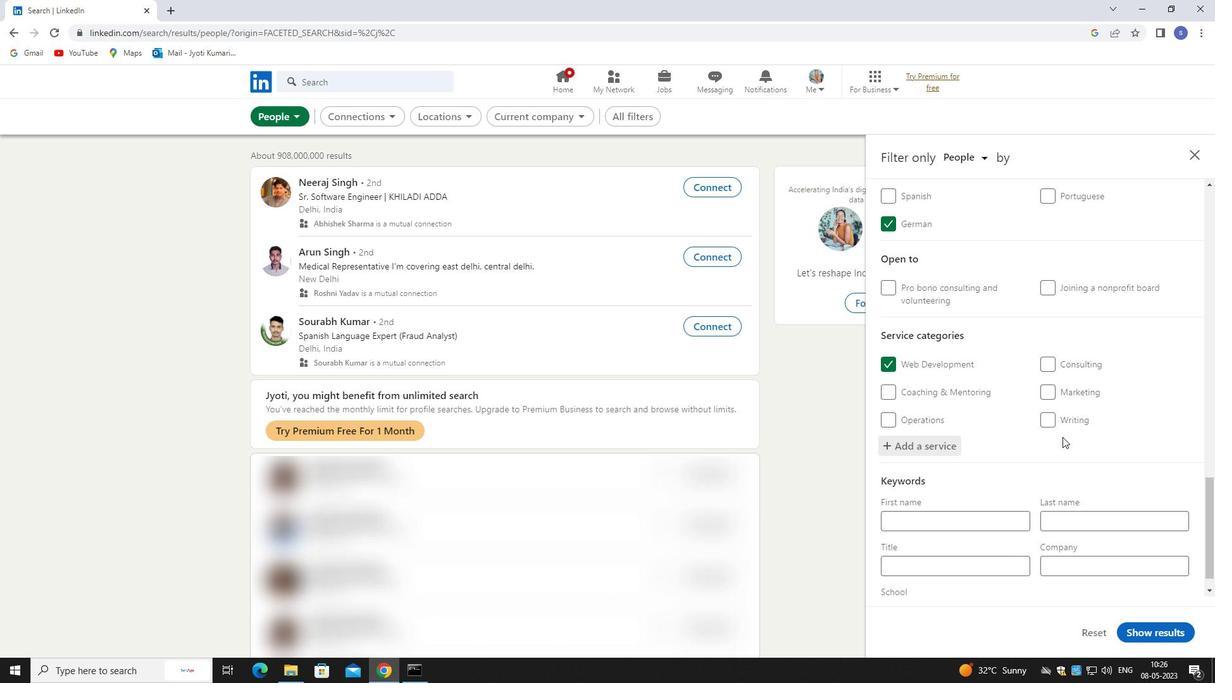 
Action: Mouse scrolled (1062, 441) with delta (0, 0)
Screenshot: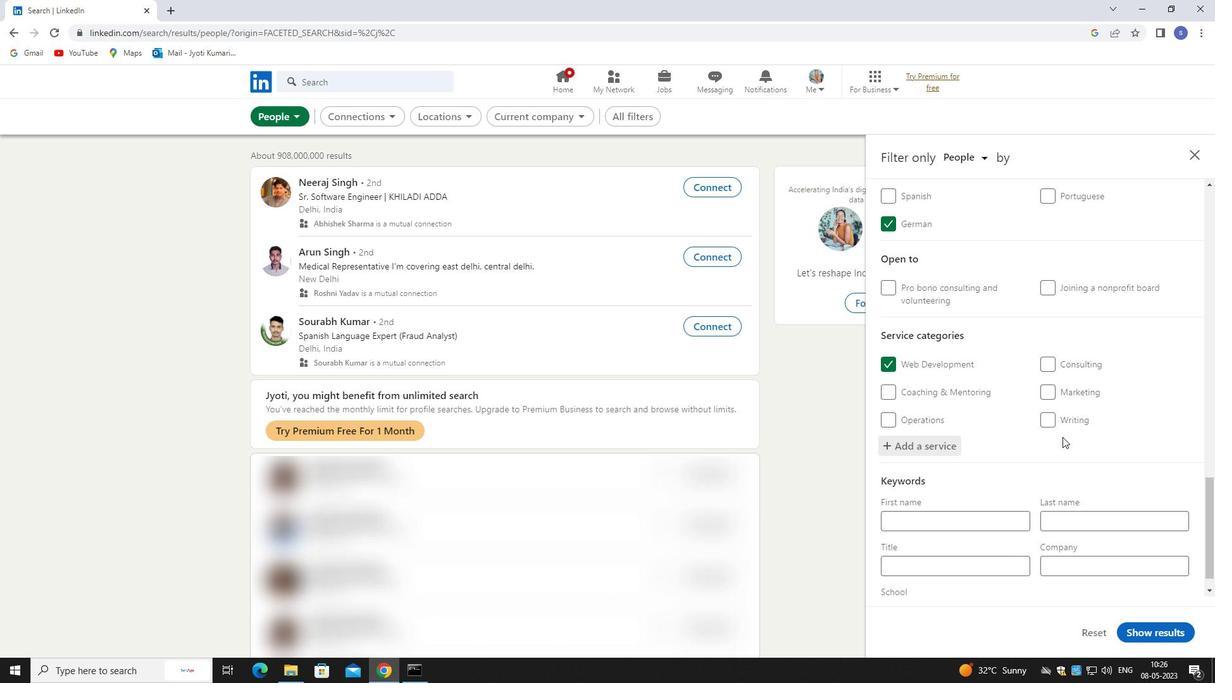 
Action: Mouse moved to (943, 540)
Screenshot: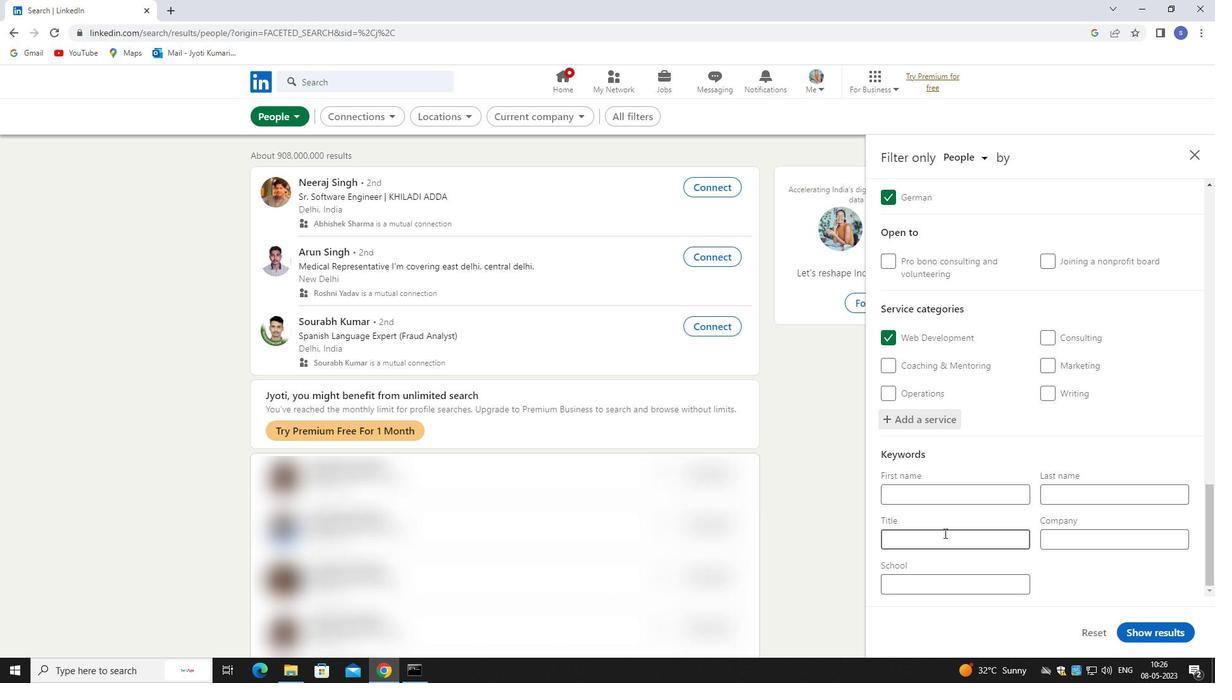 
Action: Mouse pressed left at (943, 540)
Screenshot: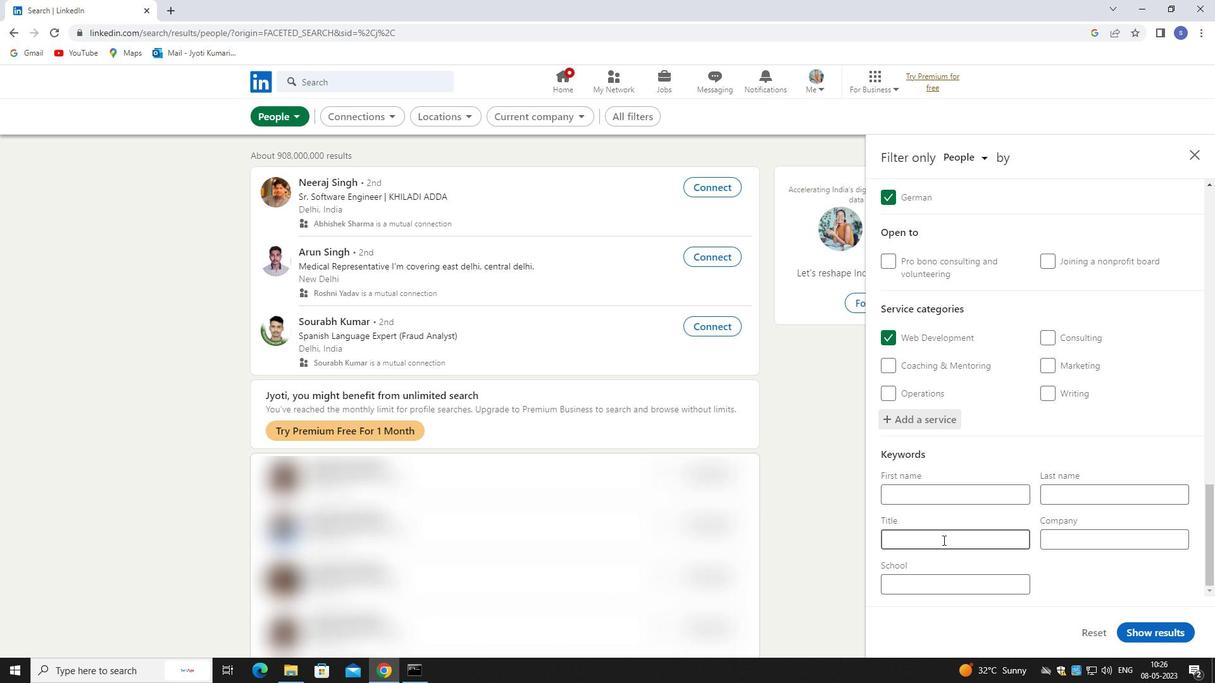 
Action: Mouse moved to (944, 540)
Screenshot: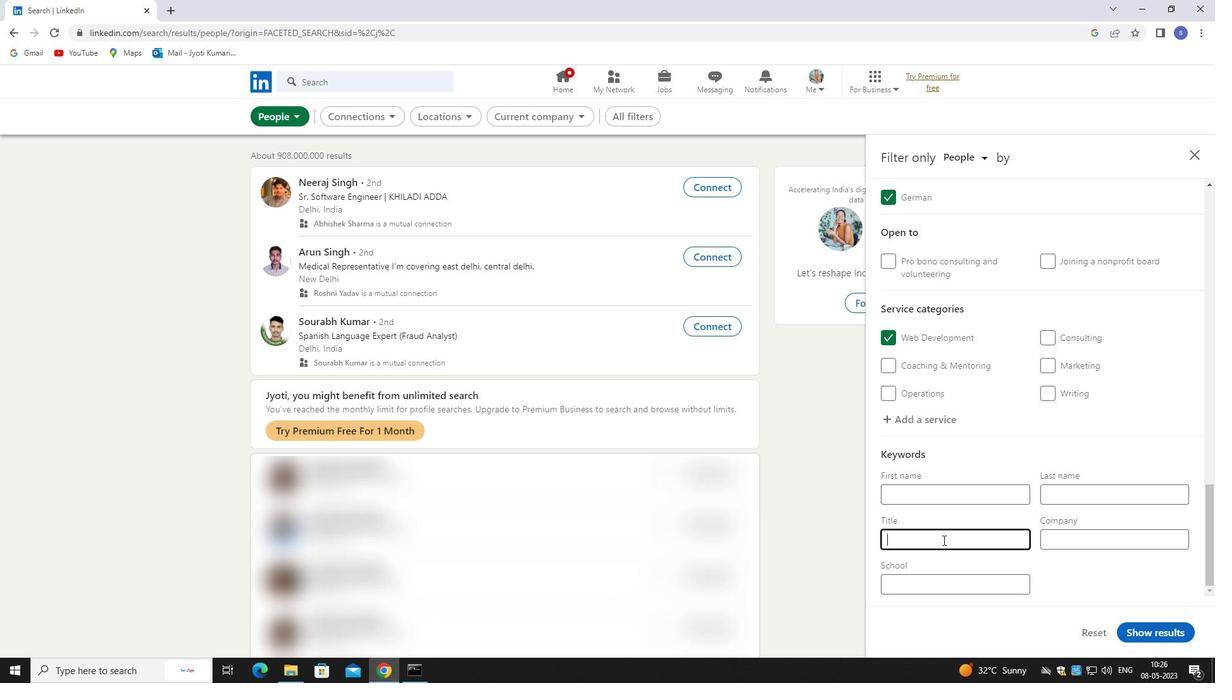 
Action: Key pressed <Key.shift>REALTION<Key.space><Key.shift><Key.shift><Key.shift><Key.shift>COORDINATOR<Key.left><Key.left><Key.left><Key.left><Key.left><Key.left><Key.left><Key.left><Key.left><Key.left><Key.left><Key.left><Key.left><Key.left><Key.left><Key.left><Key.backspace><Key.backspace>LA
Screenshot: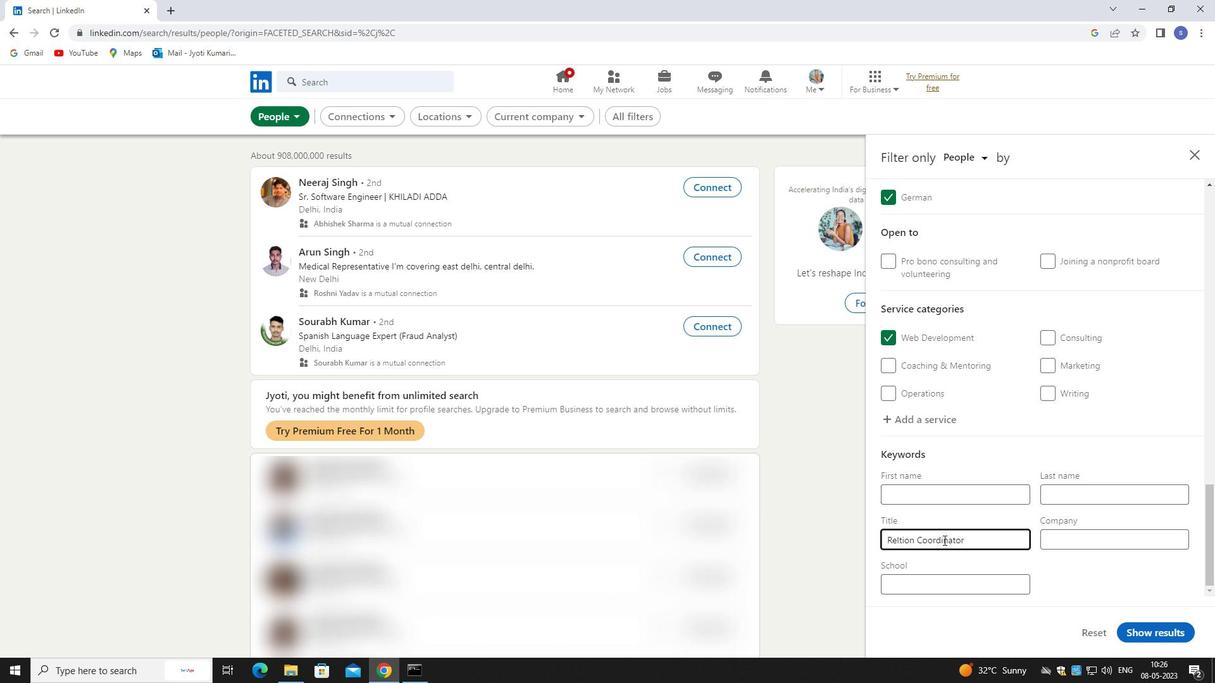
Action: Mouse moved to (1143, 632)
Screenshot: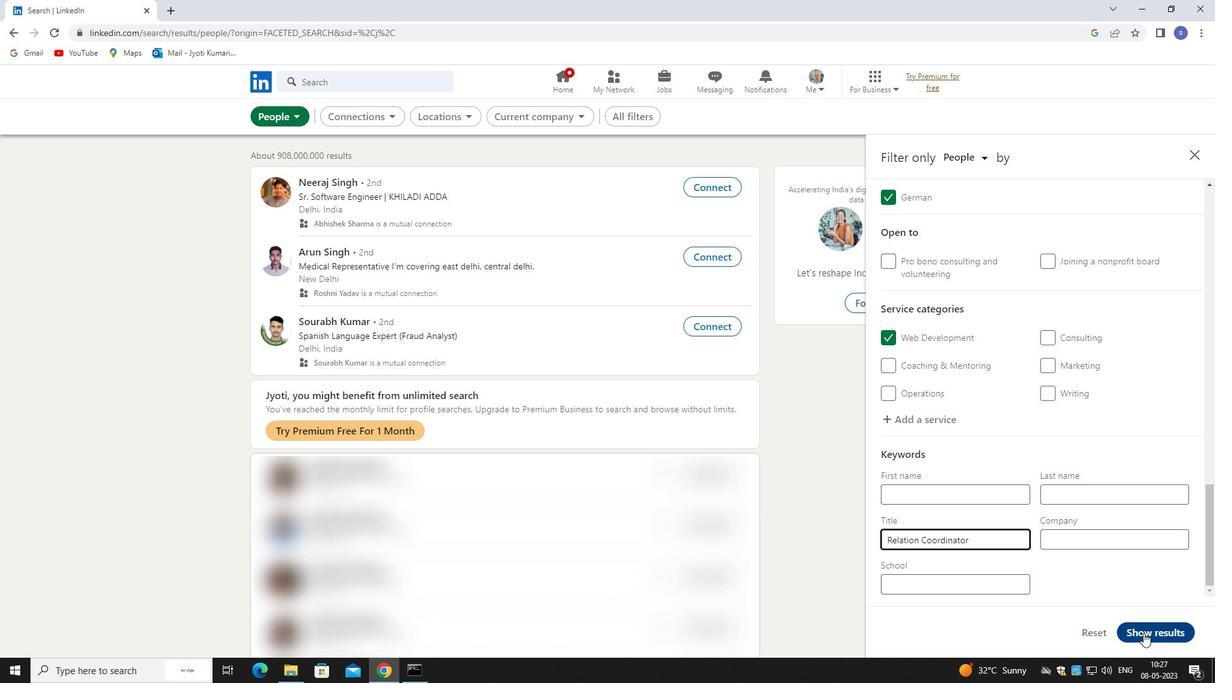 
Action: Mouse pressed left at (1143, 632)
Screenshot: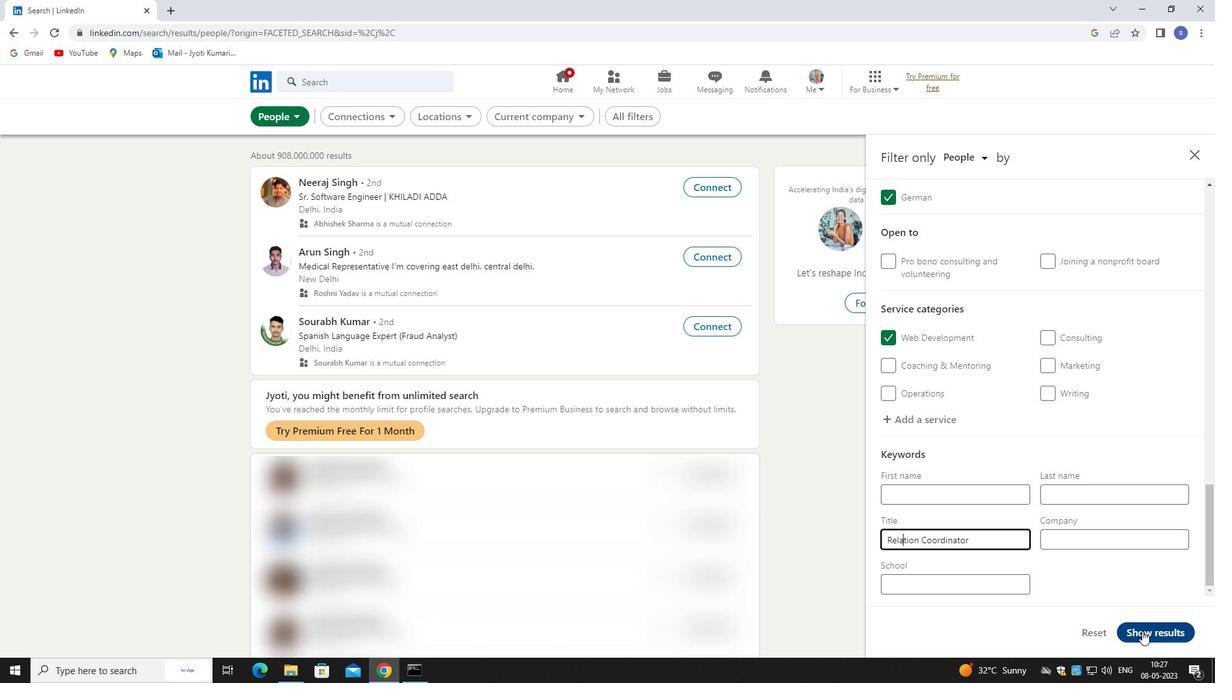 
Action: Mouse moved to (1147, 614)
Screenshot: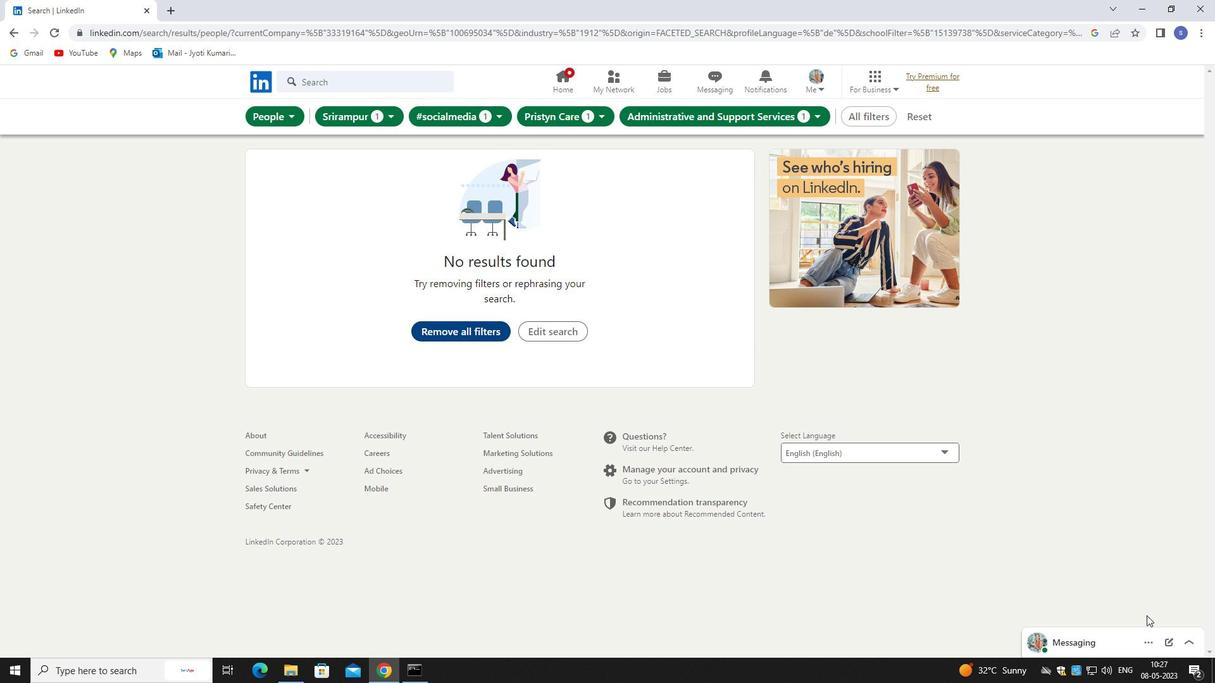 
